 Task: Find connections with filter location Nueve de Julio with filter topic #linkedinprofileswith filter profile language English with filter current company Motivational Lines with filter school Nagarjuna College Of Engineering and Technology with filter industry Nonmetallic Mineral Mining with filter service category Web Design with filter keywords title Doctor
Action: Mouse moved to (614, 101)
Screenshot: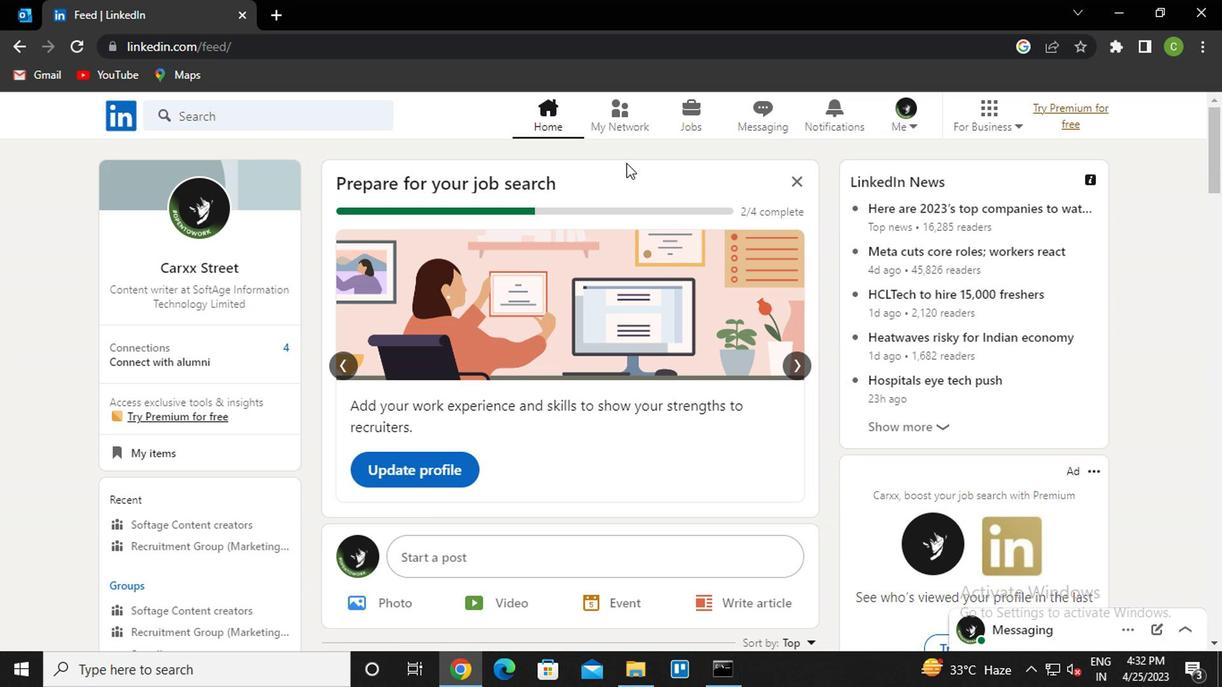 
Action: Mouse pressed left at (614, 101)
Screenshot: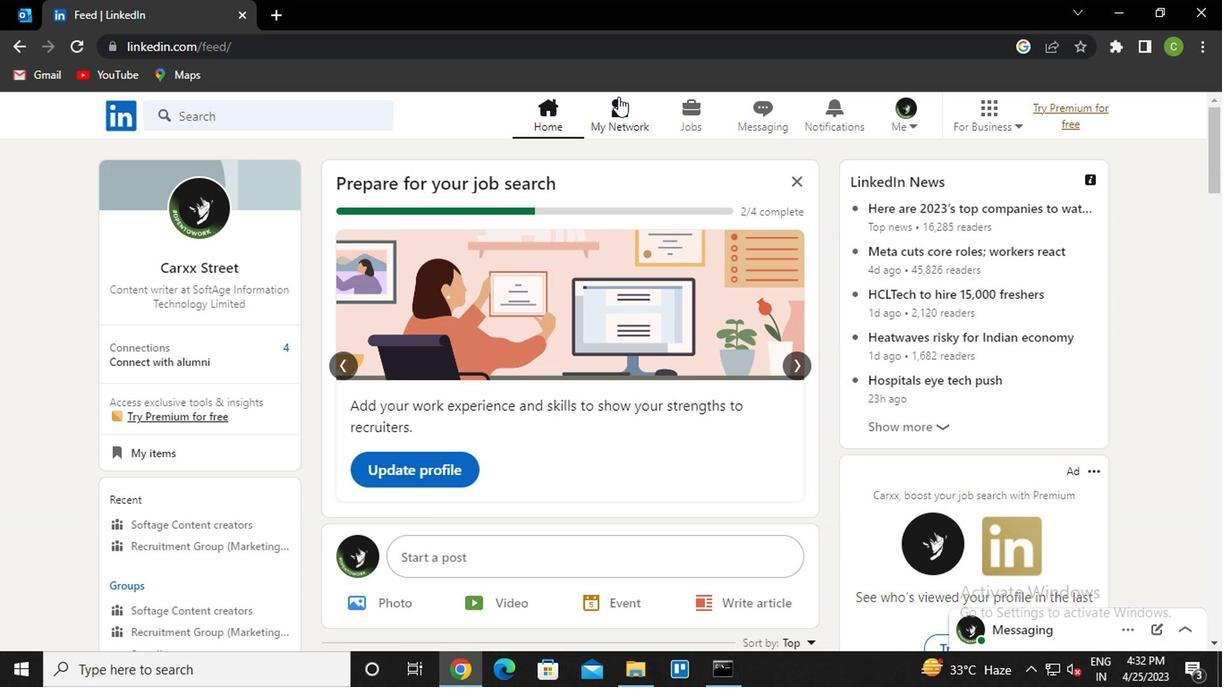 
Action: Mouse moved to (276, 233)
Screenshot: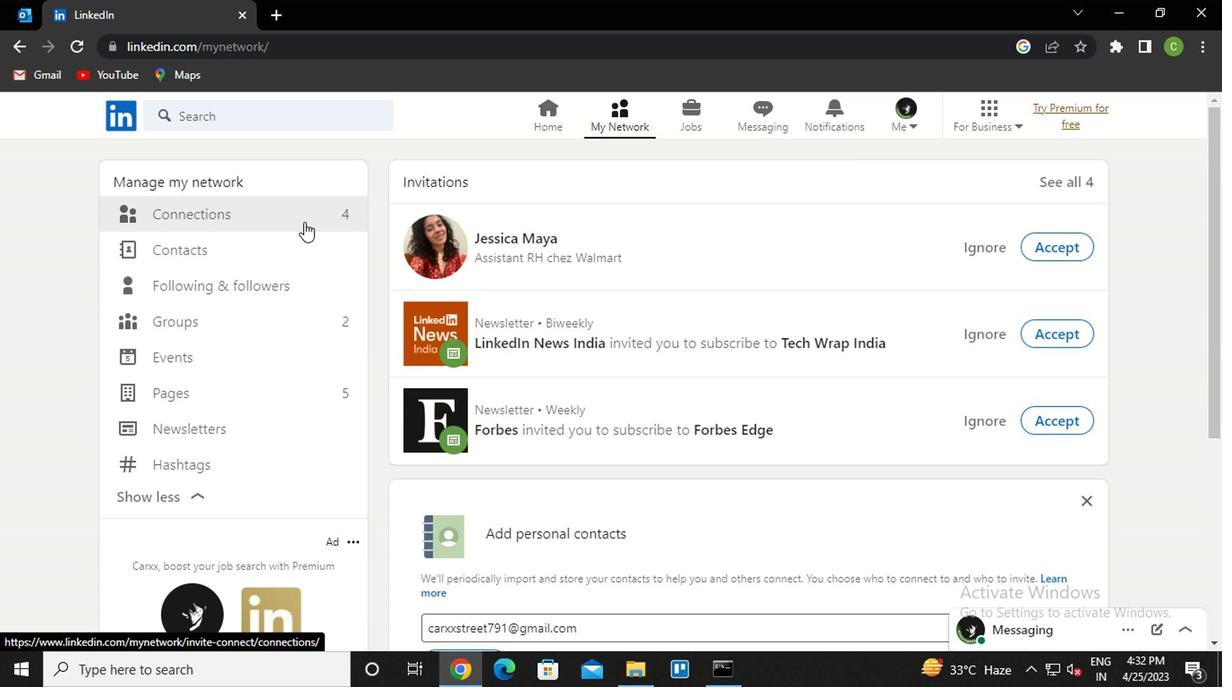 
Action: Mouse pressed left at (276, 233)
Screenshot: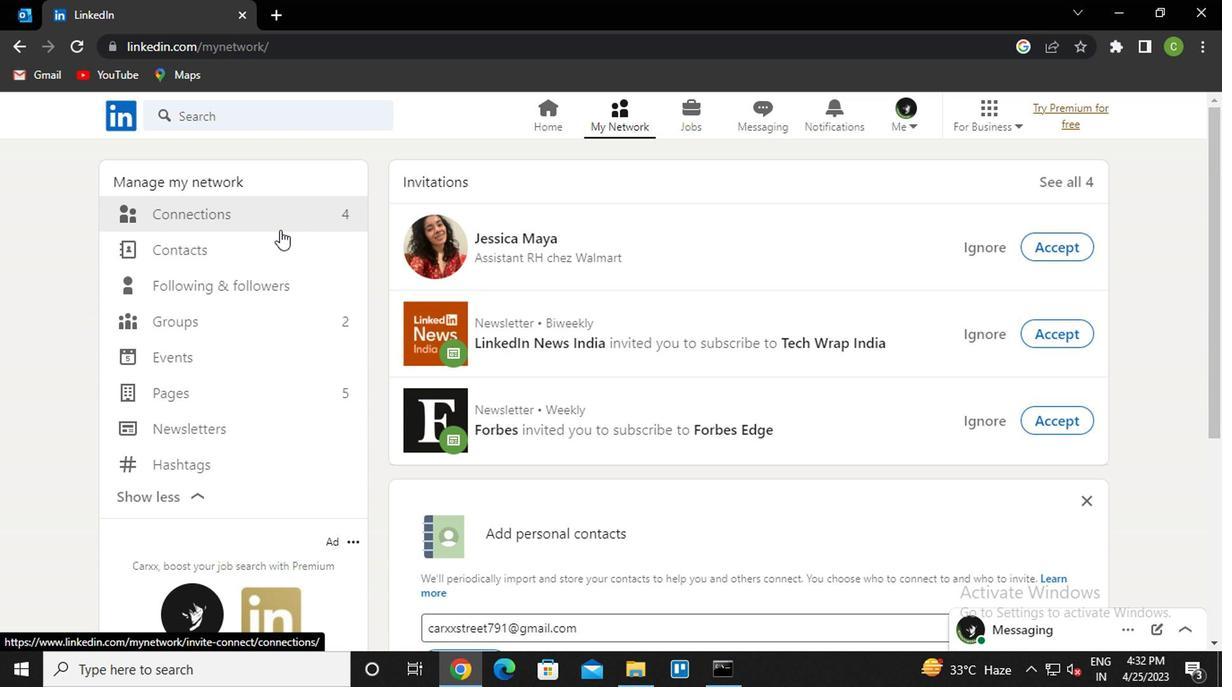 
Action: Mouse moved to (290, 220)
Screenshot: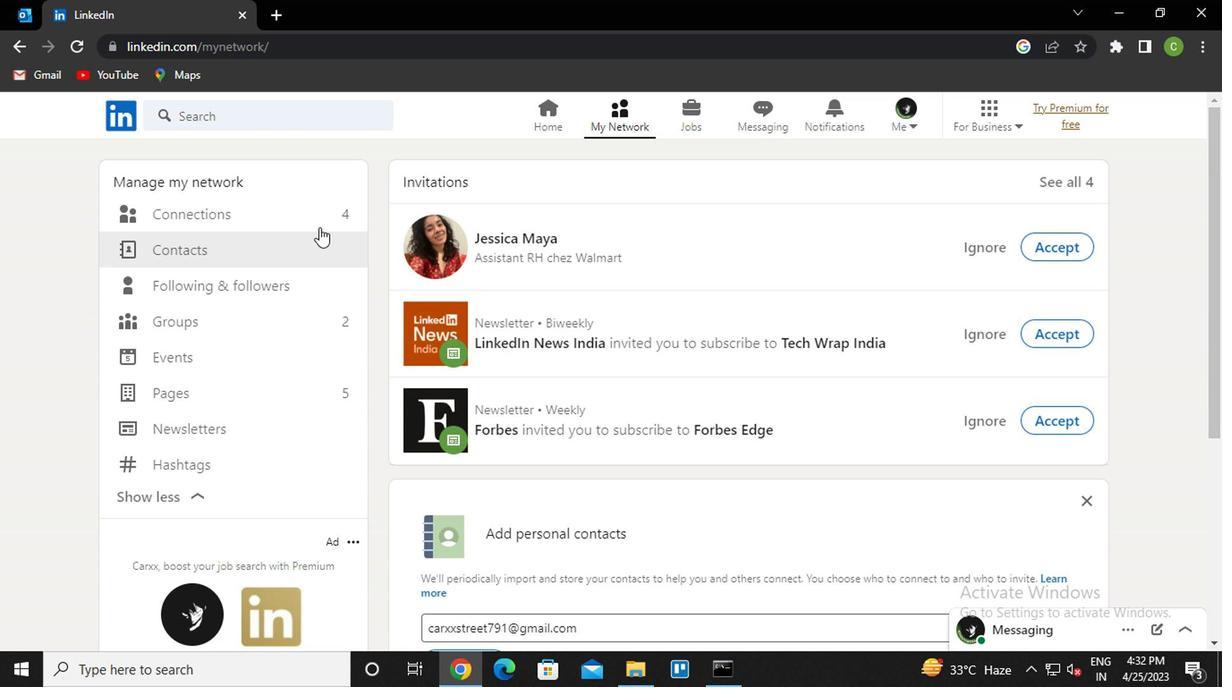 
Action: Mouse pressed left at (290, 220)
Screenshot: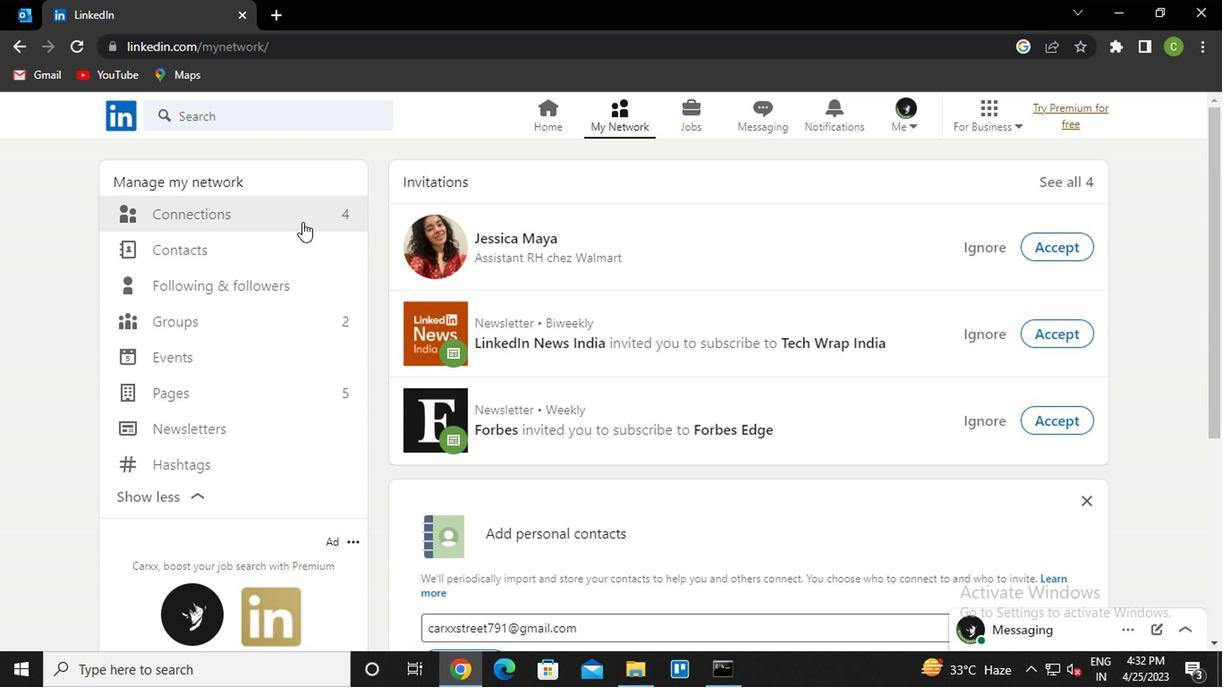 
Action: Mouse moved to (747, 220)
Screenshot: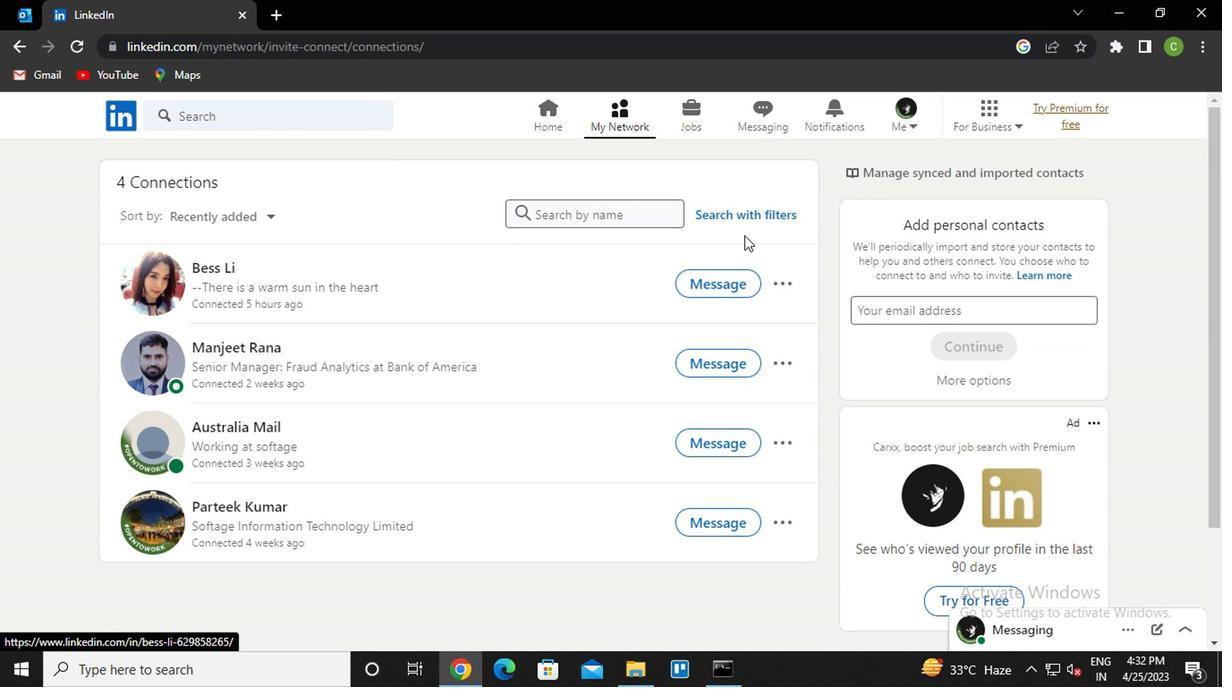 
Action: Mouse pressed left at (747, 220)
Screenshot: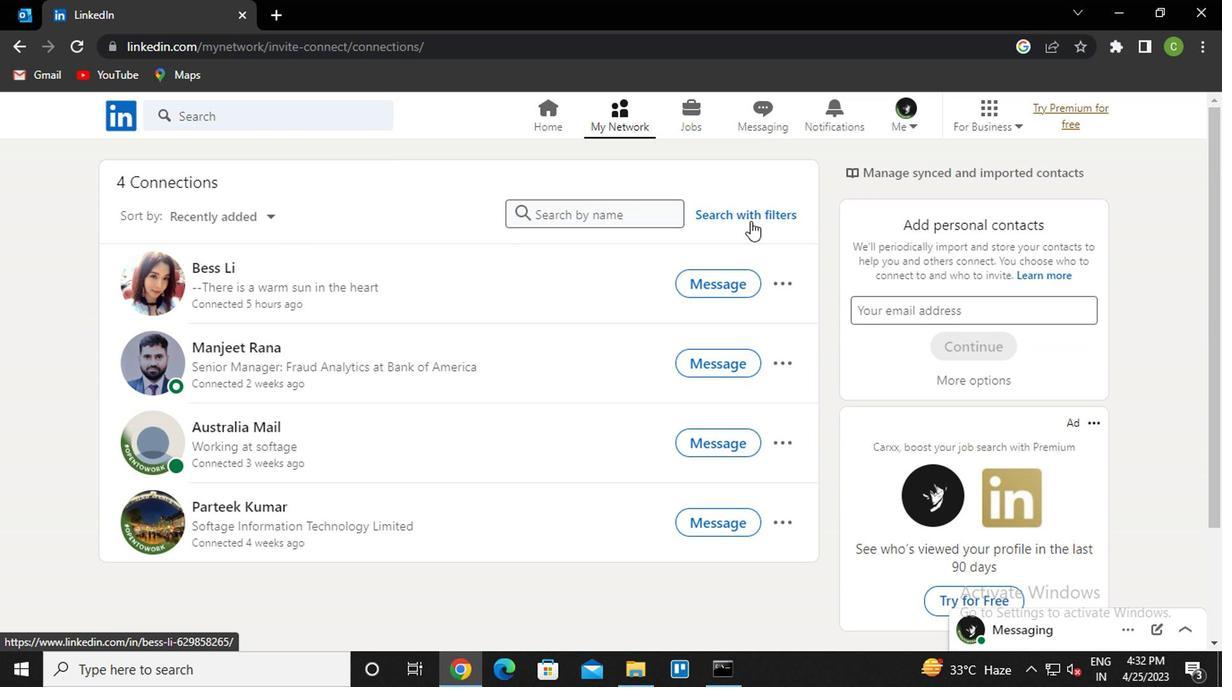 
Action: Mouse moved to (618, 122)
Screenshot: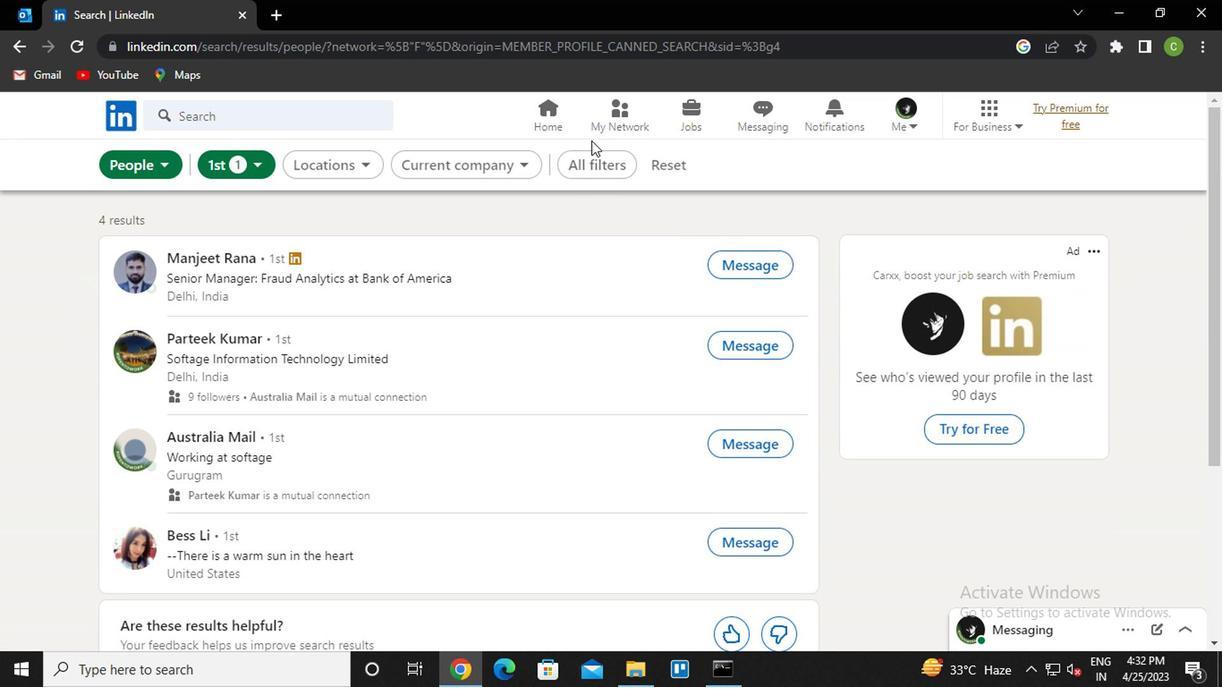 
Action: Mouse pressed left at (618, 122)
Screenshot: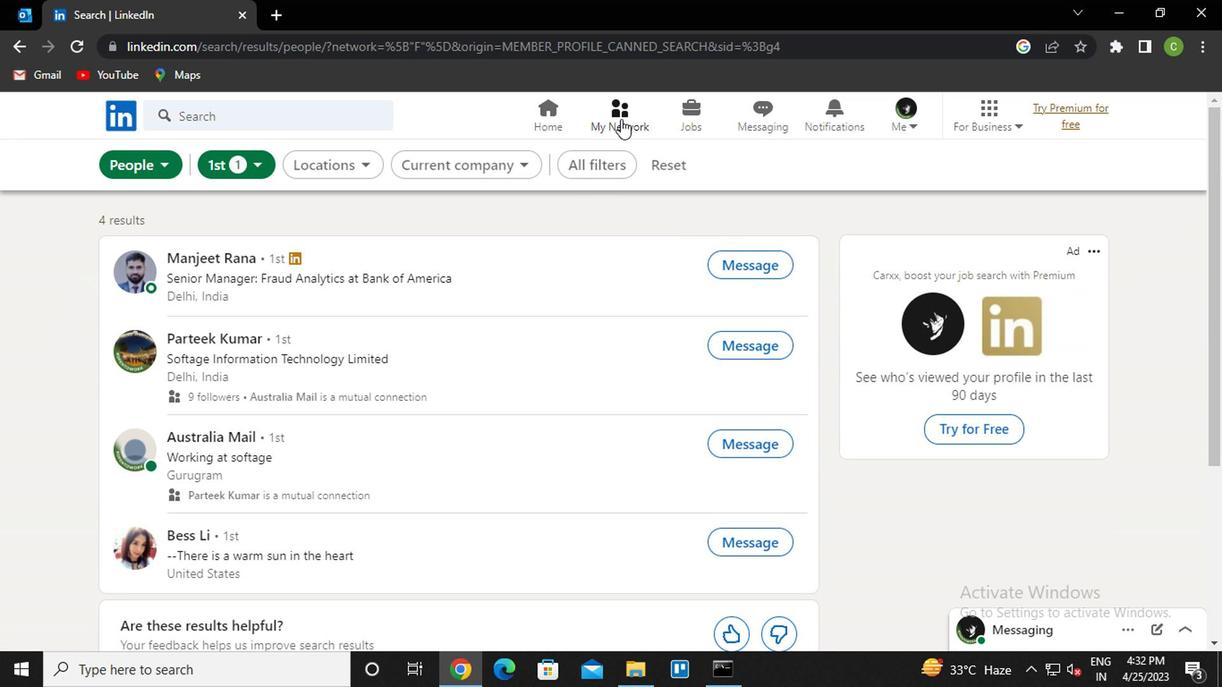 
Action: Mouse moved to (296, 217)
Screenshot: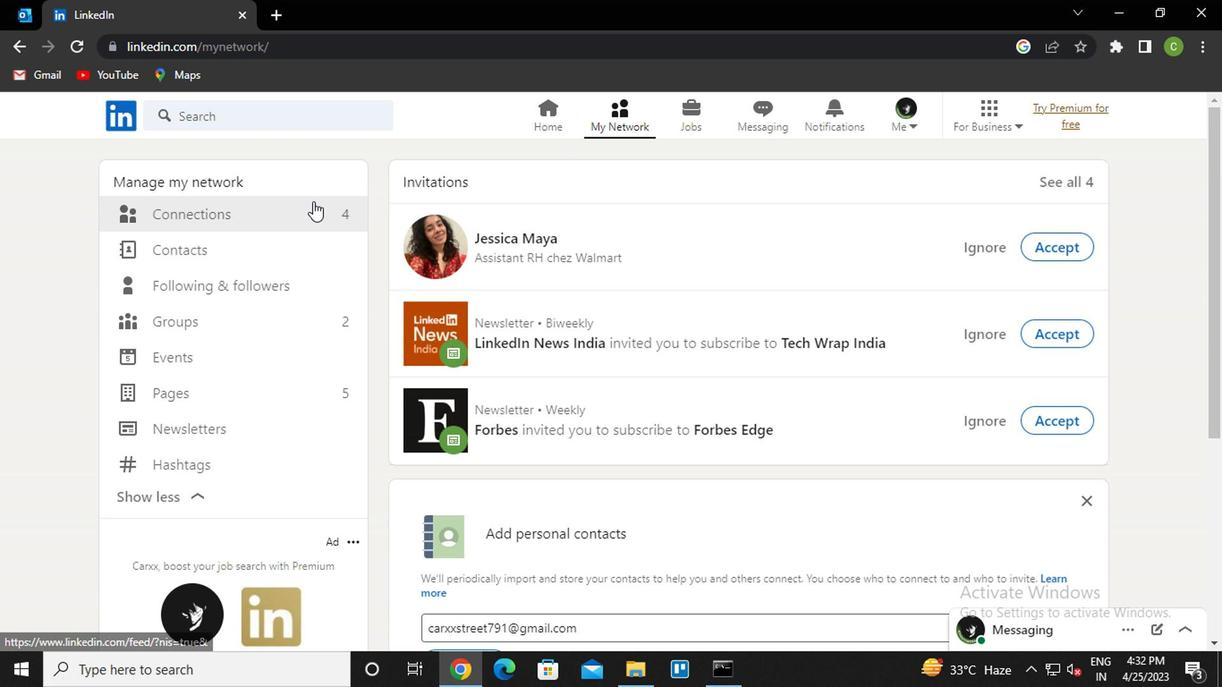 
Action: Mouse pressed left at (296, 217)
Screenshot: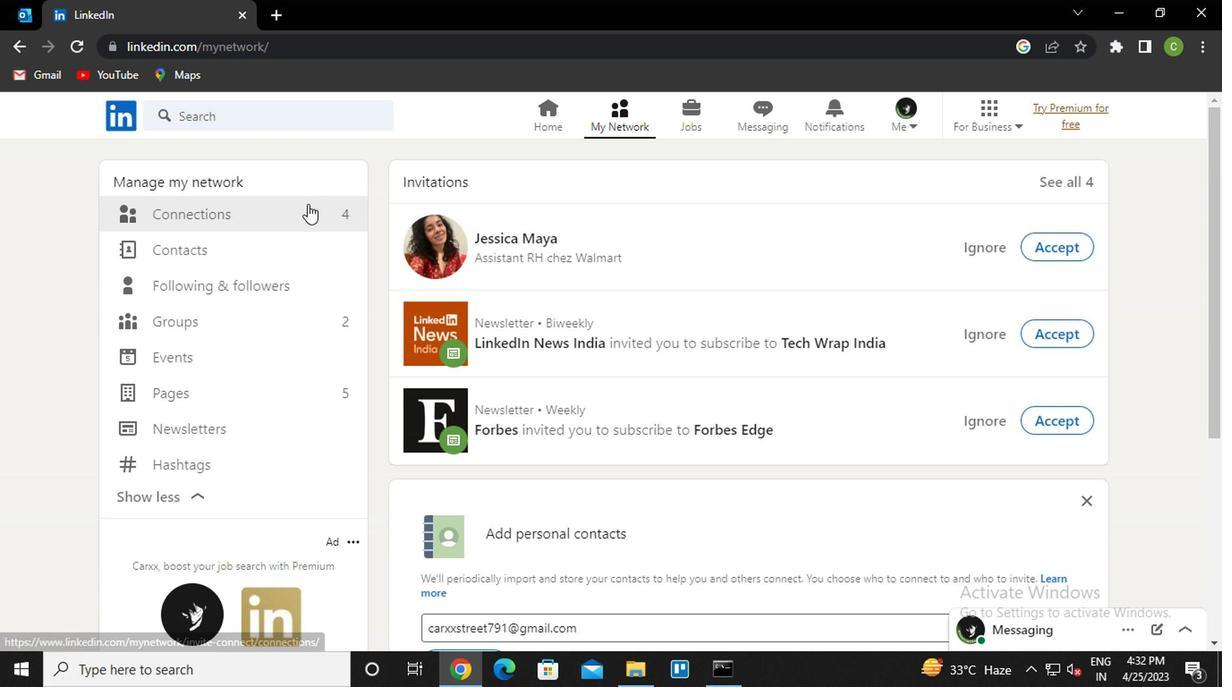 
Action: Mouse moved to (737, 212)
Screenshot: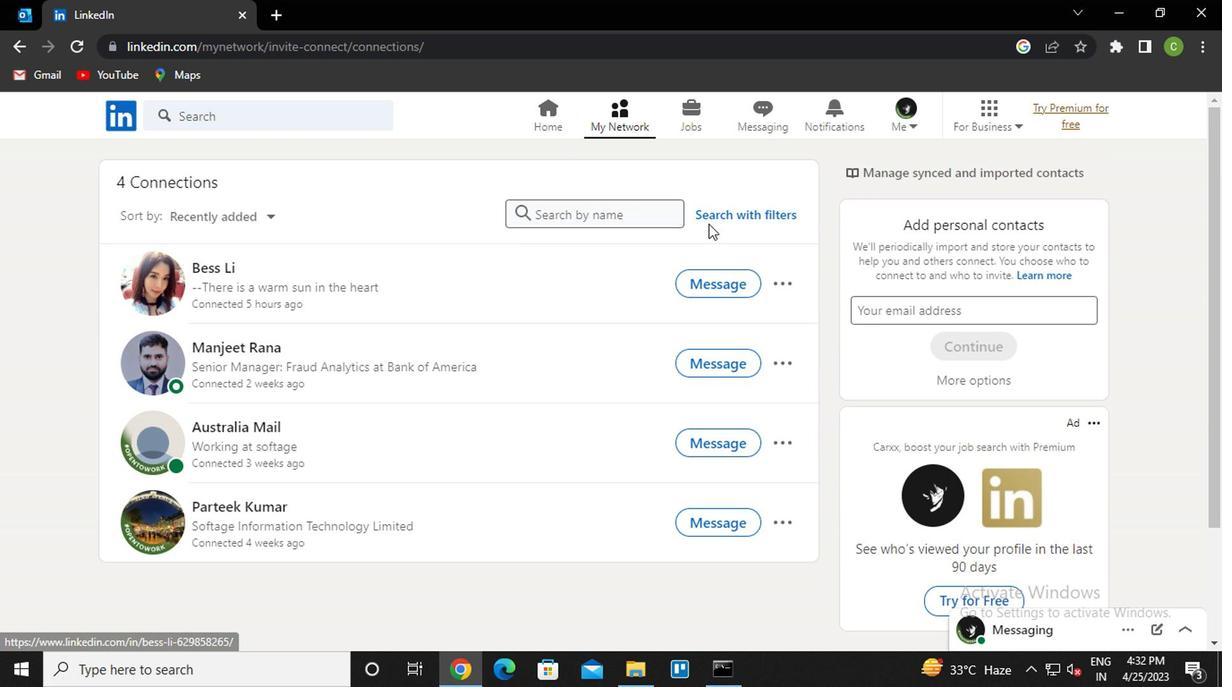 
Action: Mouse pressed left at (737, 212)
Screenshot: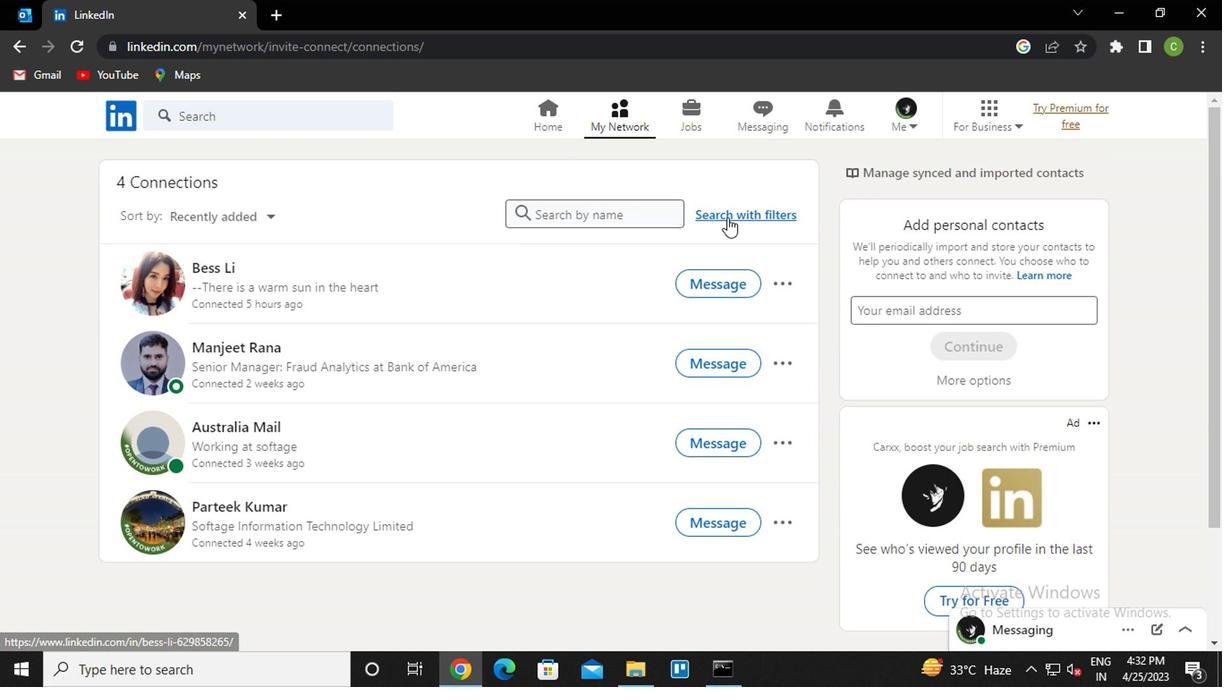 
Action: Mouse moved to (585, 166)
Screenshot: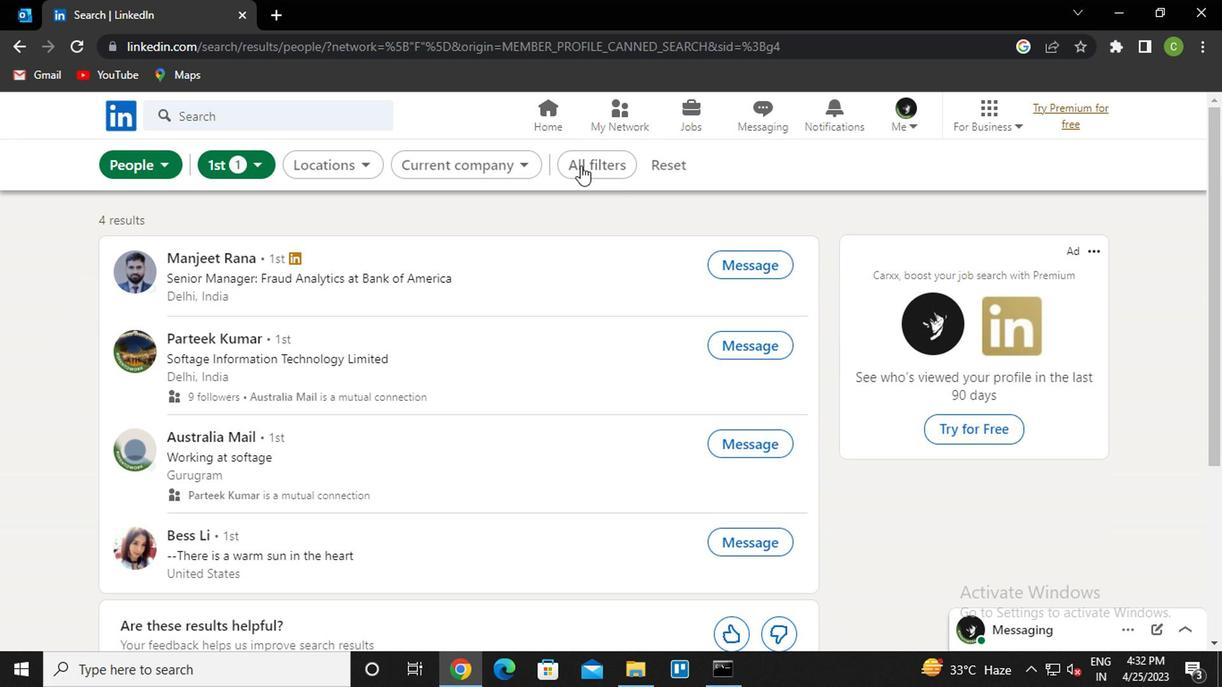 
Action: Mouse pressed left at (585, 166)
Screenshot: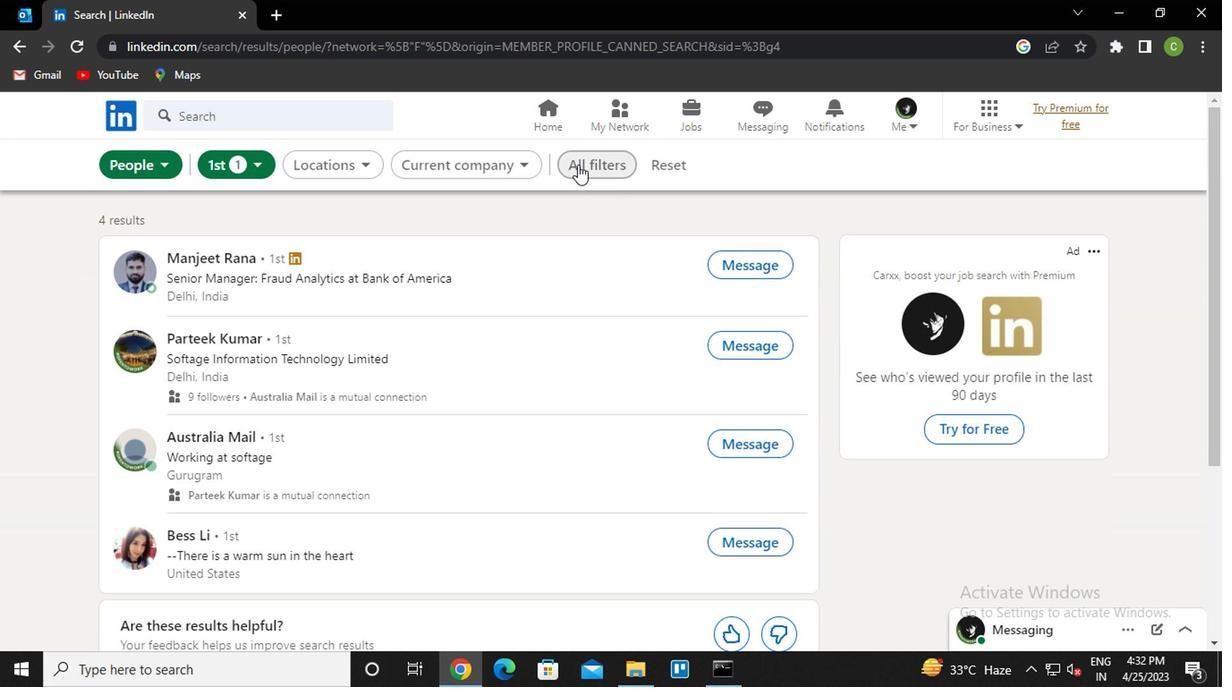 
Action: Mouse moved to (986, 370)
Screenshot: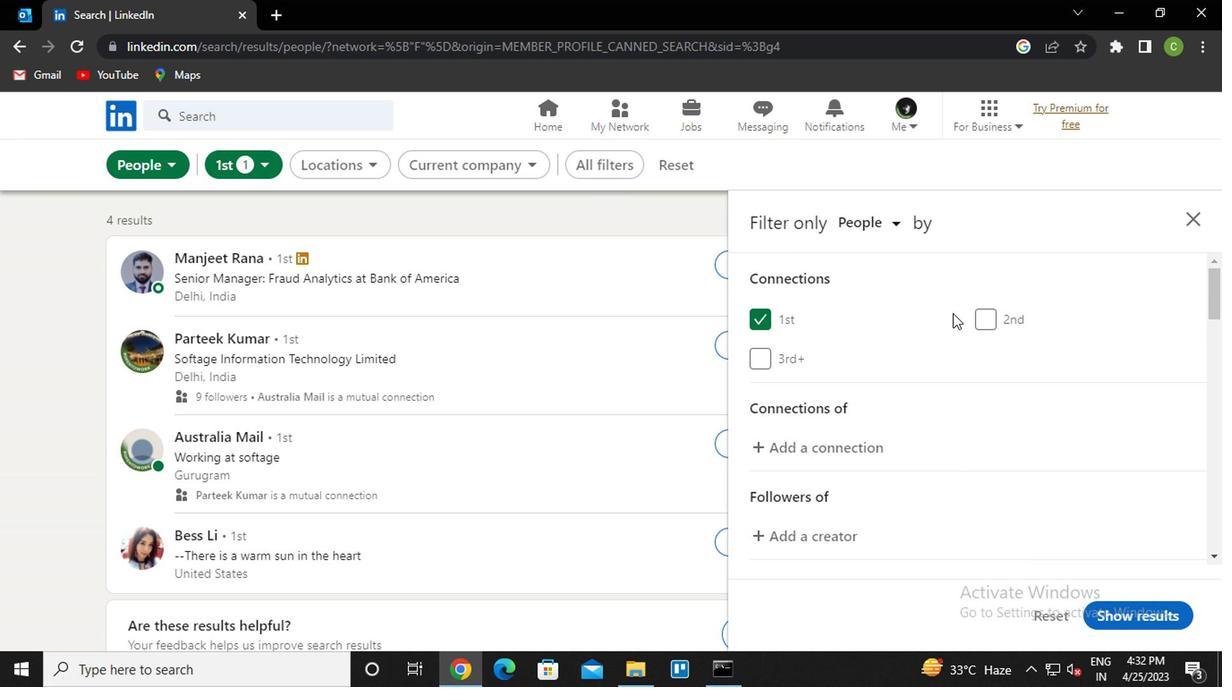 
Action: Mouse scrolled (986, 368) with delta (0, -1)
Screenshot: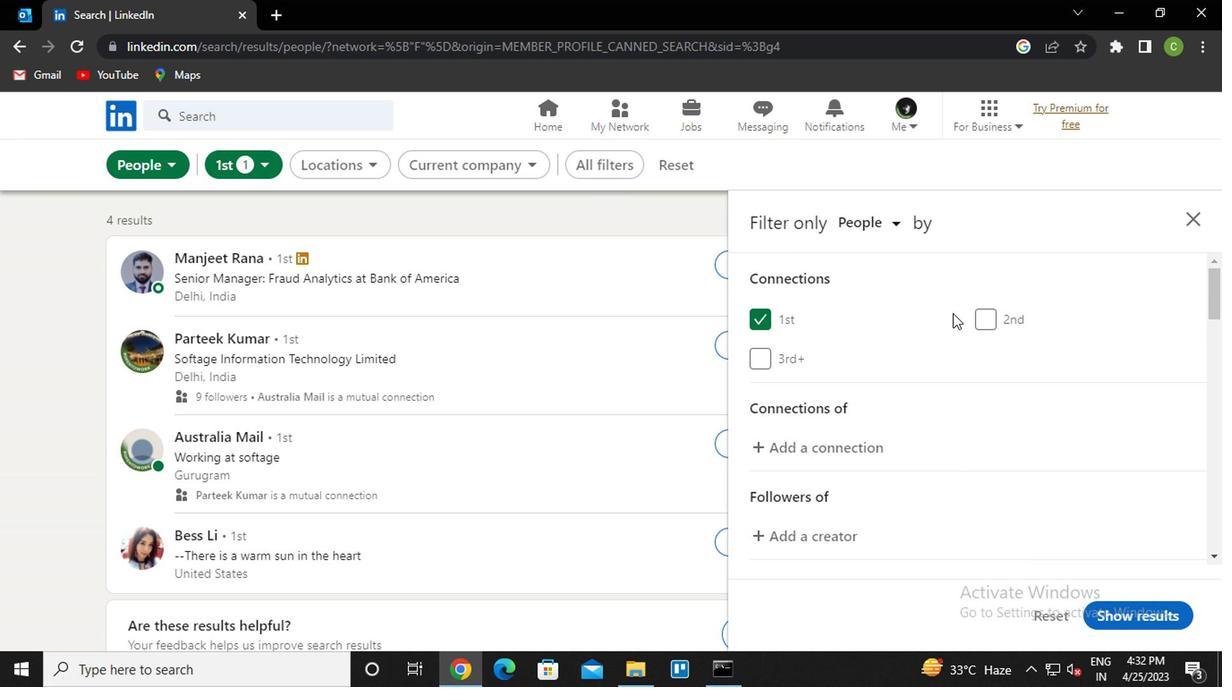 
Action: Mouse moved to (989, 382)
Screenshot: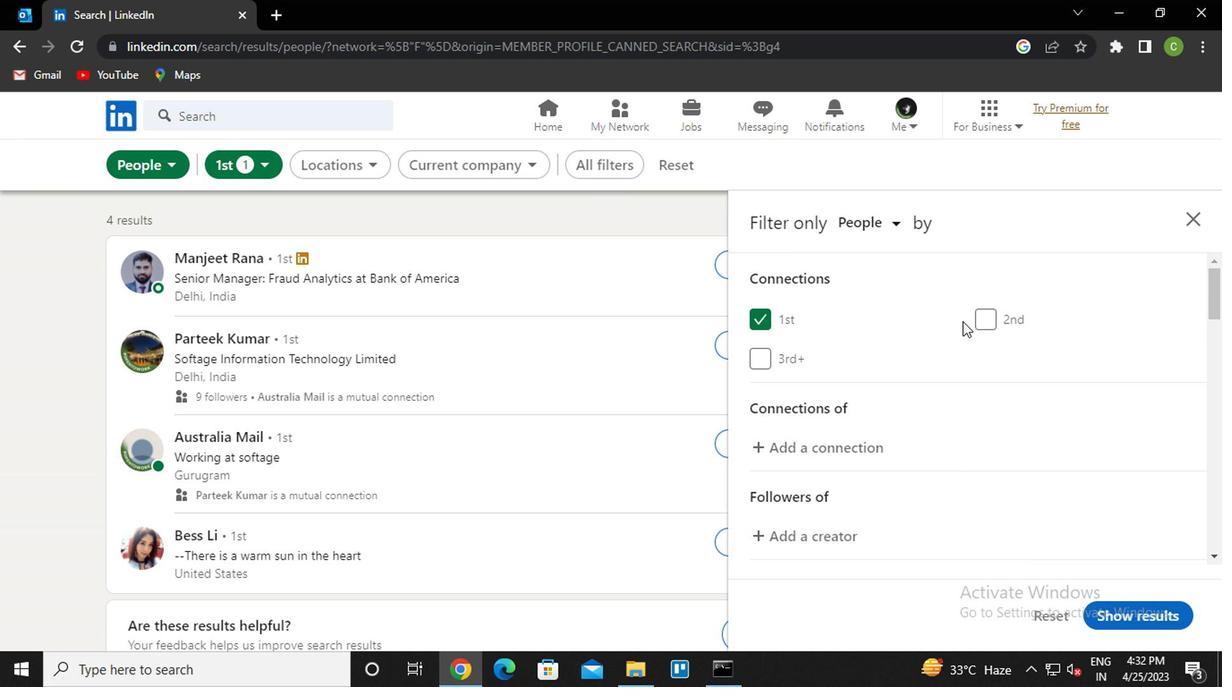
Action: Mouse scrolled (989, 382) with delta (0, 0)
Screenshot: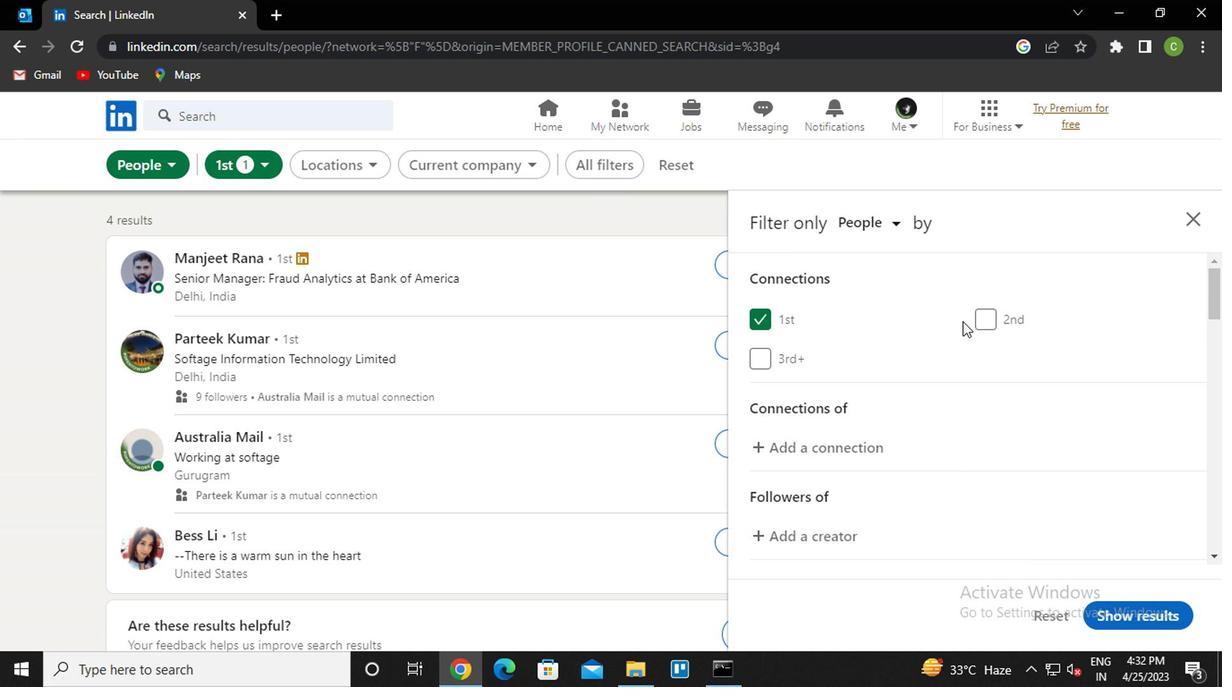 
Action: Mouse moved to (1037, 531)
Screenshot: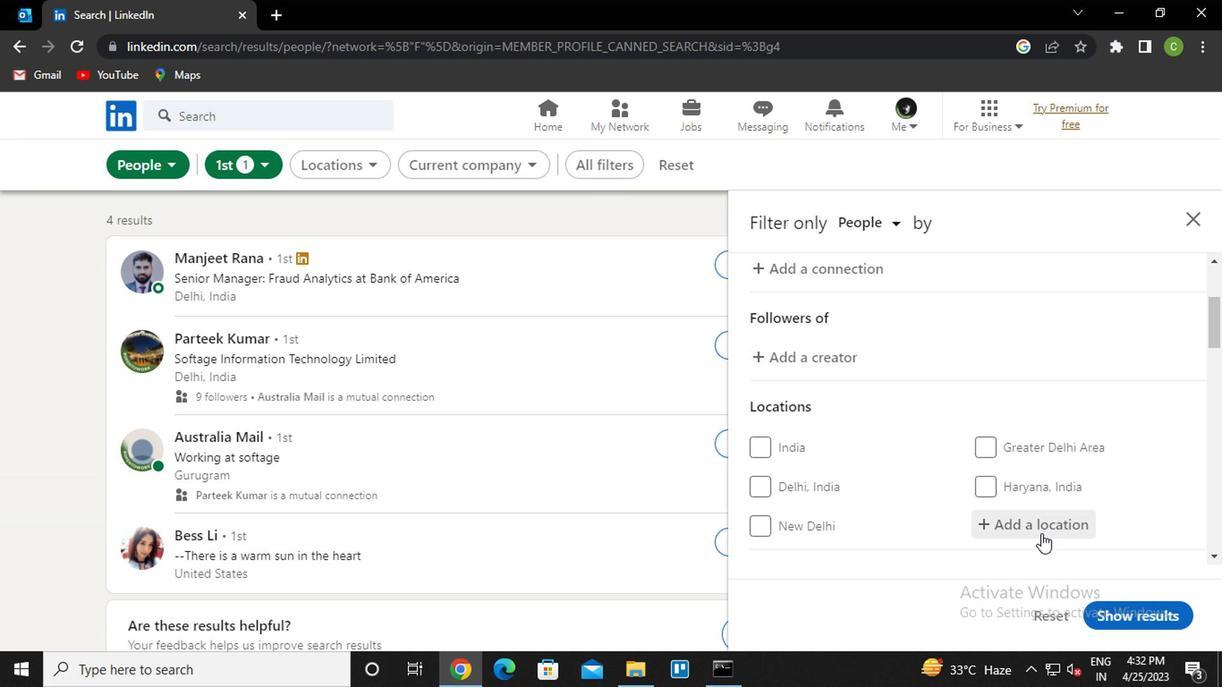 
Action: Mouse pressed left at (1037, 531)
Screenshot: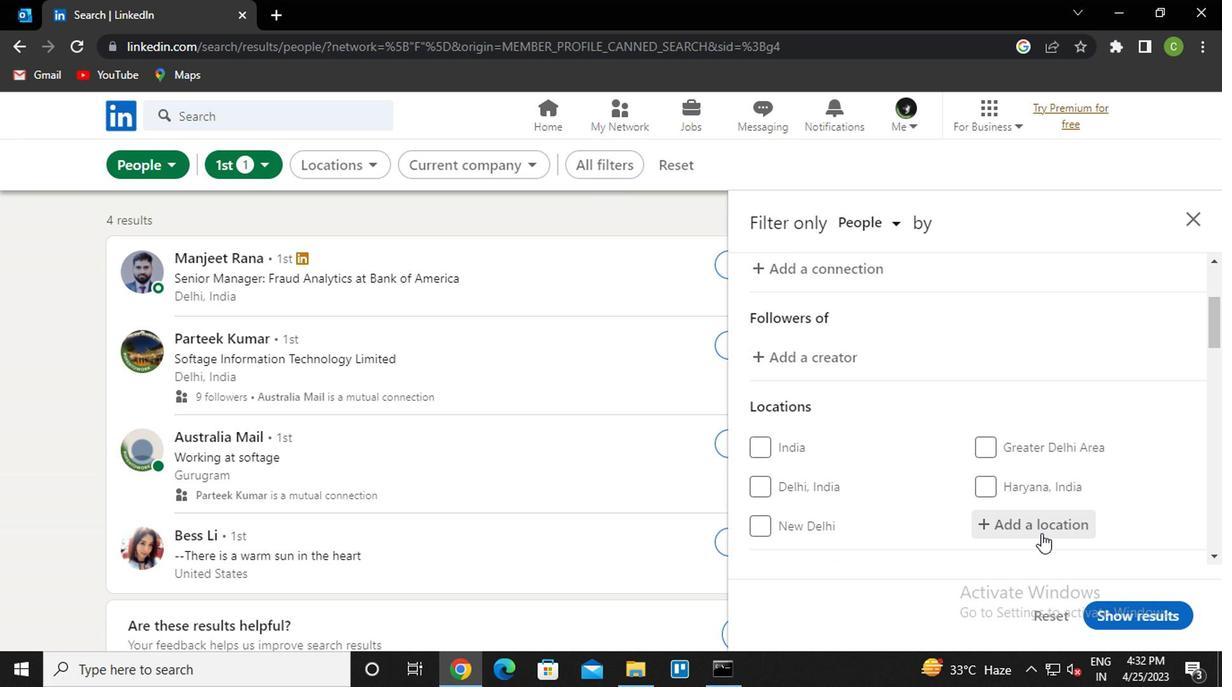 
Action: Key pressed <Key.caps_lock><Key.caps_lock>n<Key.caps_lock>ueve<Key.space>de<Key.down><Key.enter>
Screenshot: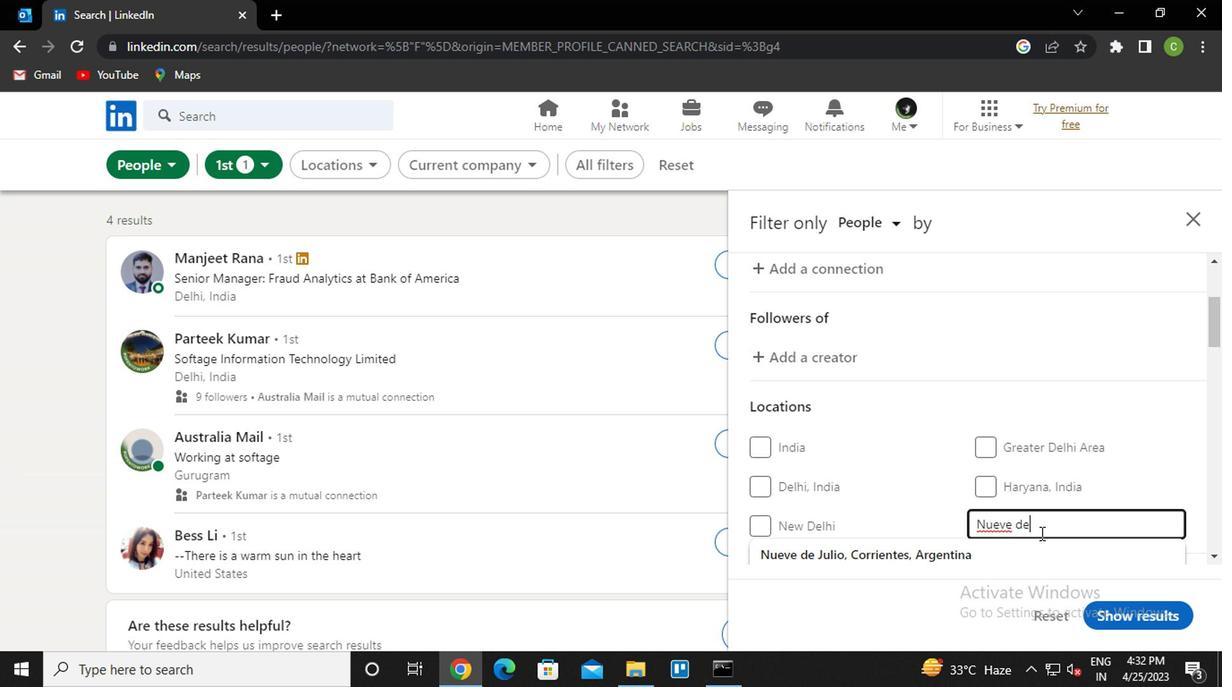
Action: Mouse moved to (1024, 466)
Screenshot: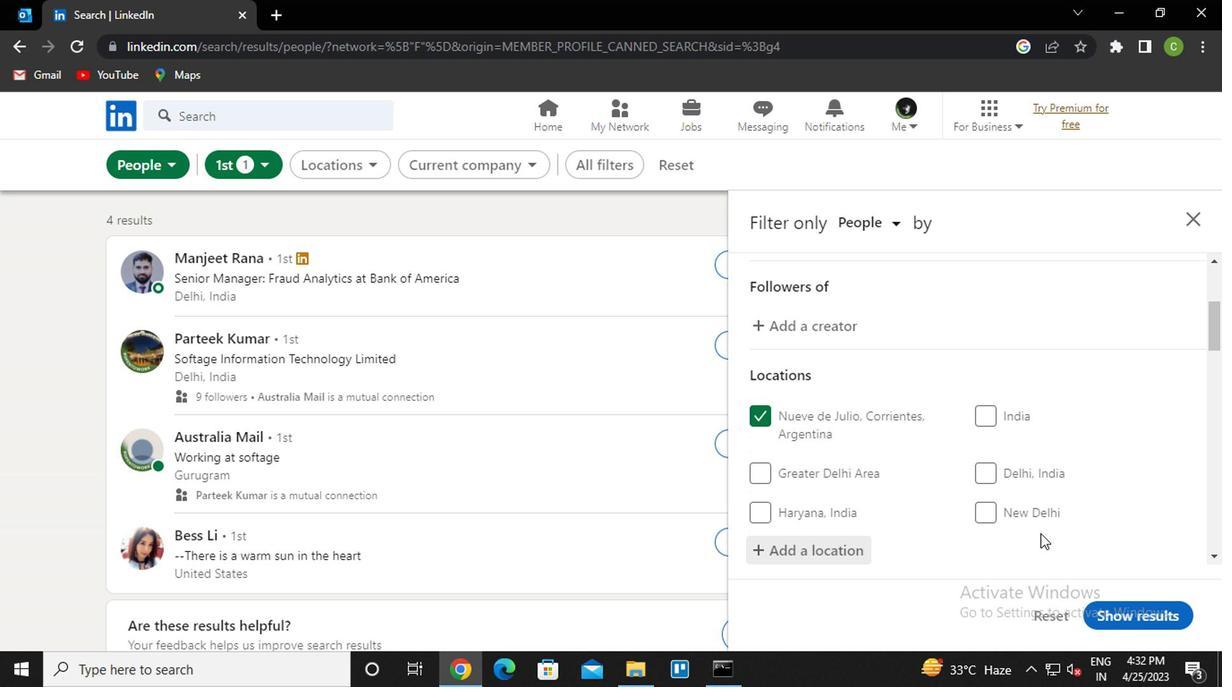 
Action: Mouse scrolled (1024, 466) with delta (0, 0)
Screenshot: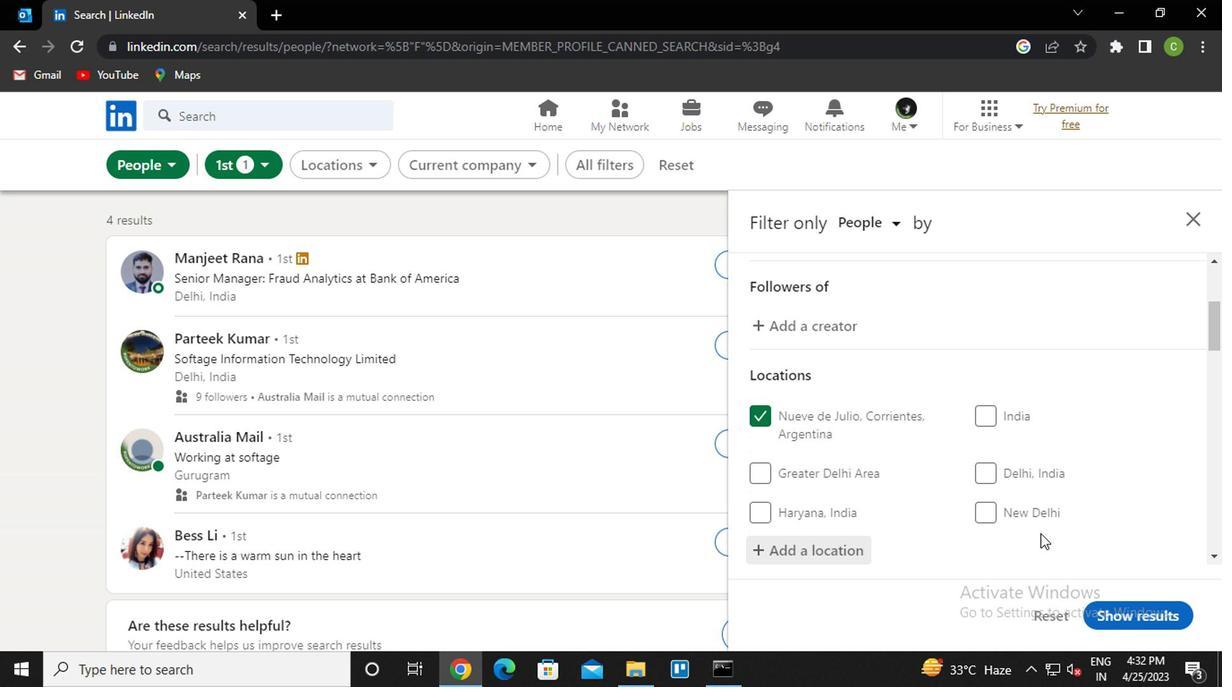 
Action: Mouse moved to (854, 496)
Screenshot: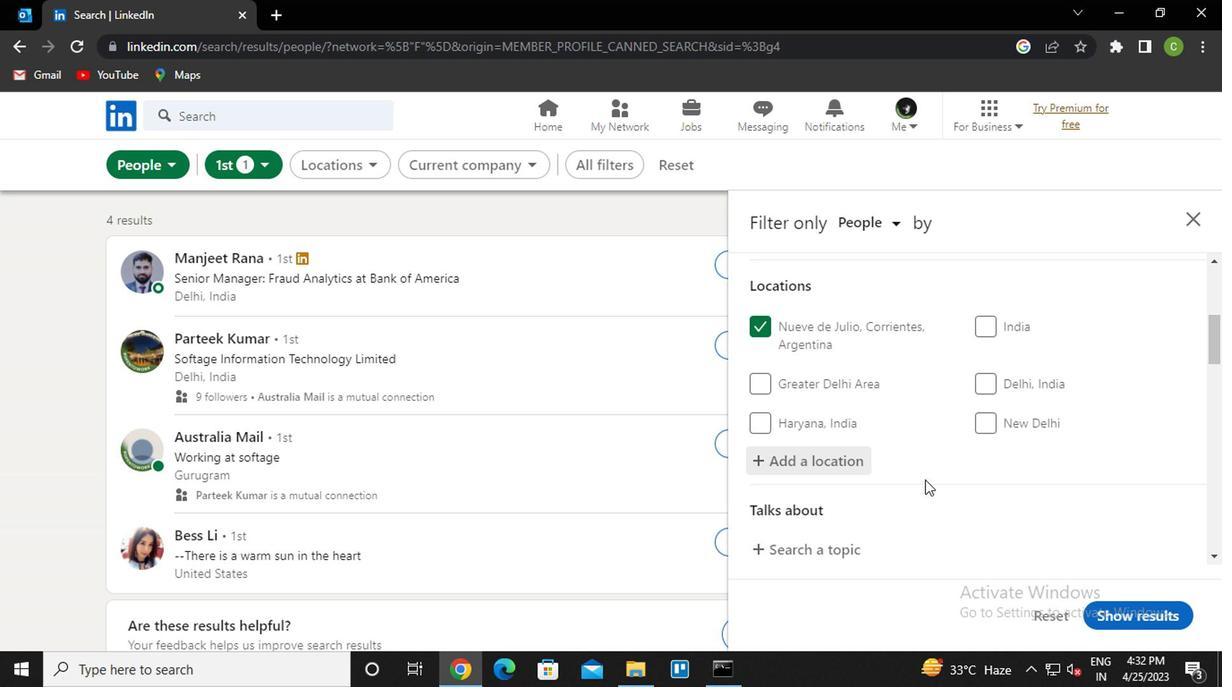
Action: Mouse scrolled (854, 494) with delta (0, -1)
Screenshot: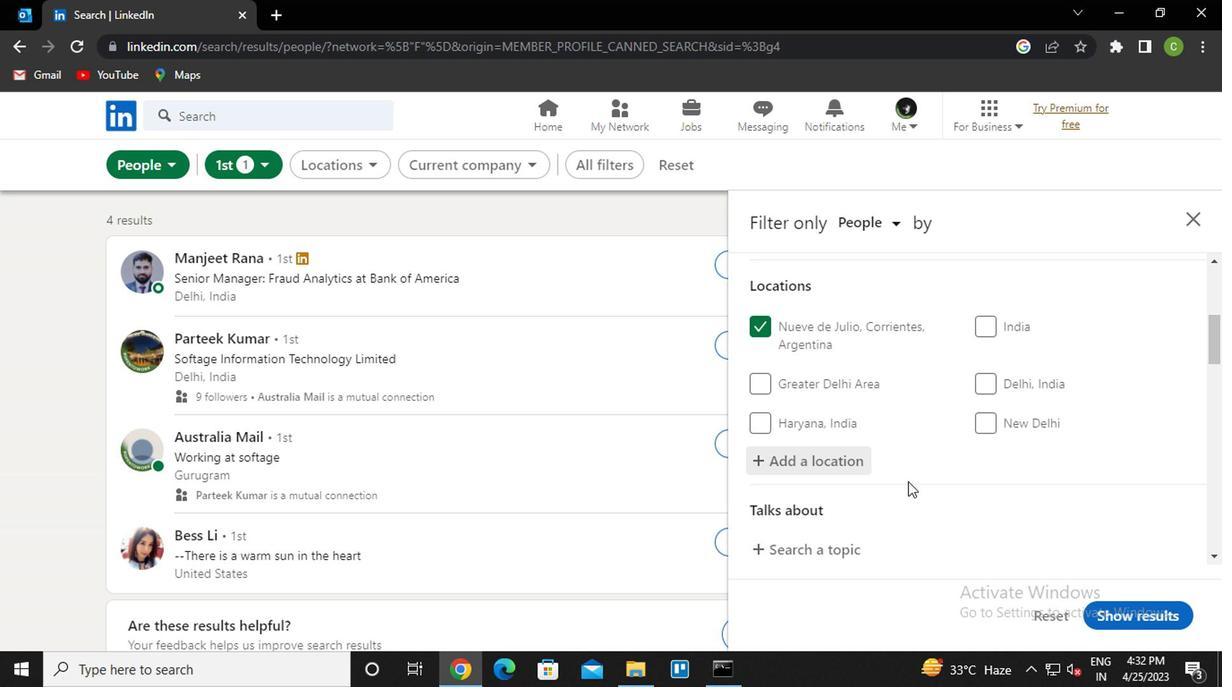 
Action: Mouse moved to (843, 463)
Screenshot: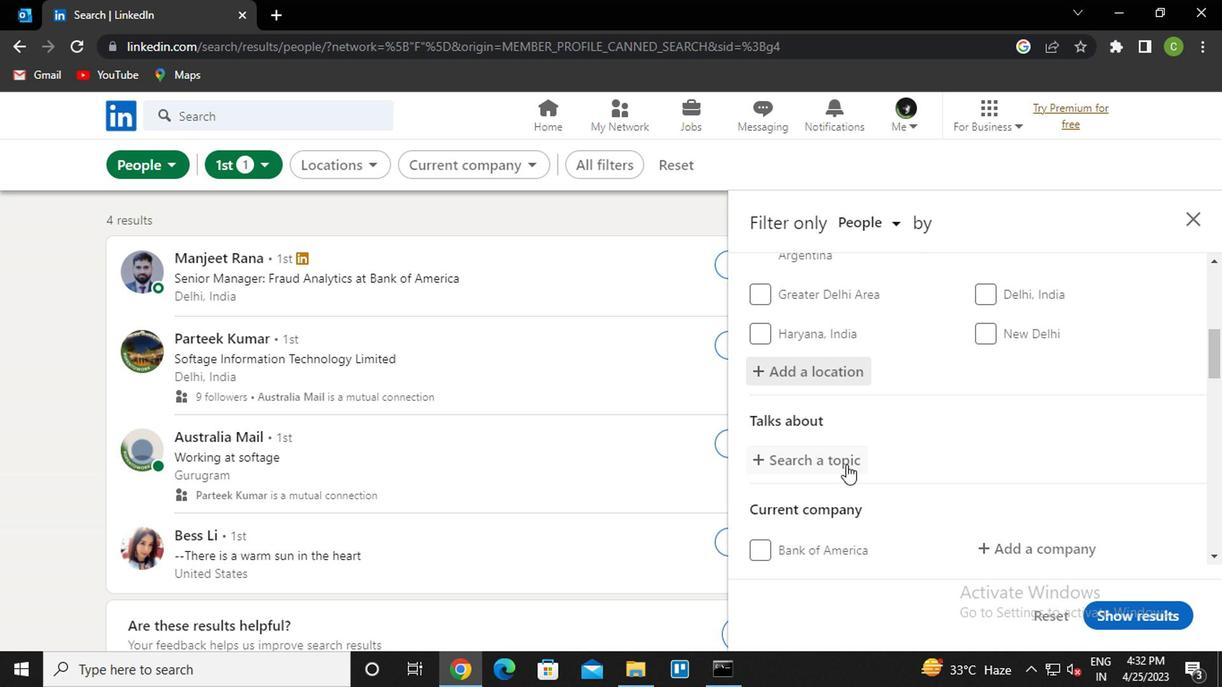 
Action: Mouse pressed left at (843, 463)
Screenshot: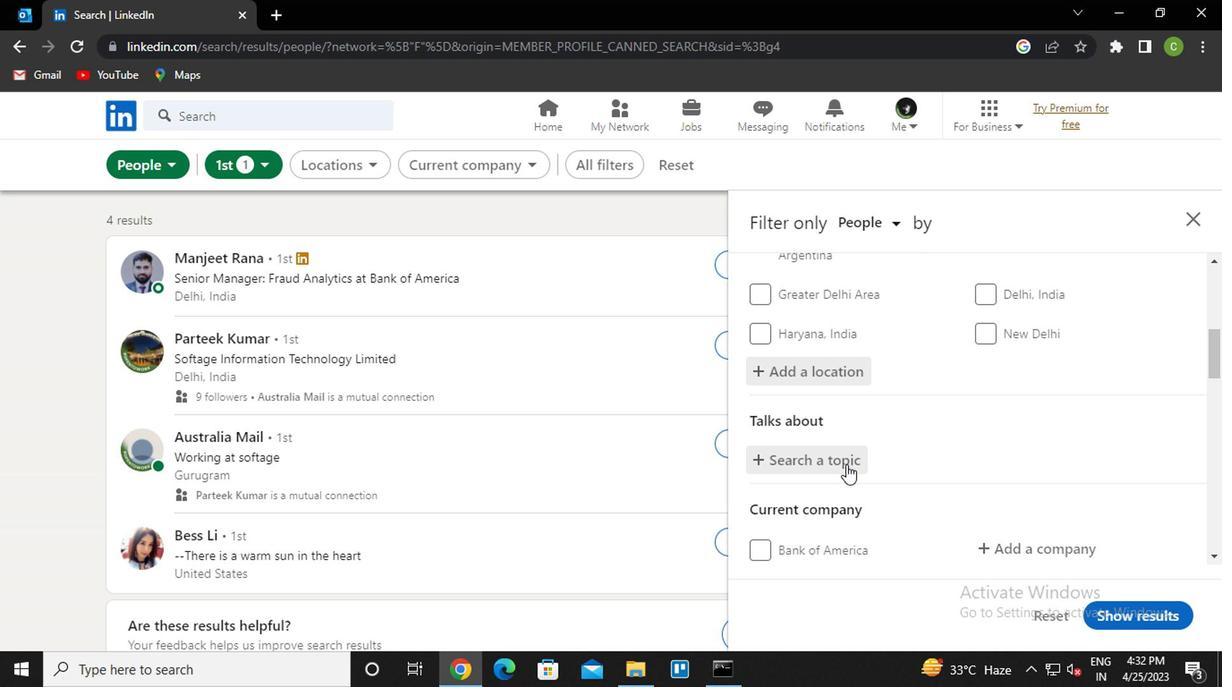 
Action: Key pressed <Key.caps_lock>l<Key.caps_lock>inkedinfro<Key.backspace><Key.backspace><Key.backspace>profile<Key.down><Key.enter>
Screenshot: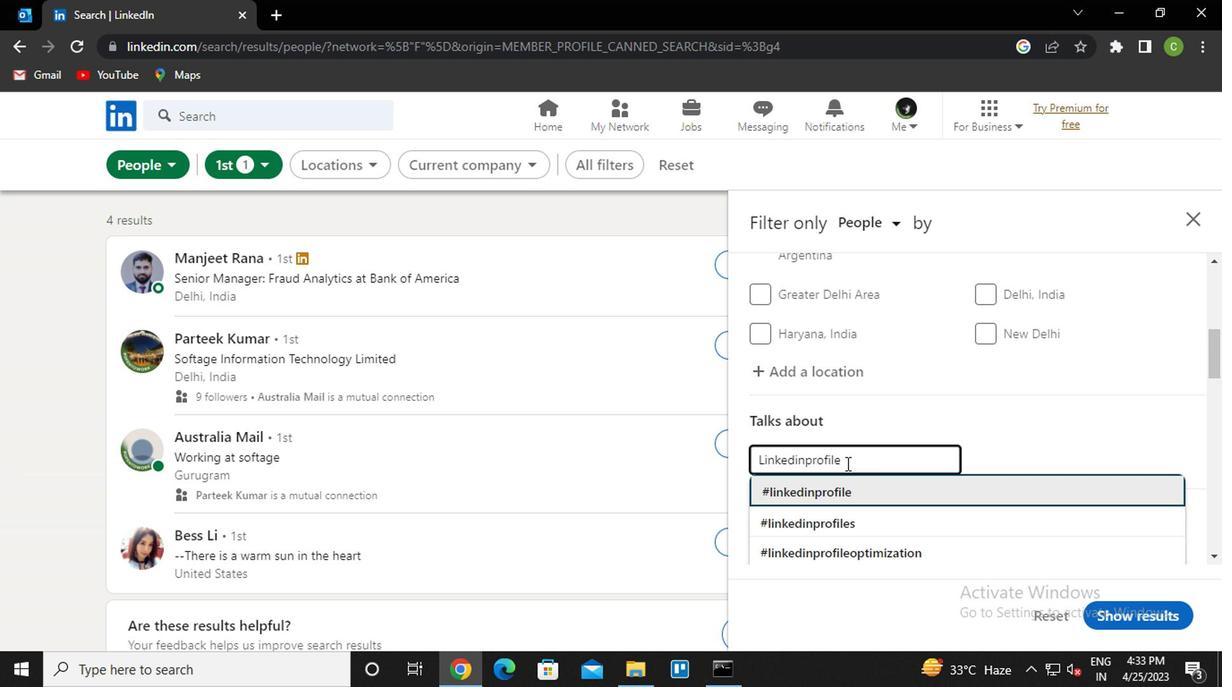 
Action: Mouse moved to (920, 512)
Screenshot: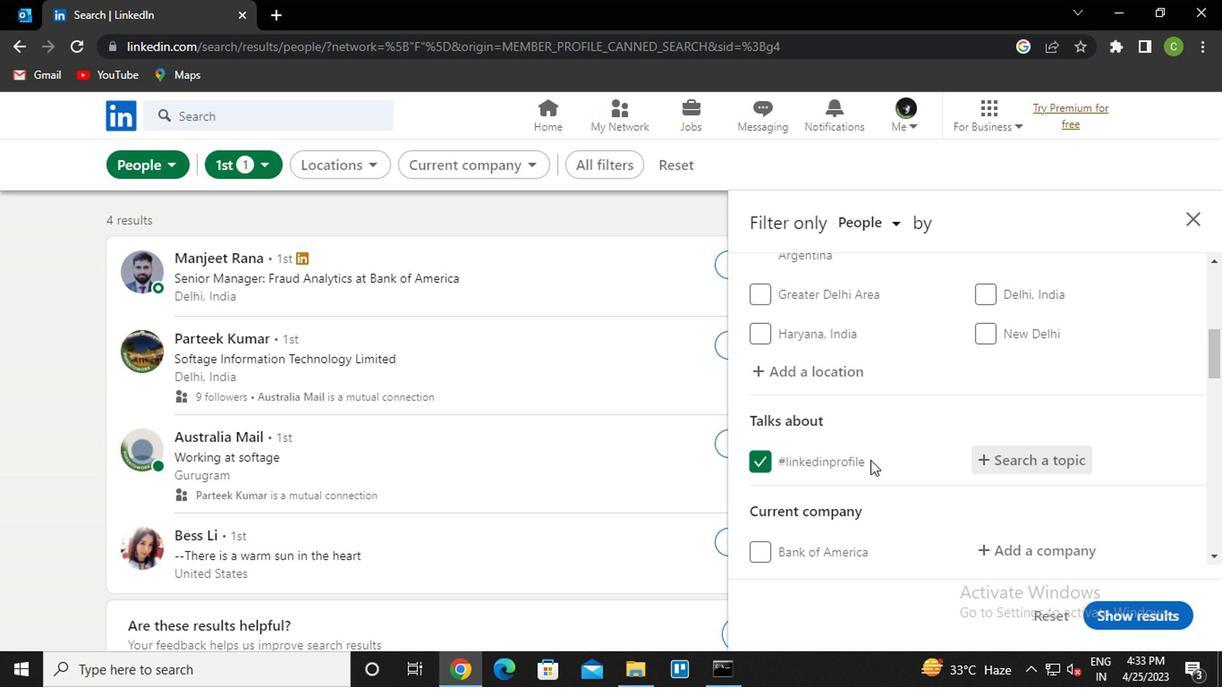 
Action: Mouse scrolled (920, 510) with delta (0, -1)
Screenshot: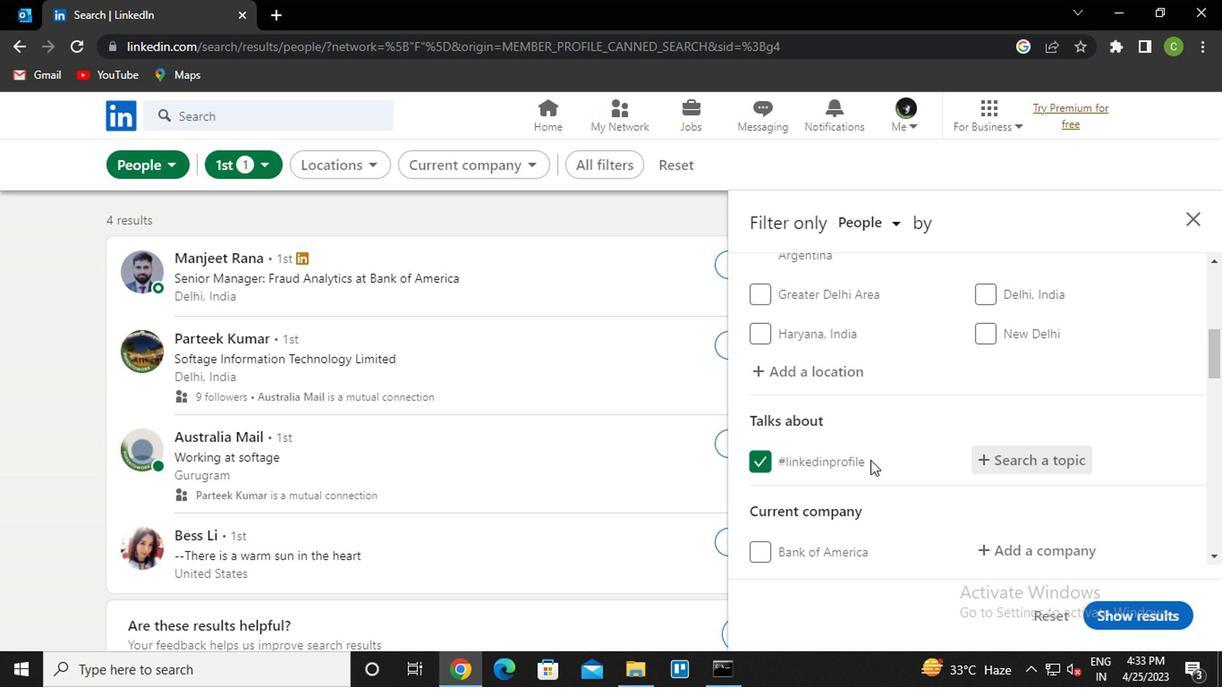 
Action: Mouse moved to (1063, 466)
Screenshot: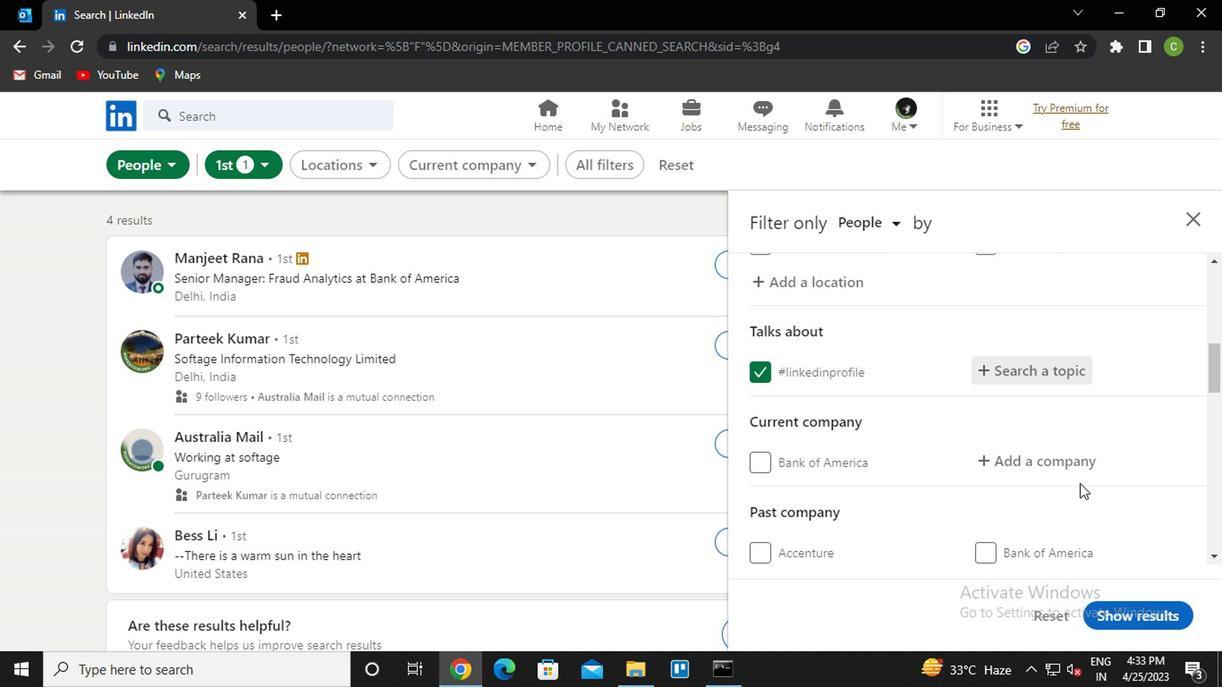 
Action: Mouse pressed left at (1063, 466)
Screenshot: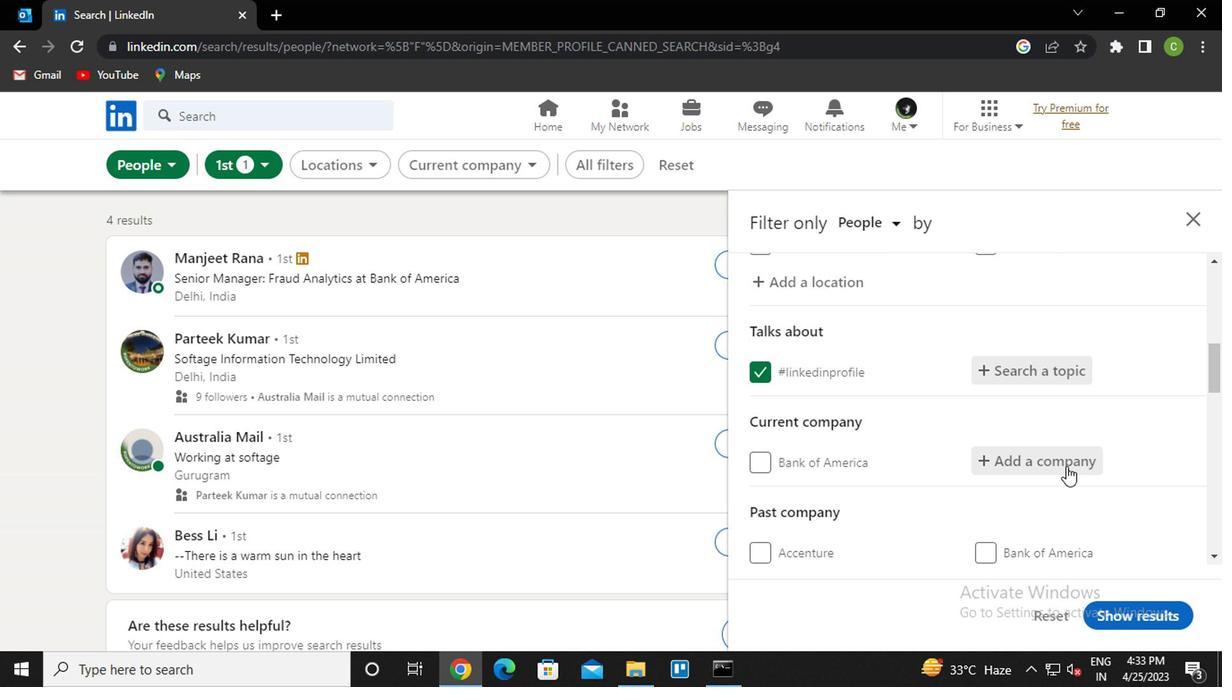 
Action: Key pressed <Key.caps_lock>
Screenshot: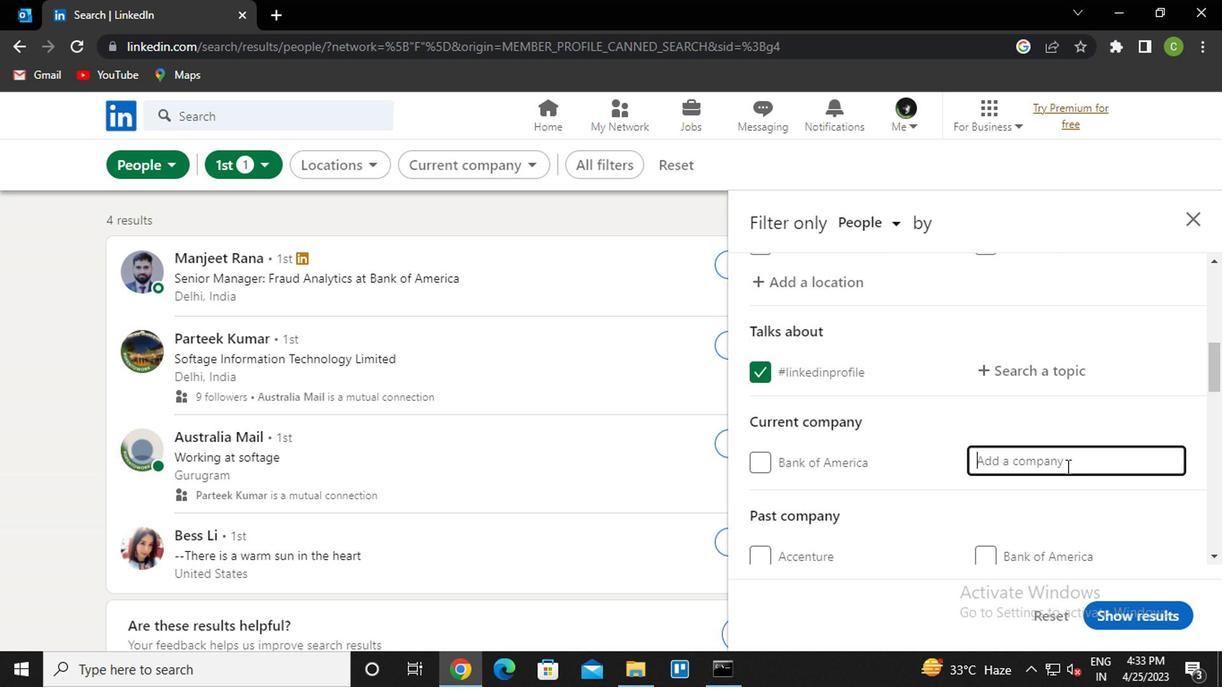 
Action: Mouse moved to (938, 435)
Screenshot: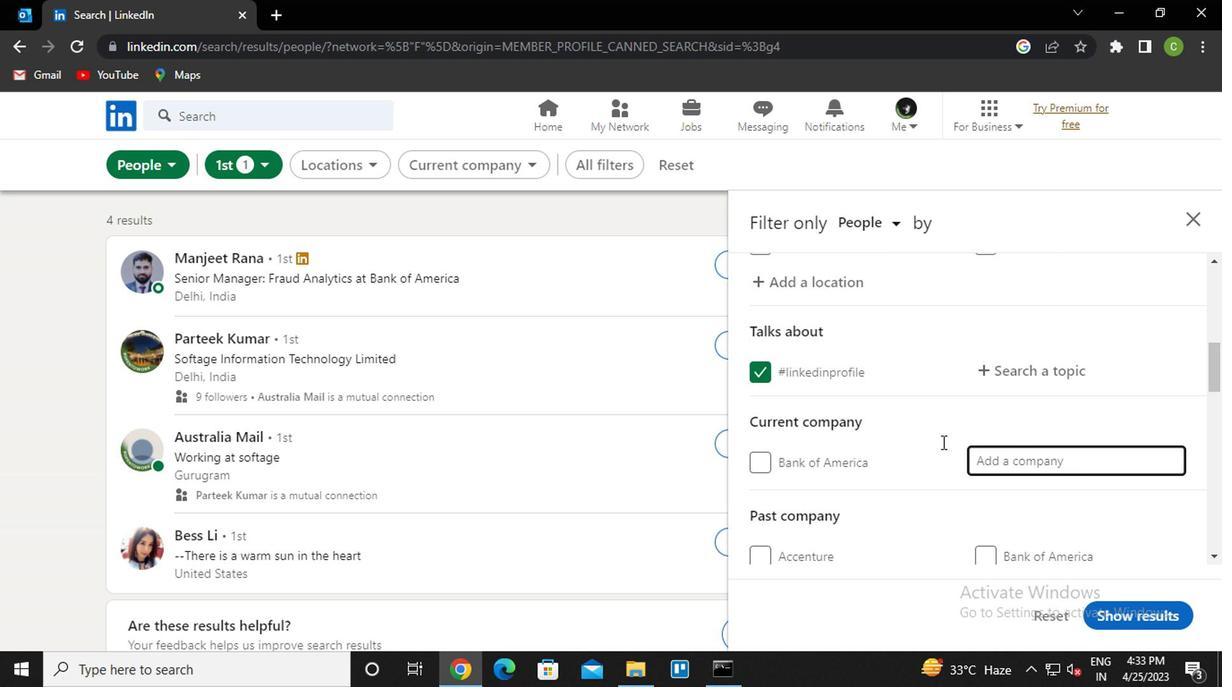 
Action: Mouse scrolled (938, 435) with delta (0, 0)
Screenshot: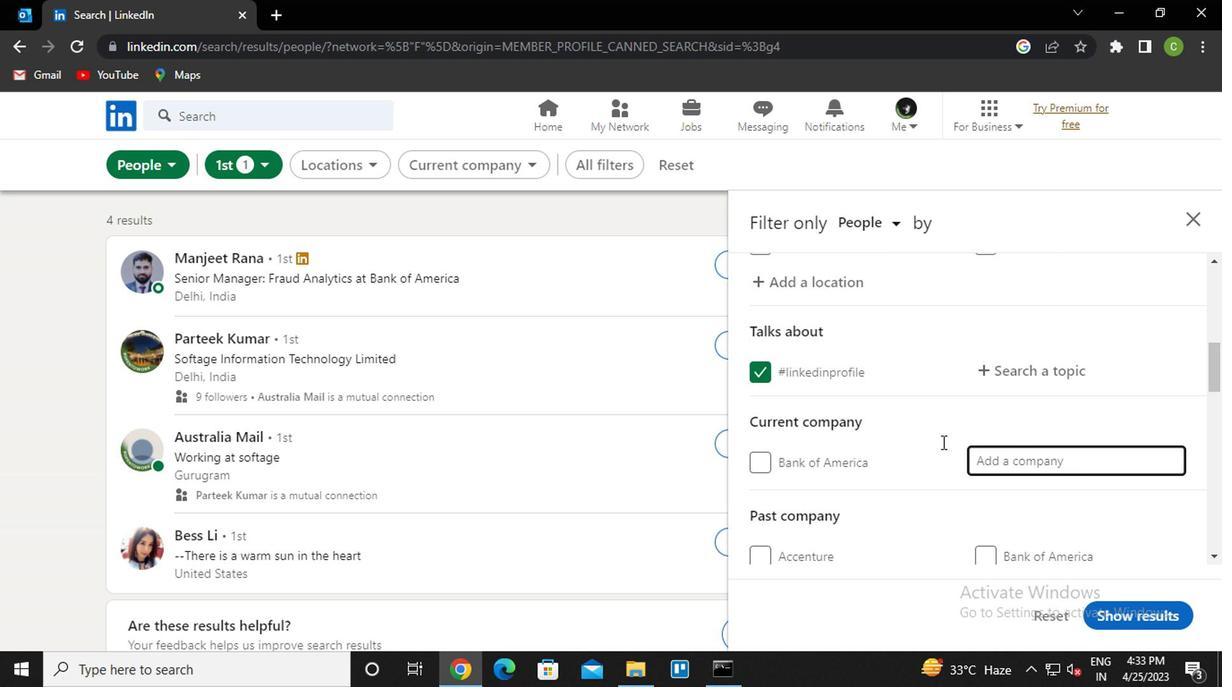 
Action: Mouse moved to (936, 436)
Screenshot: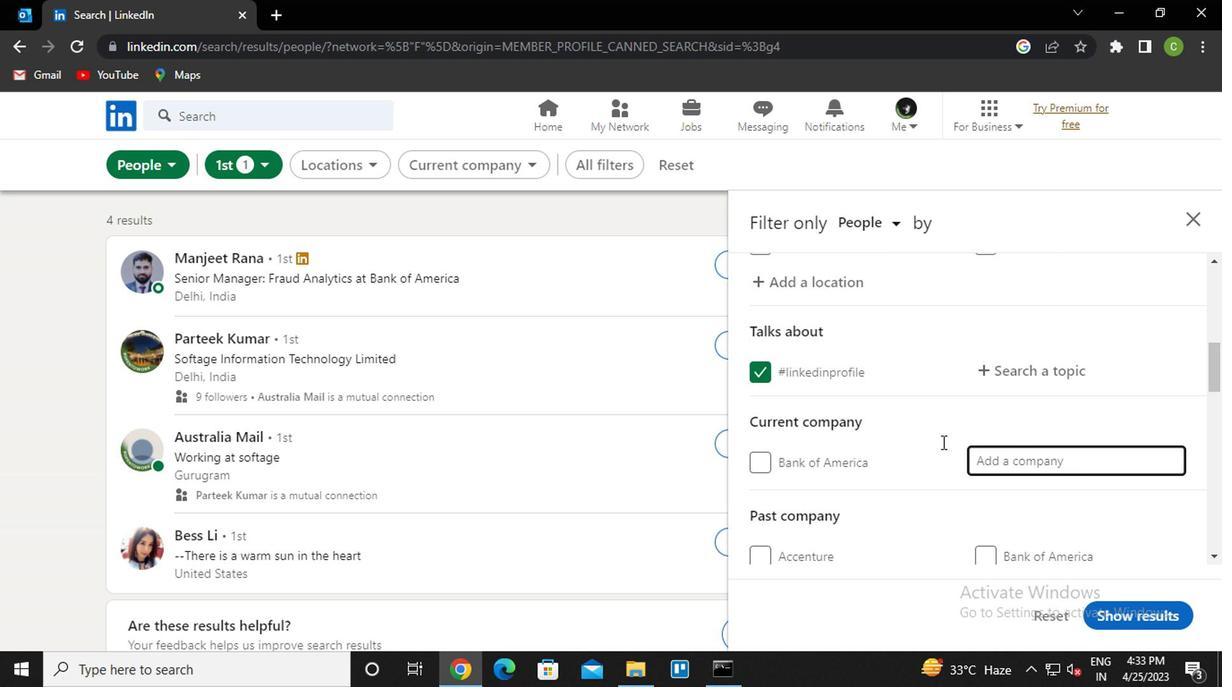 
Action: Mouse scrolled (936, 435) with delta (0, -1)
Screenshot: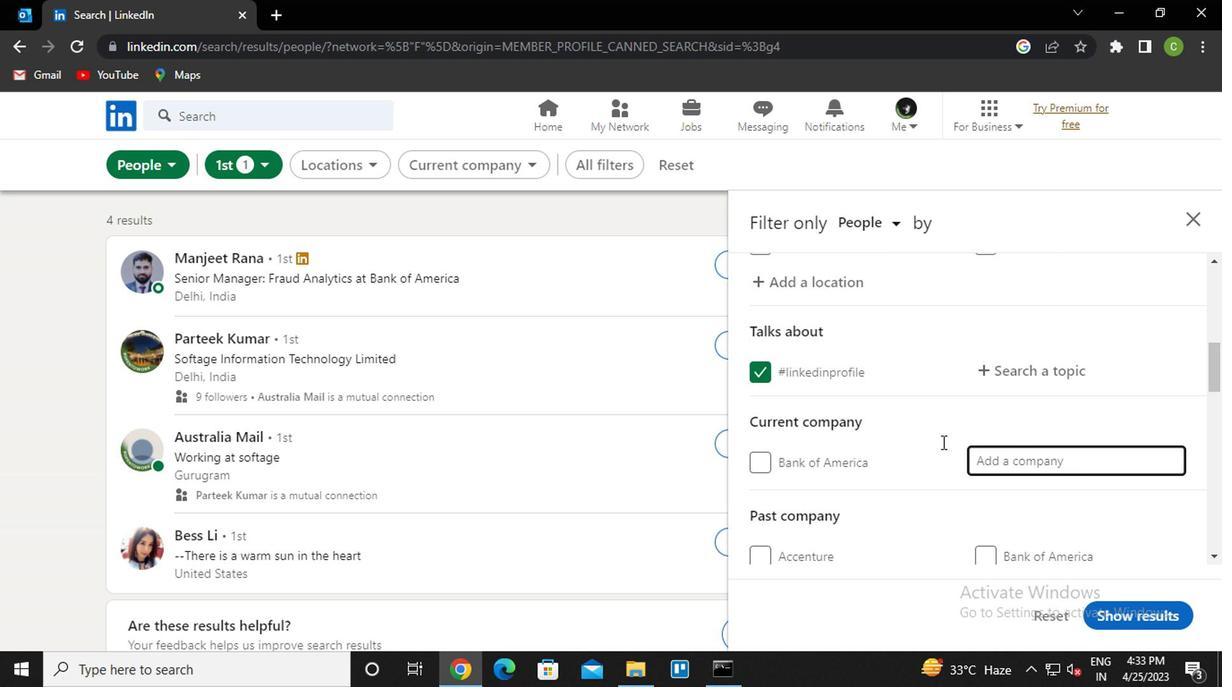 
Action: Mouse scrolled (936, 435) with delta (0, -1)
Screenshot: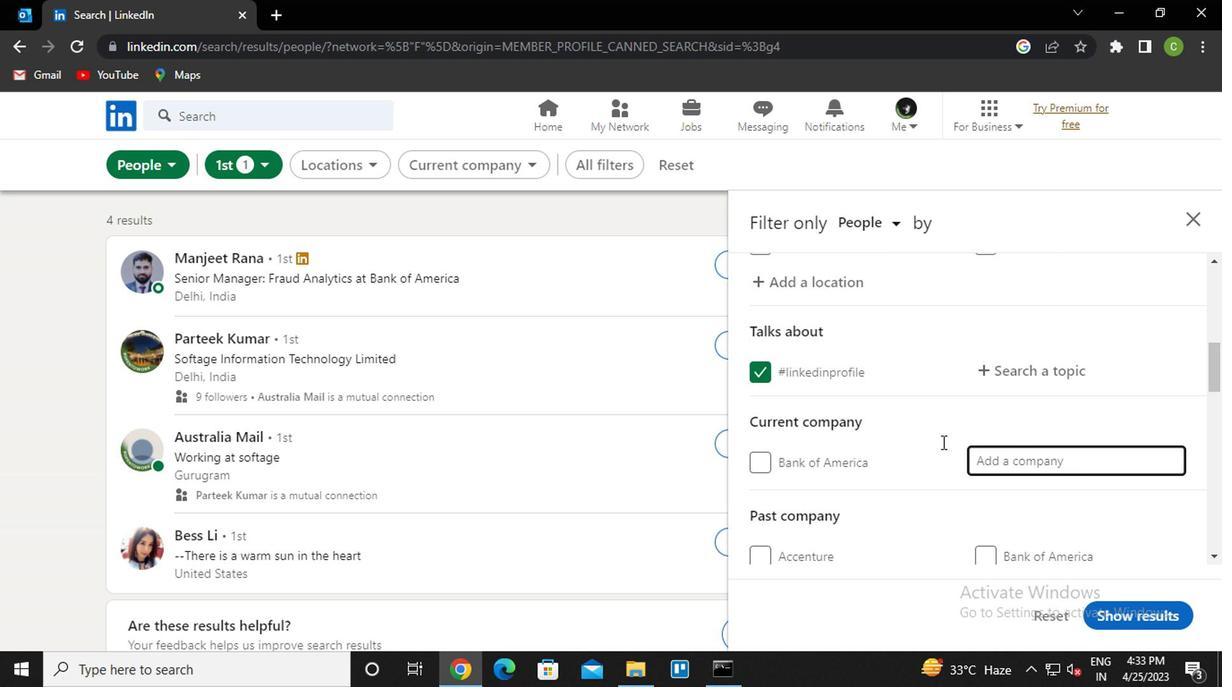 
Action: Mouse scrolled (936, 435) with delta (0, -1)
Screenshot: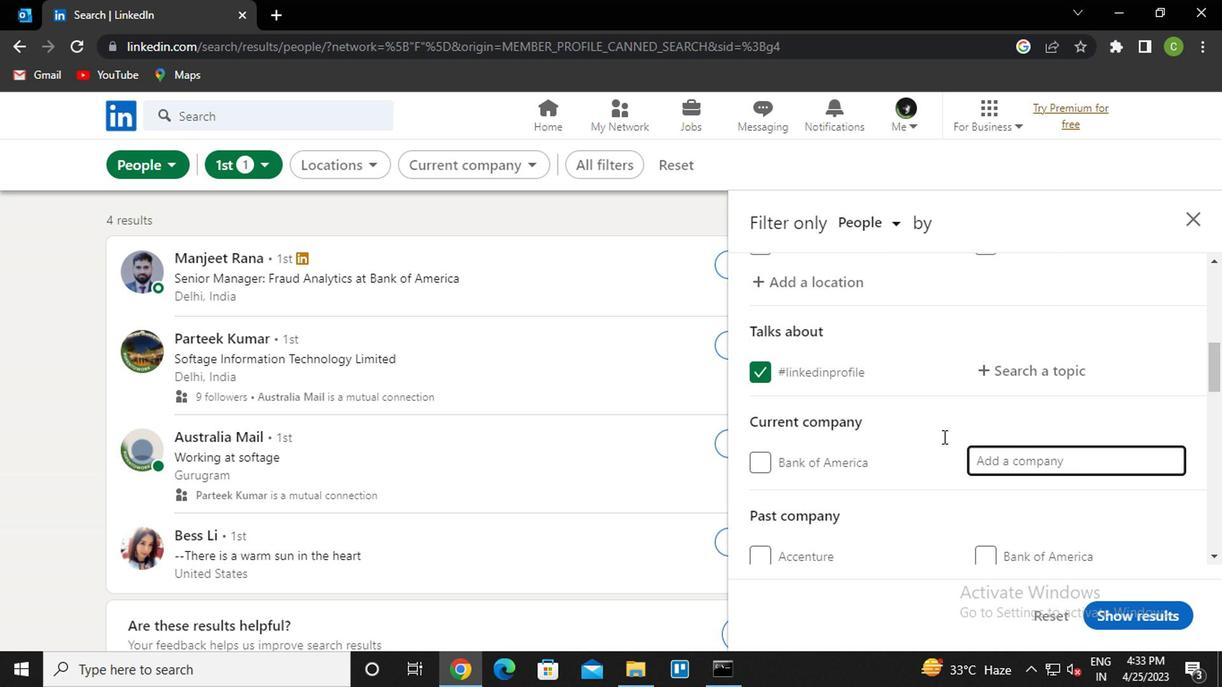 
Action: Mouse moved to (933, 436)
Screenshot: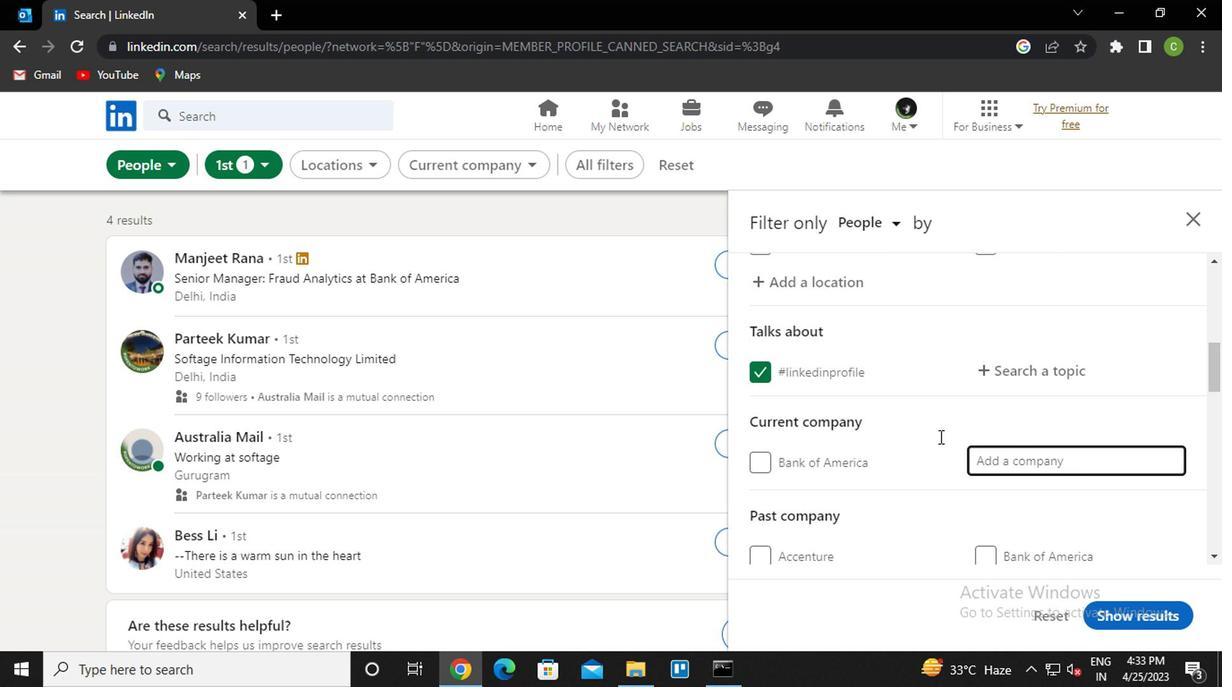 
Action: Mouse scrolled (933, 435) with delta (0, -1)
Screenshot: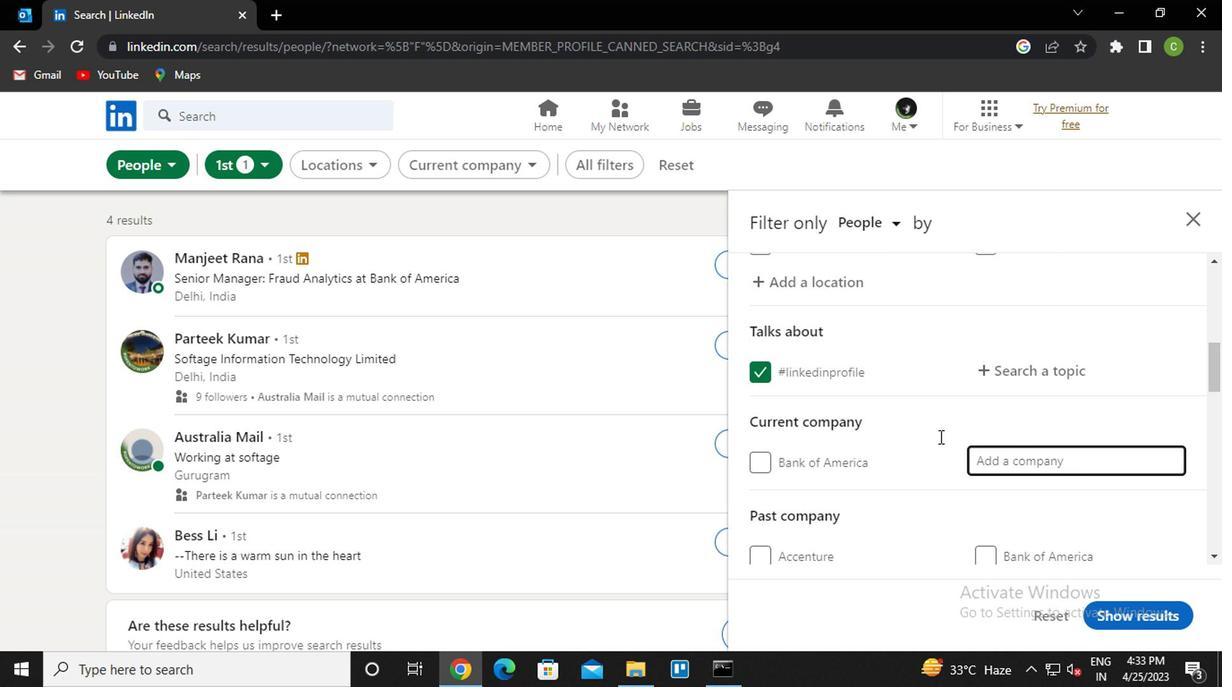
Action: Mouse moved to (894, 434)
Screenshot: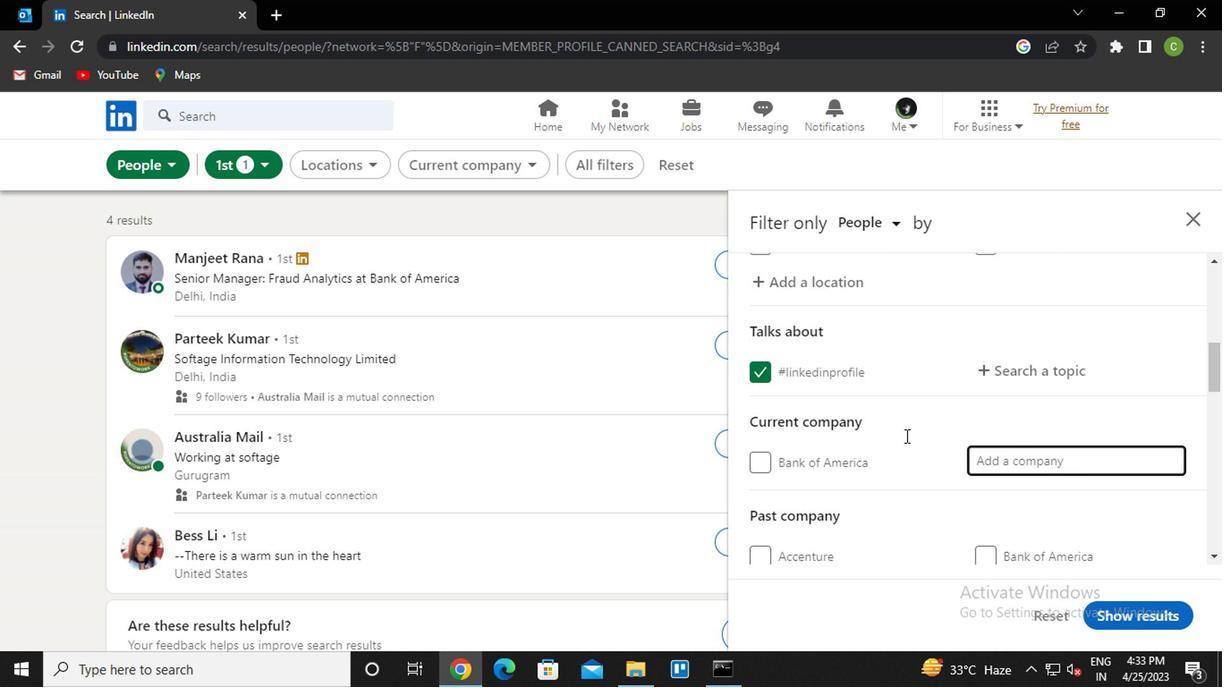 
Action: Mouse scrolled (894, 433) with delta (0, -1)
Screenshot: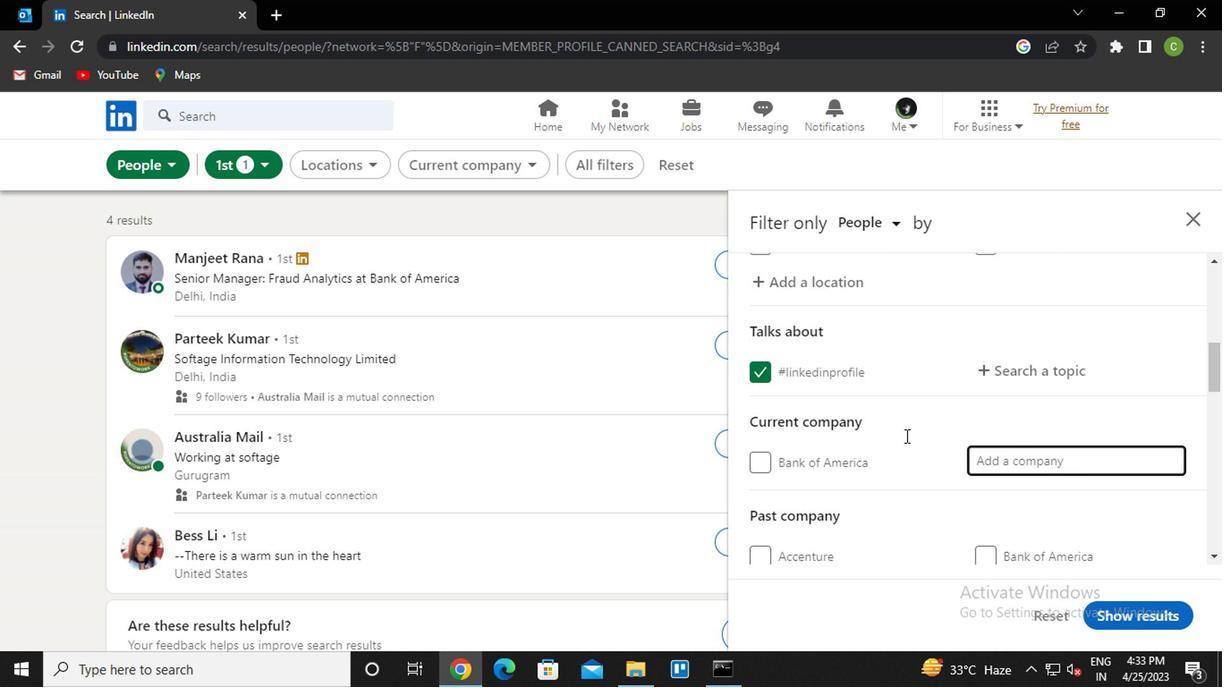 
Action: Mouse scrolled (894, 433) with delta (0, -1)
Screenshot: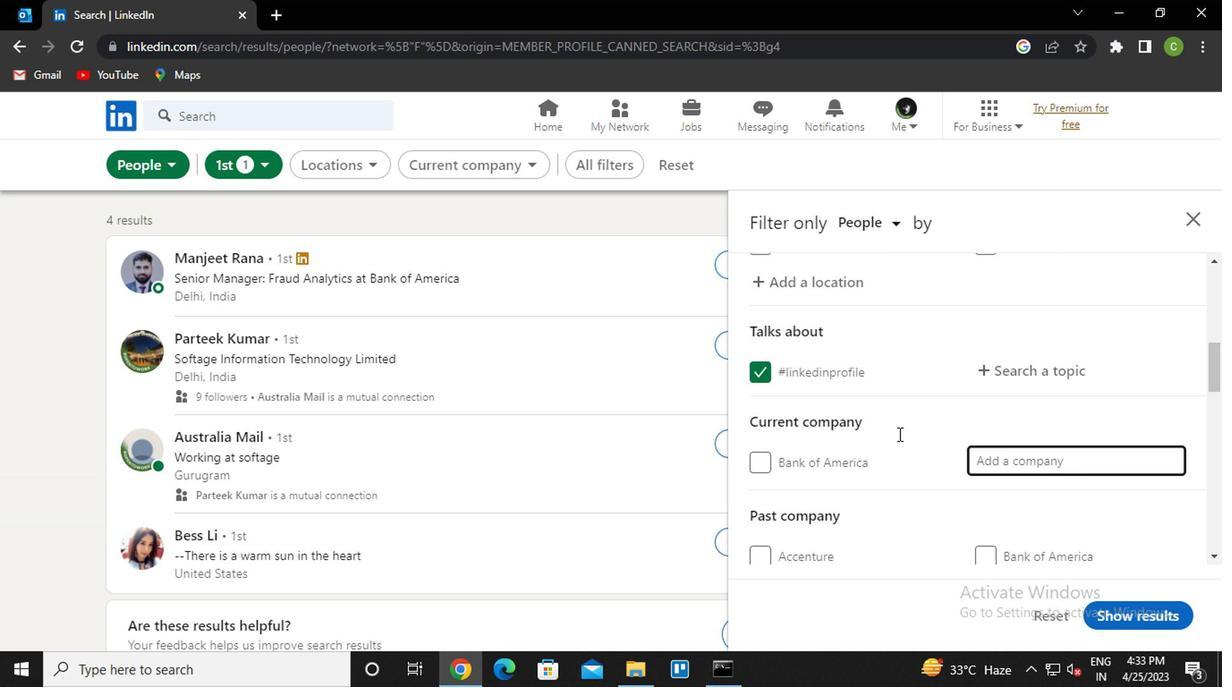 
Action: Mouse scrolled (894, 433) with delta (0, -1)
Screenshot: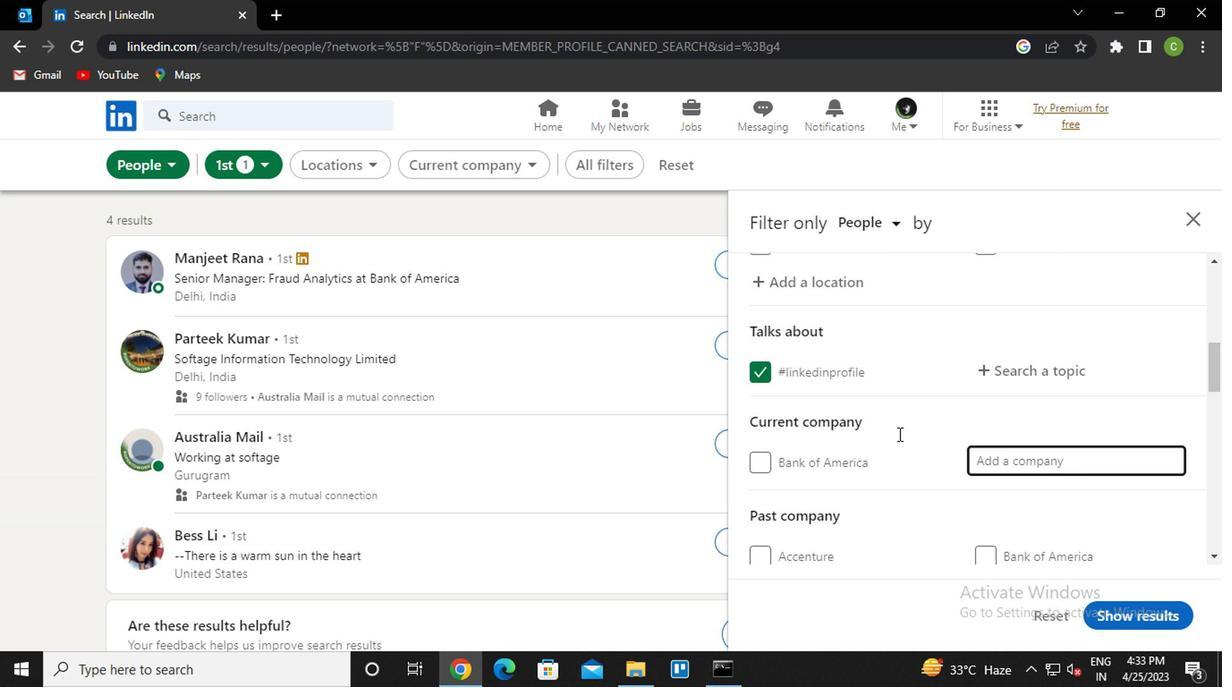 
Action: Mouse moved to (751, 392)
Screenshot: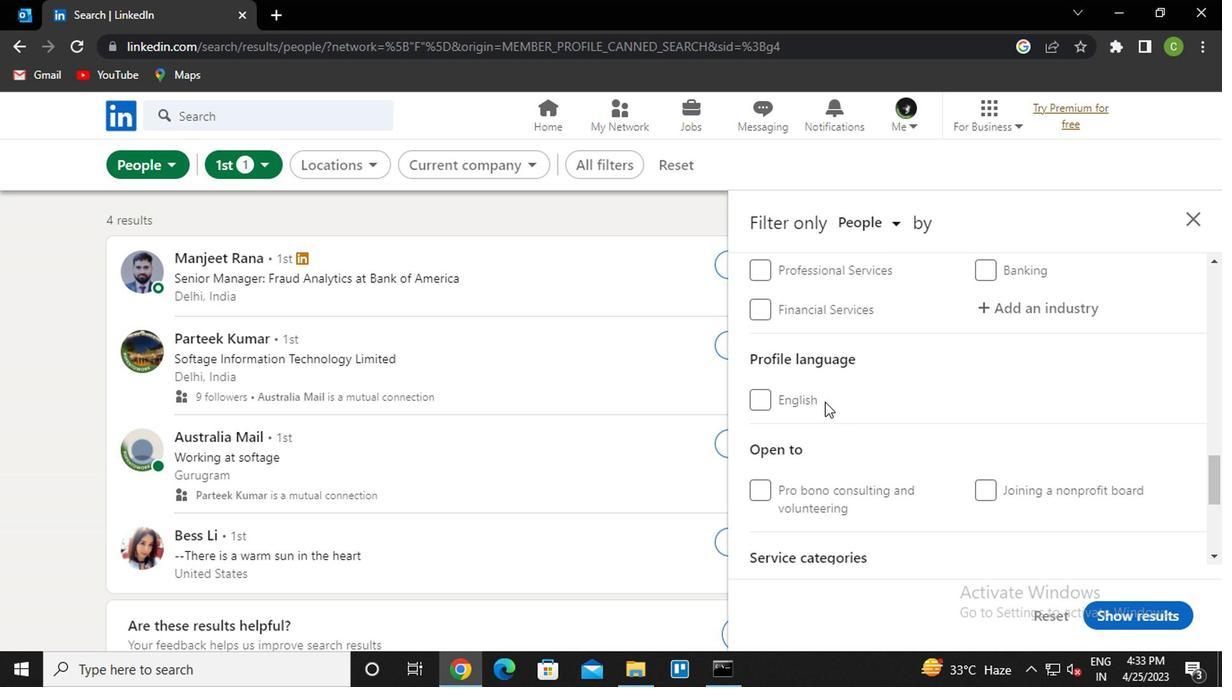 
Action: Mouse pressed left at (751, 392)
Screenshot: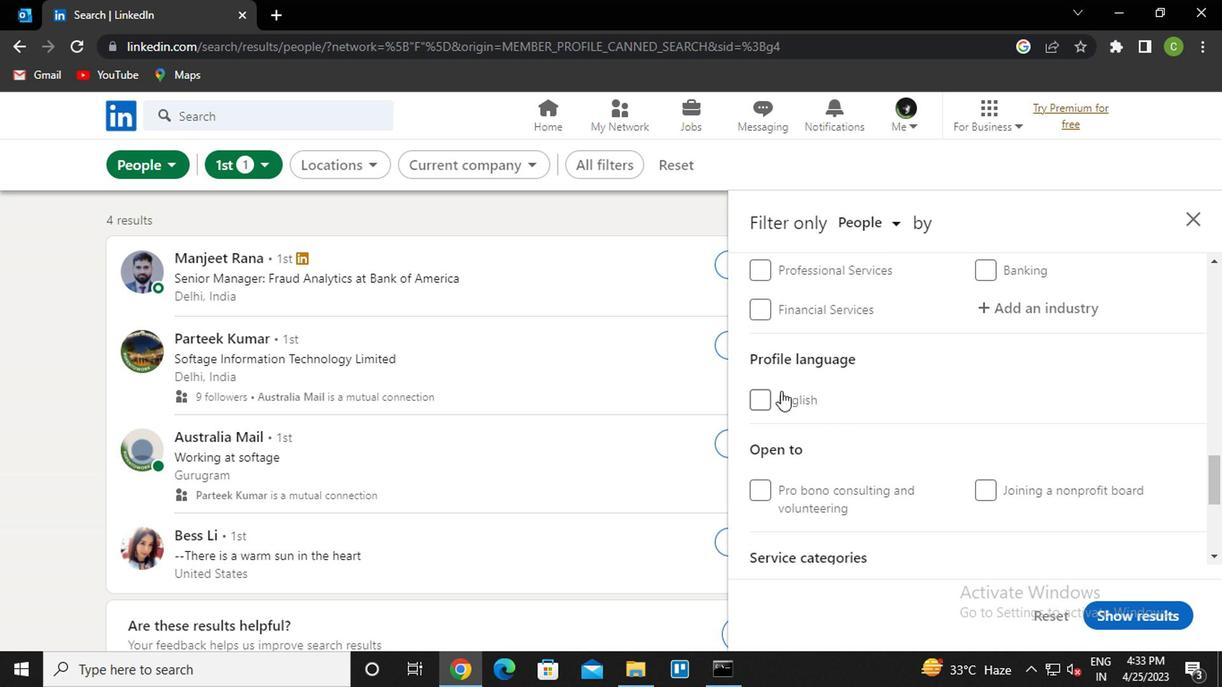 
Action: Mouse moved to (919, 446)
Screenshot: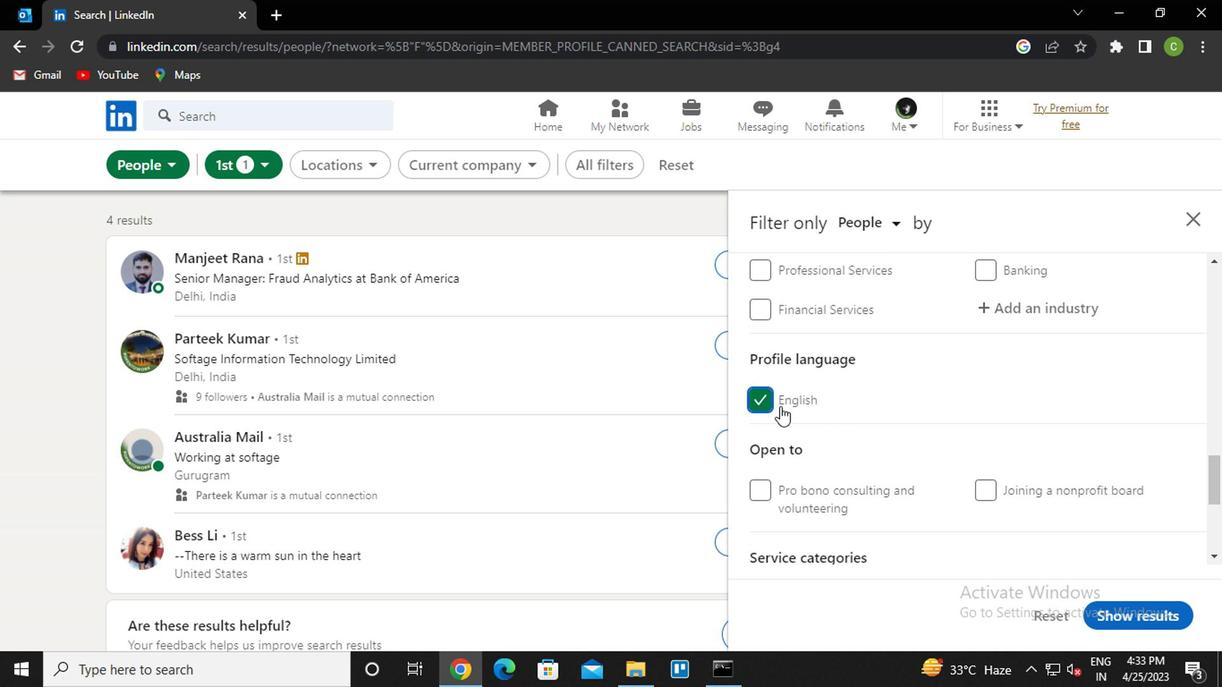 
Action: Mouse scrolled (919, 447) with delta (0, 0)
Screenshot: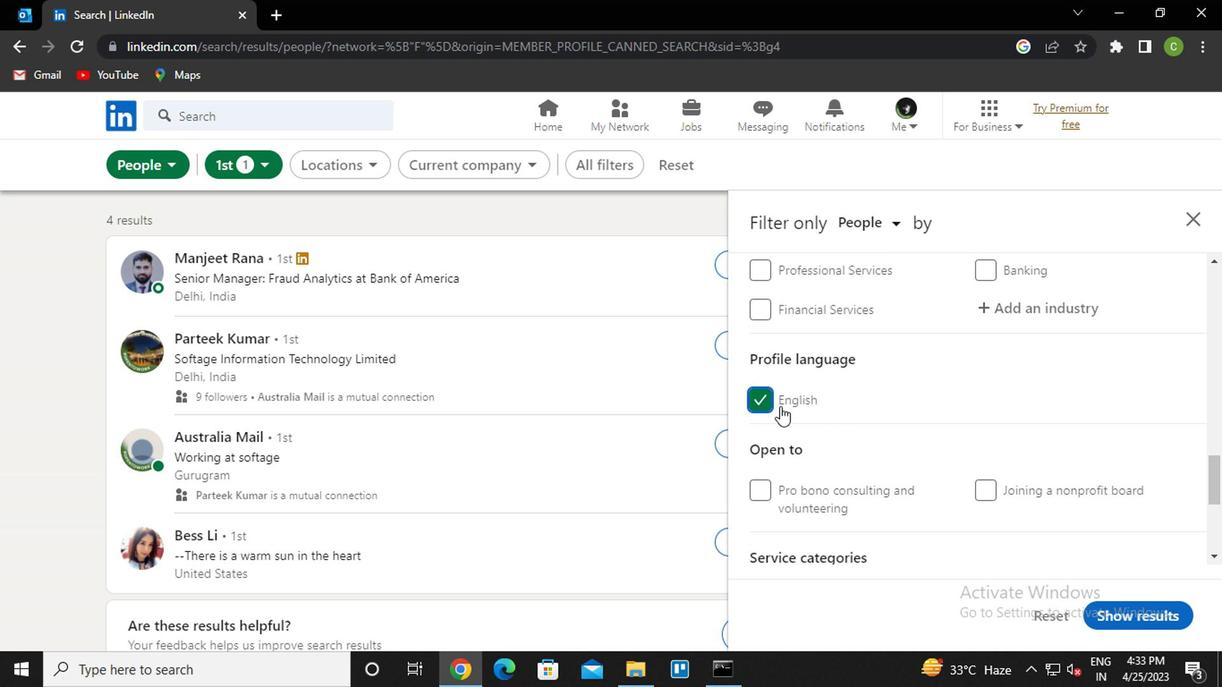 
Action: Mouse scrolled (919, 447) with delta (0, 0)
Screenshot: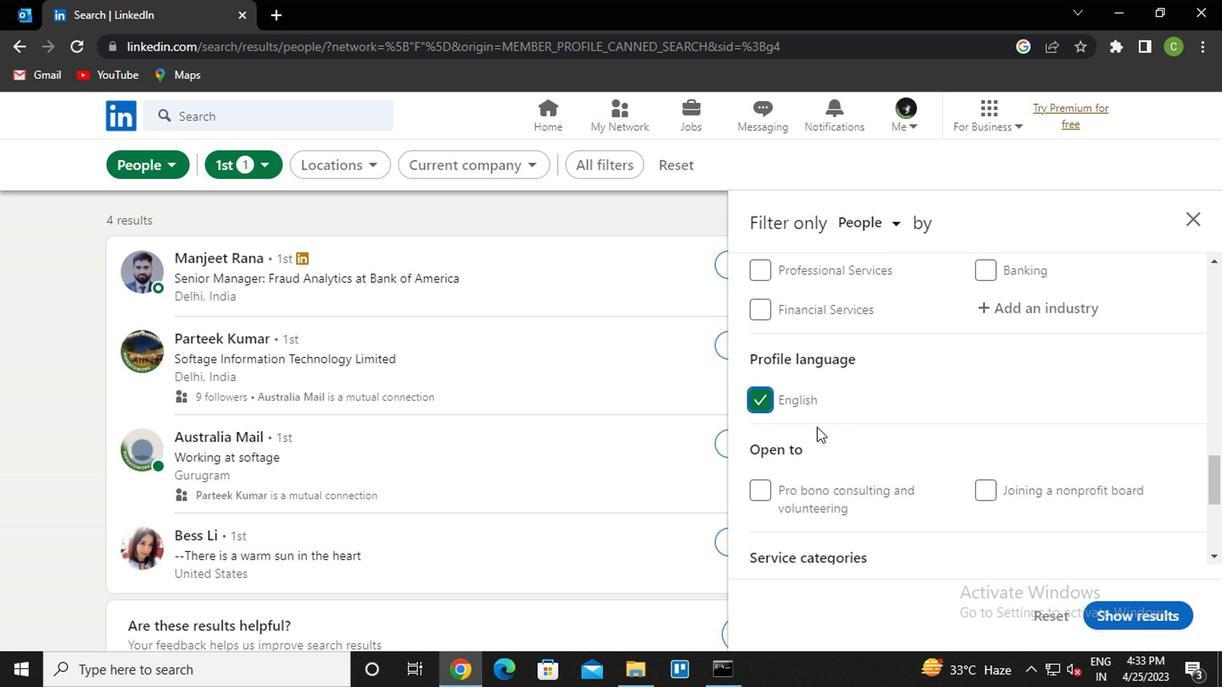 
Action: Mouse scrolled (919, 447) with delta (0, 0)
Screenshot: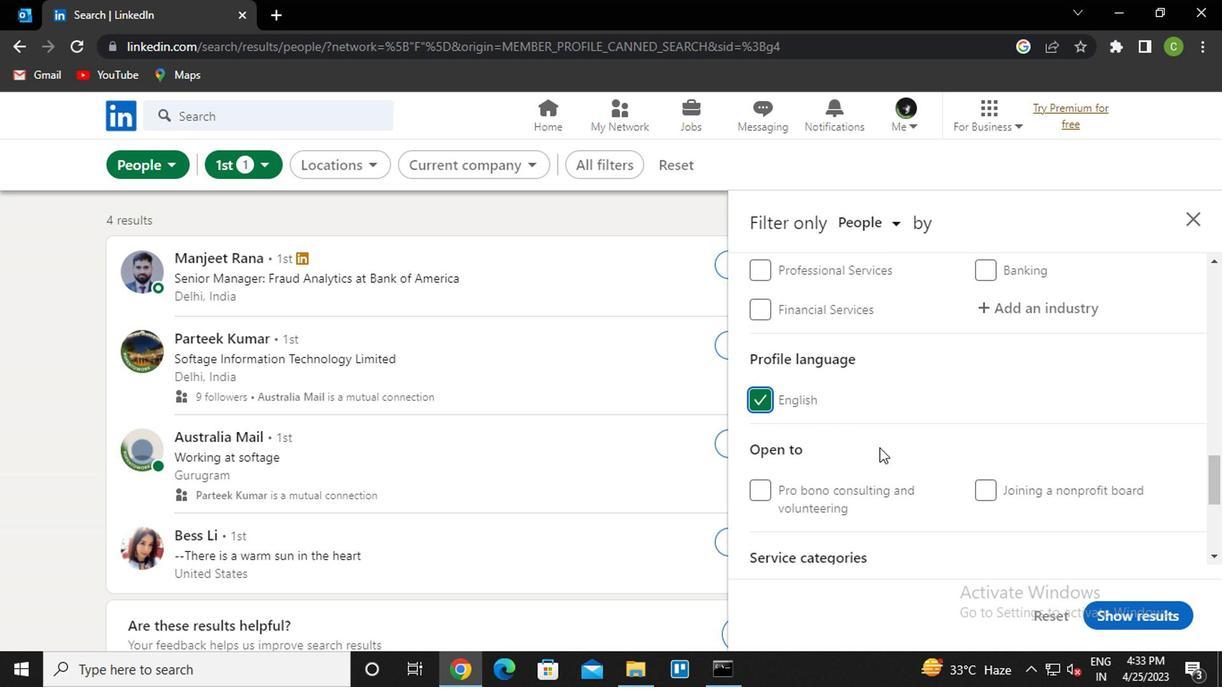 
Action: Mouse scrolled (919, 447) with delta (0, 0)
Screenshot: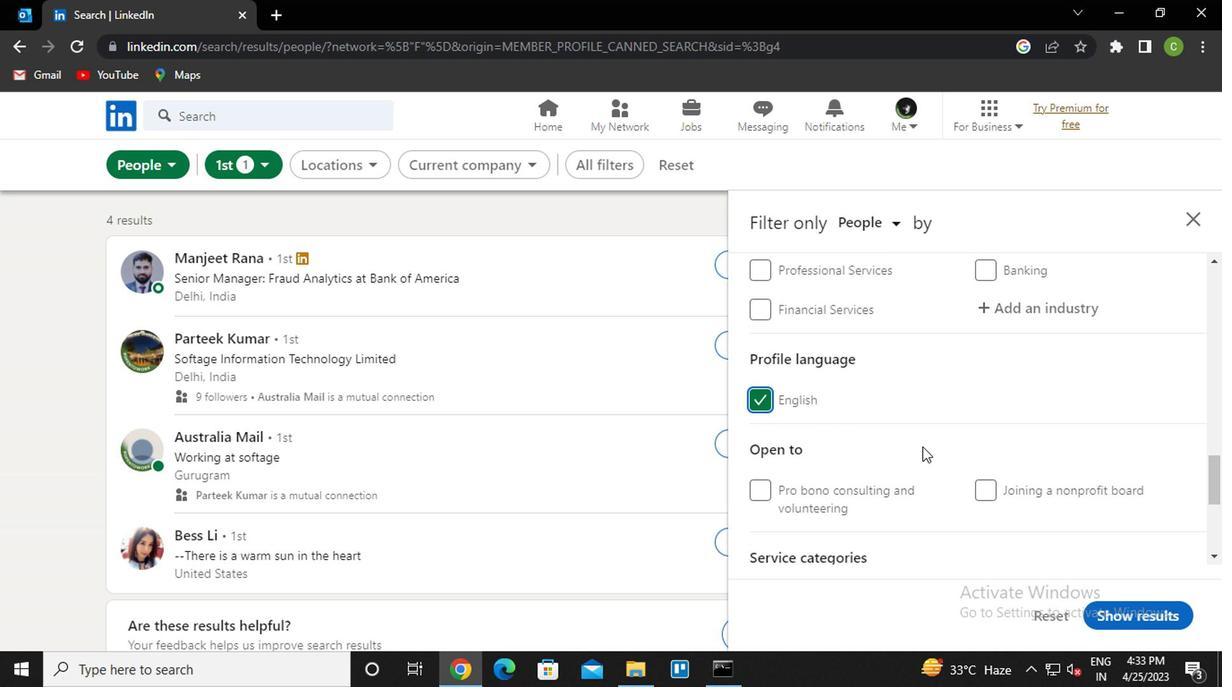 
Action: Mouse scrolled (919, 447) with delta (0, 0)
Screenshot: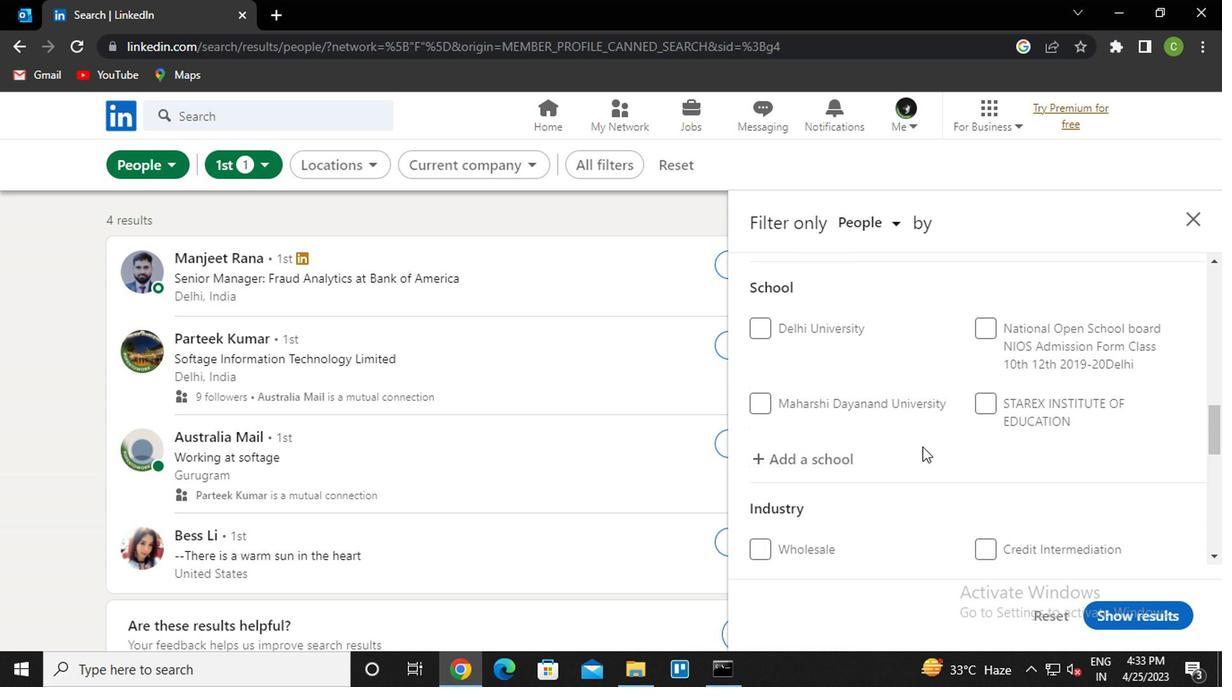 
Action: Mouse scrolled (919, 447) with delta (0, 0)
Screenshot: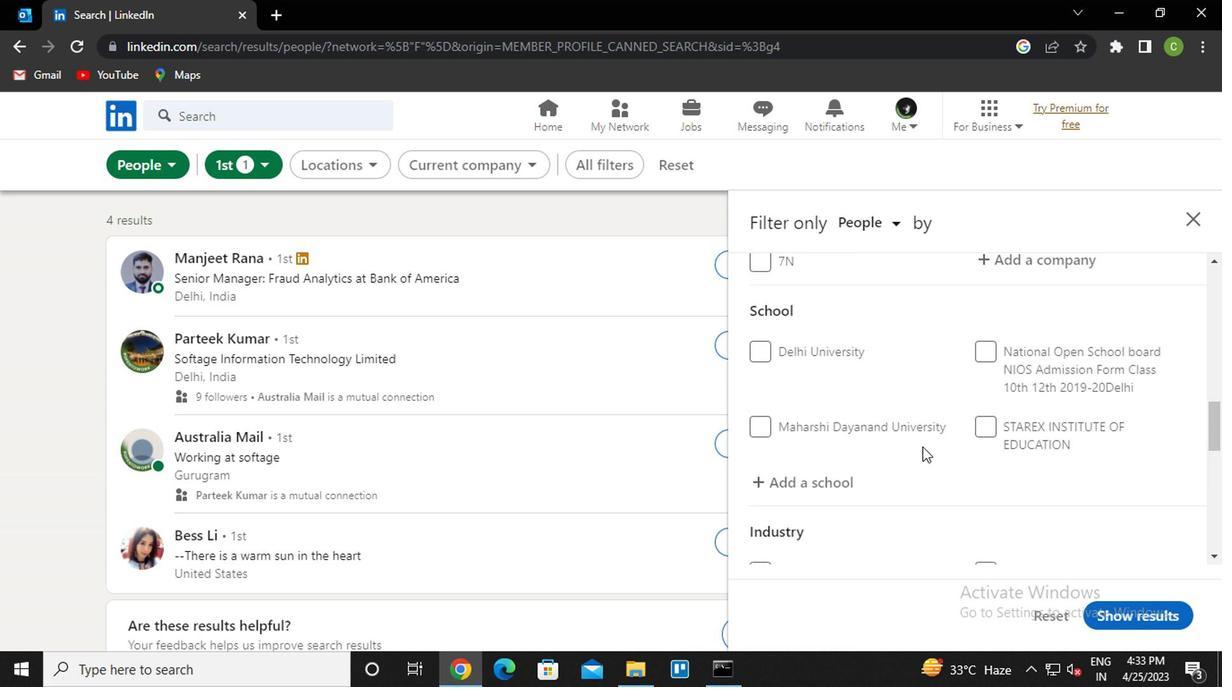 
Action: Mouse scrolled (919, 447) with delta (0, 0)
Screenshot: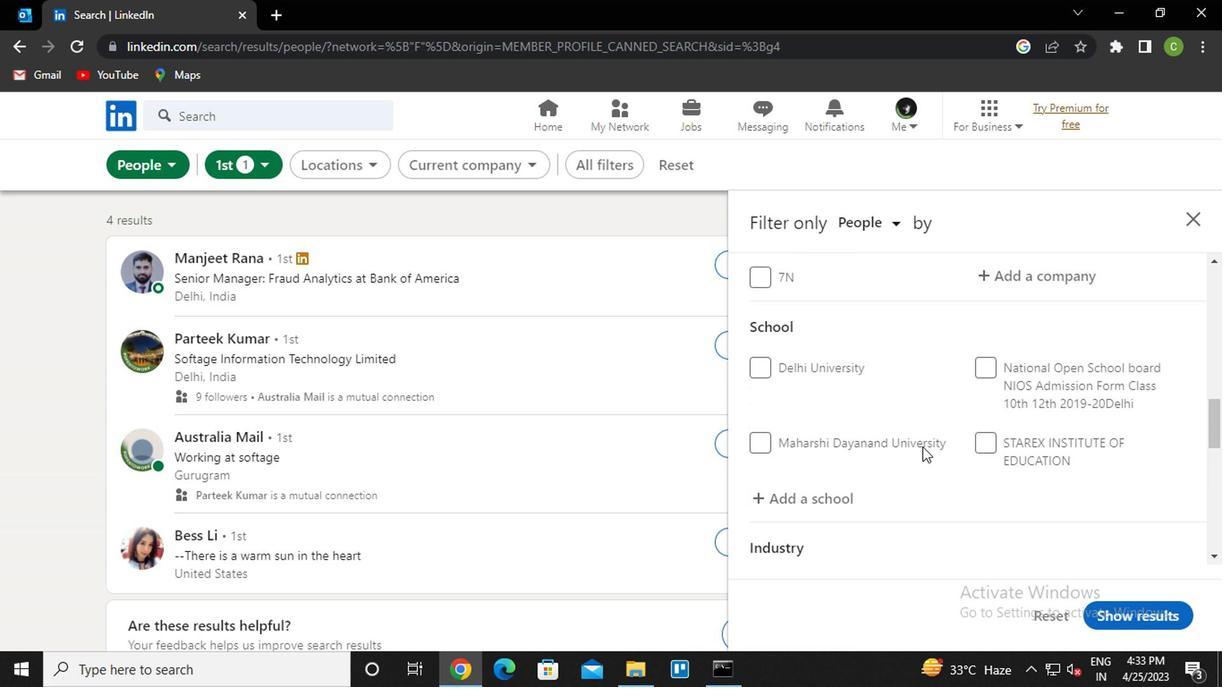 
Action: Mouse scrolled (919, 447) with delta (0, 0)
Screenshot: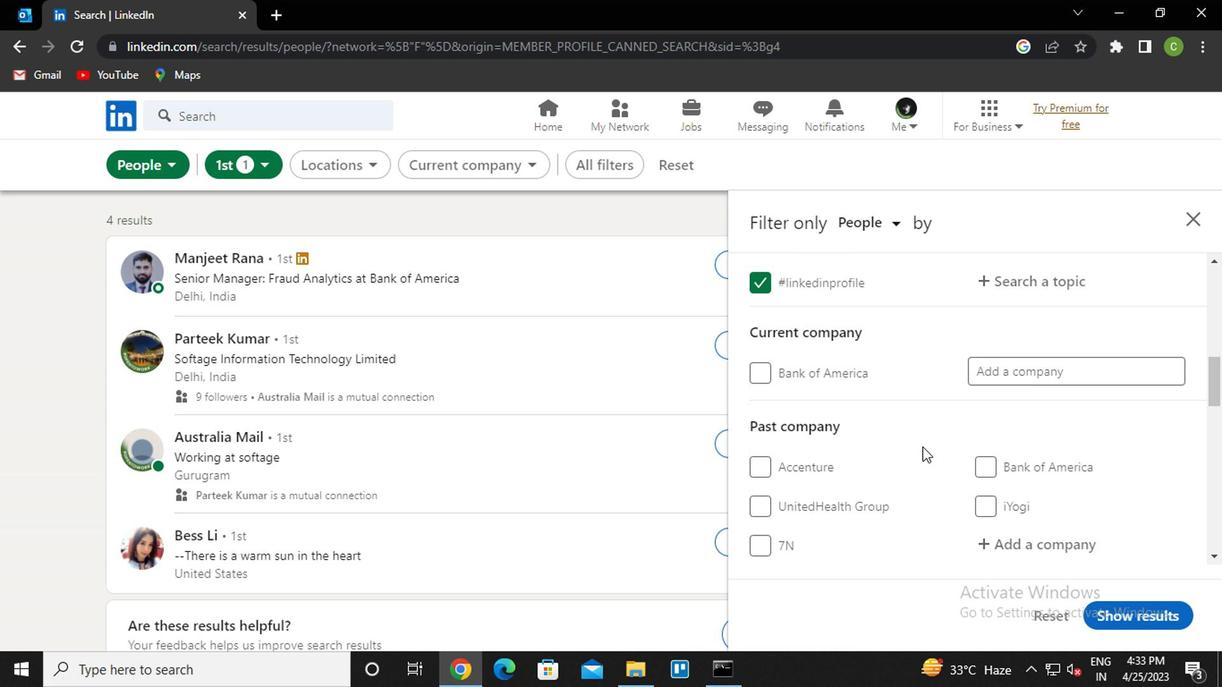 
Action: Mouse moved to (1081, 464)
Screenshot: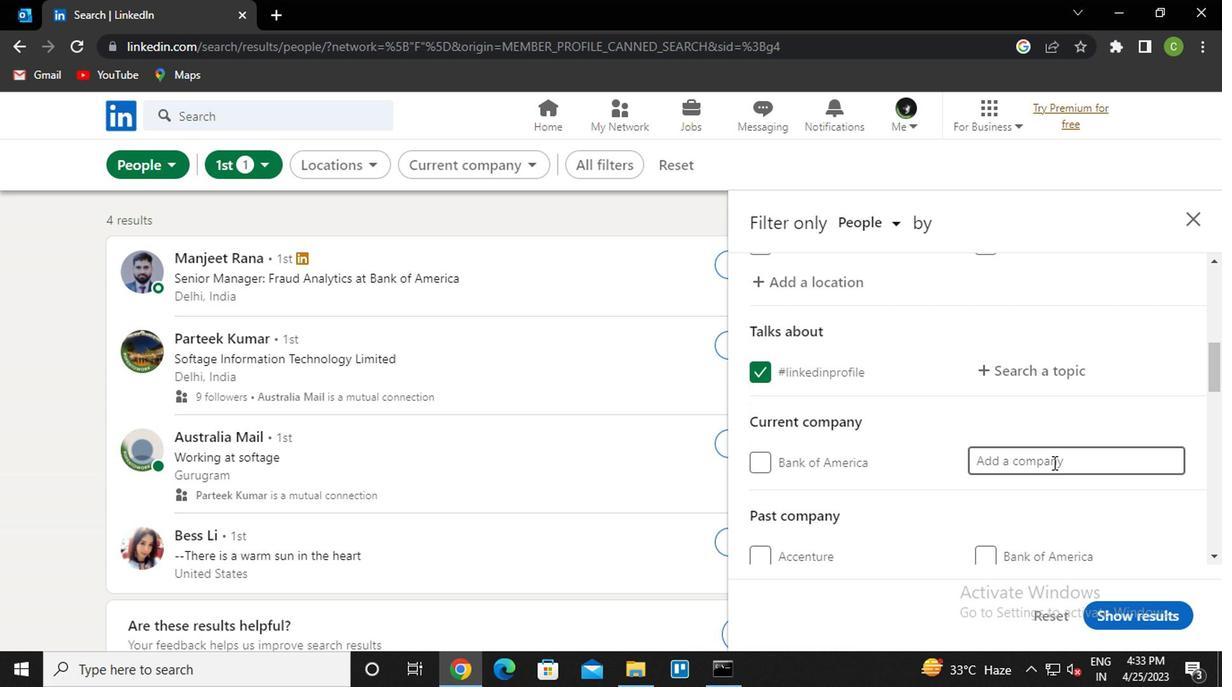 
Action: Mouse pressed left at (1081, 464)
Screenshot: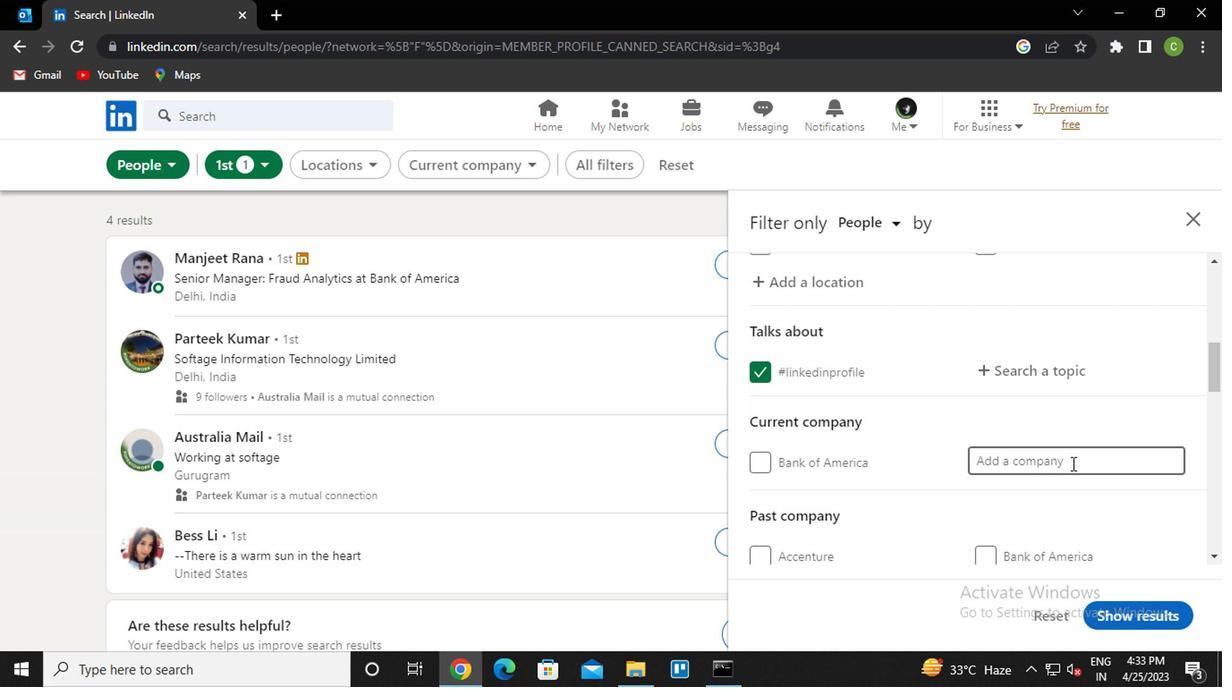 
Action: Key pressed m<Key.caps_lock>otiva<Key.down><Key.down><Key.enter>
Screenshot: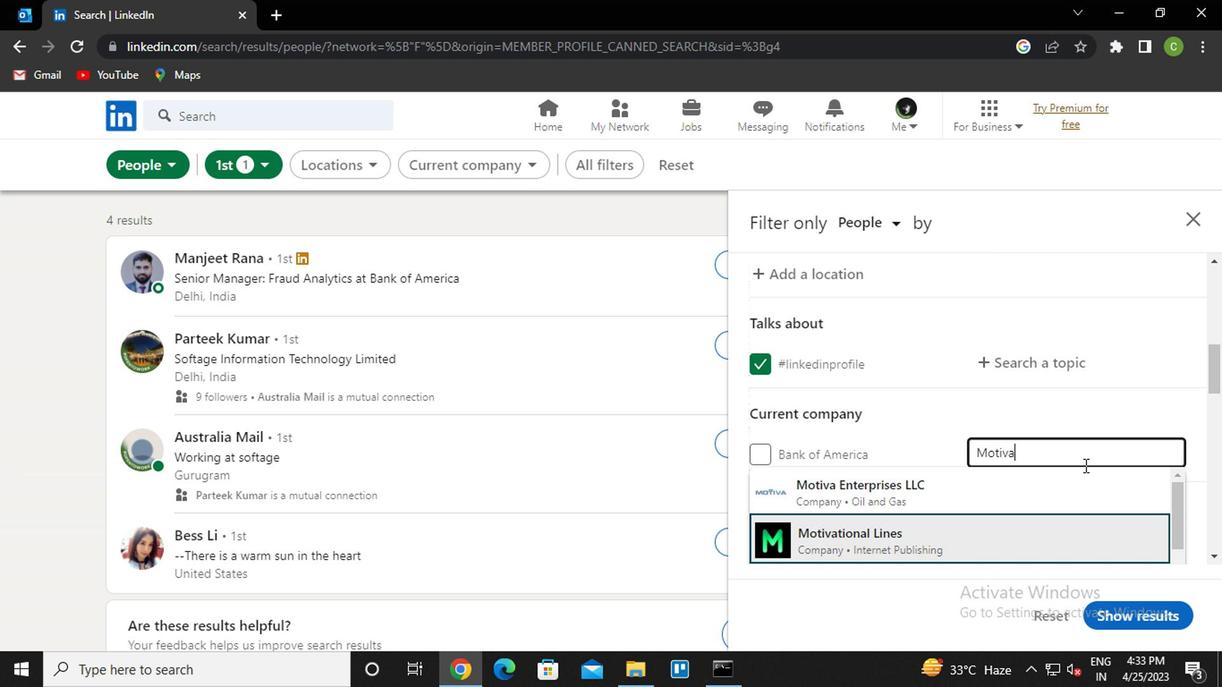 
Action: Mouse moved to (1108, 392)
Screenshot: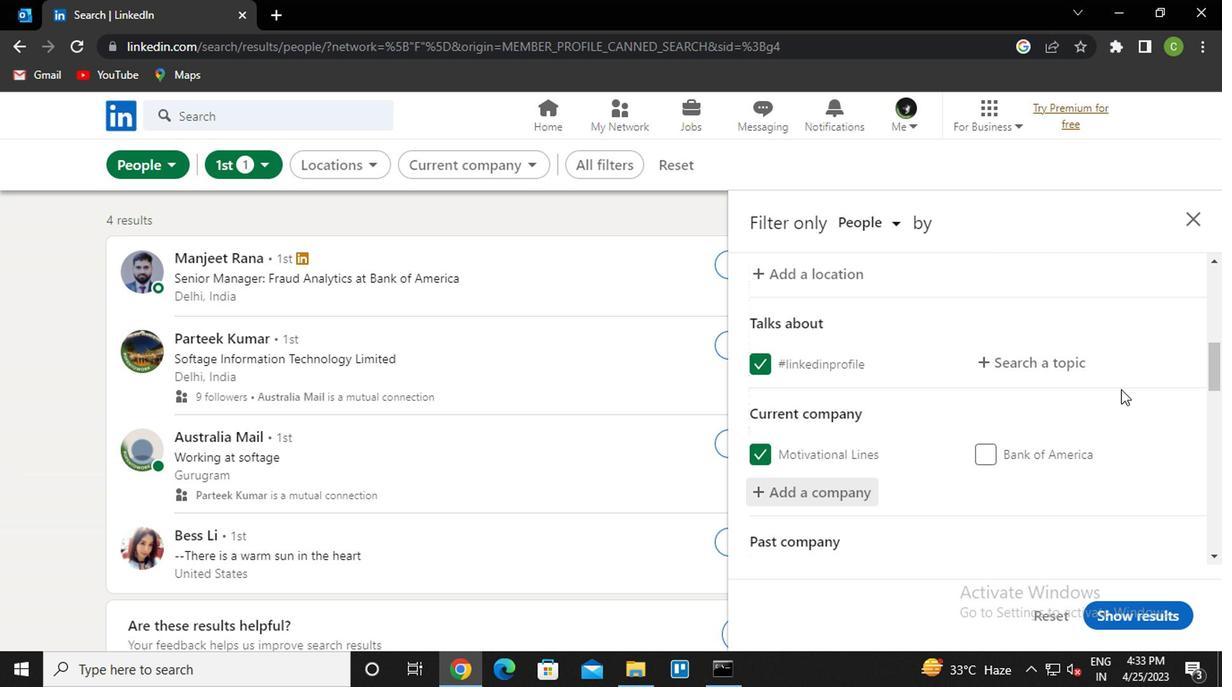 
Action: Mouse scrolled (1108, 391) with delta (0, -1)
Screenshot: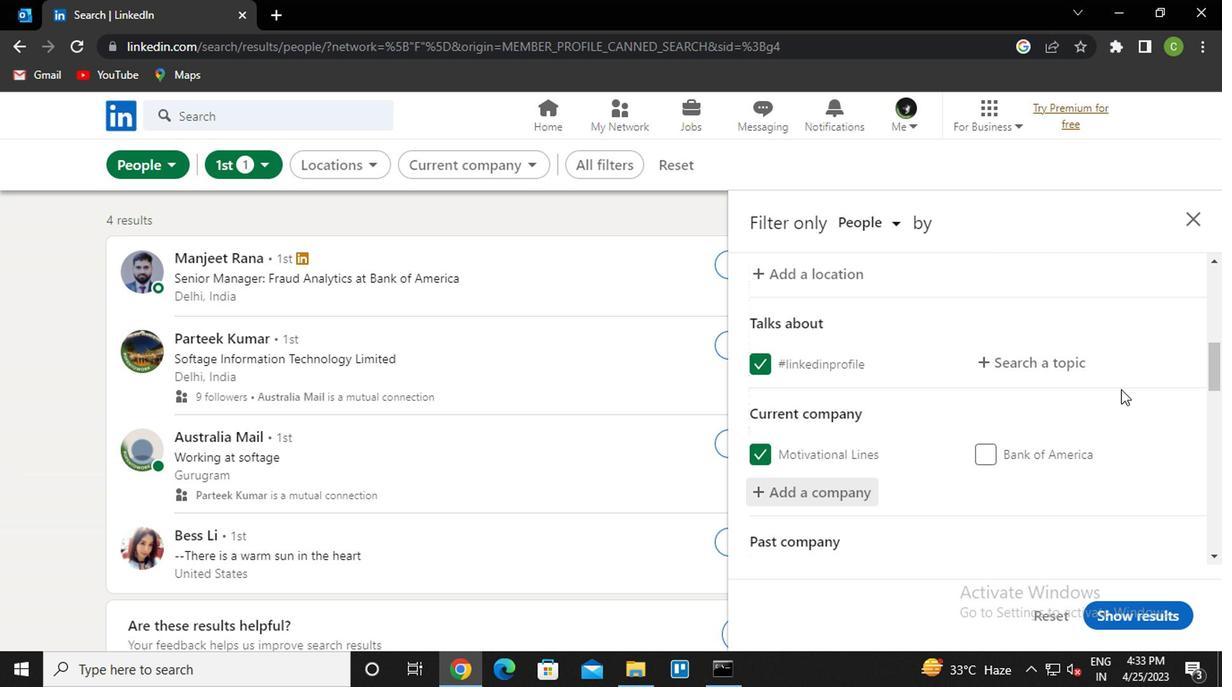 
Action: Mouse moved to (1101, 396)
Screenshot: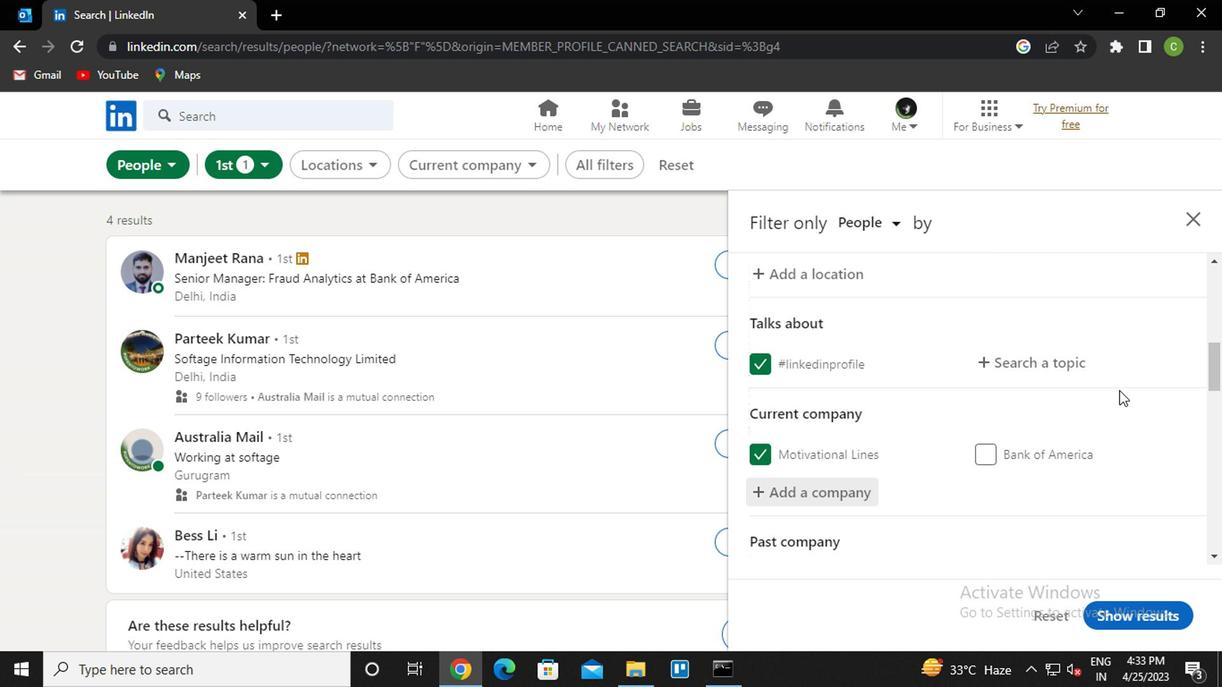 
Action: Mouse scrolled (1101, 395) with delta (0, 0)
Screenshot: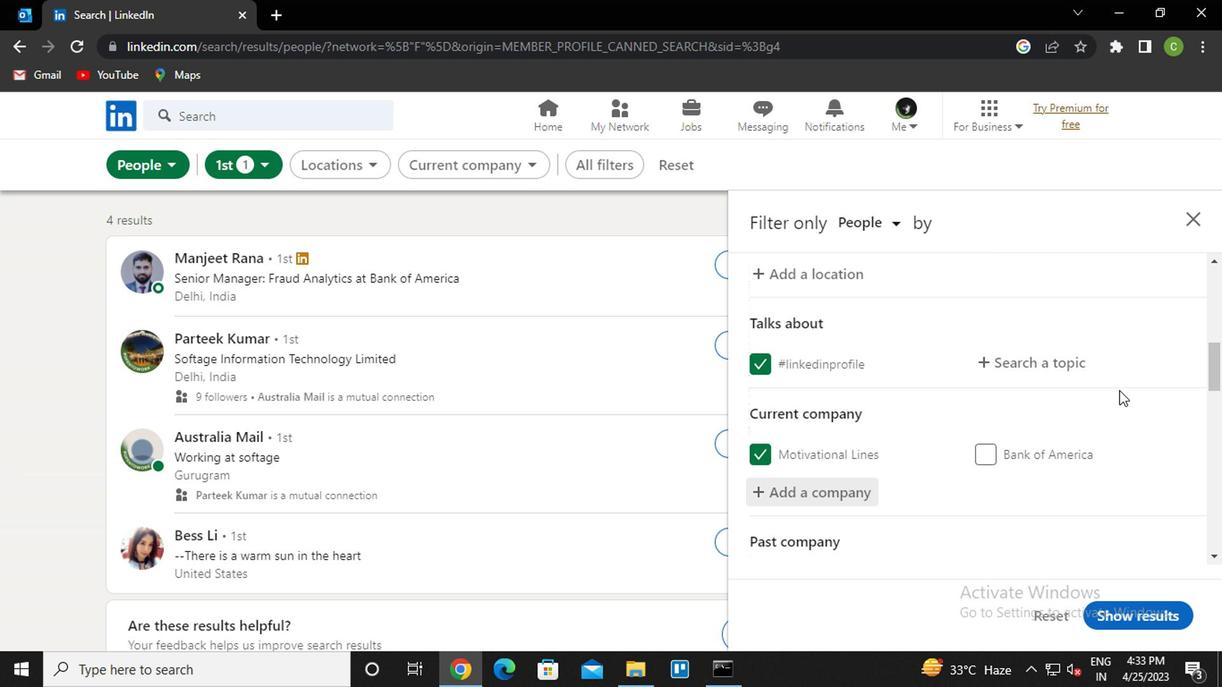 
Action: Mouse moved to (929, 487)
Screenshot: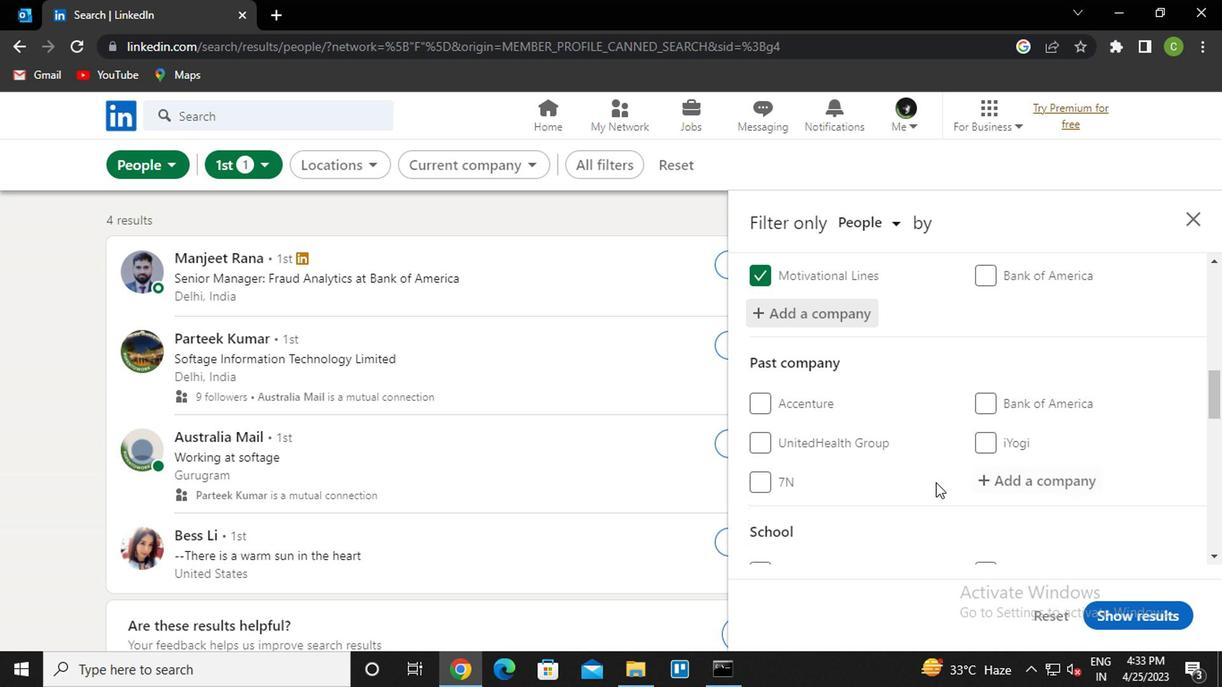 
Action: Mouse scrolled (929, 485) with delta (0, -1)
Screenshot: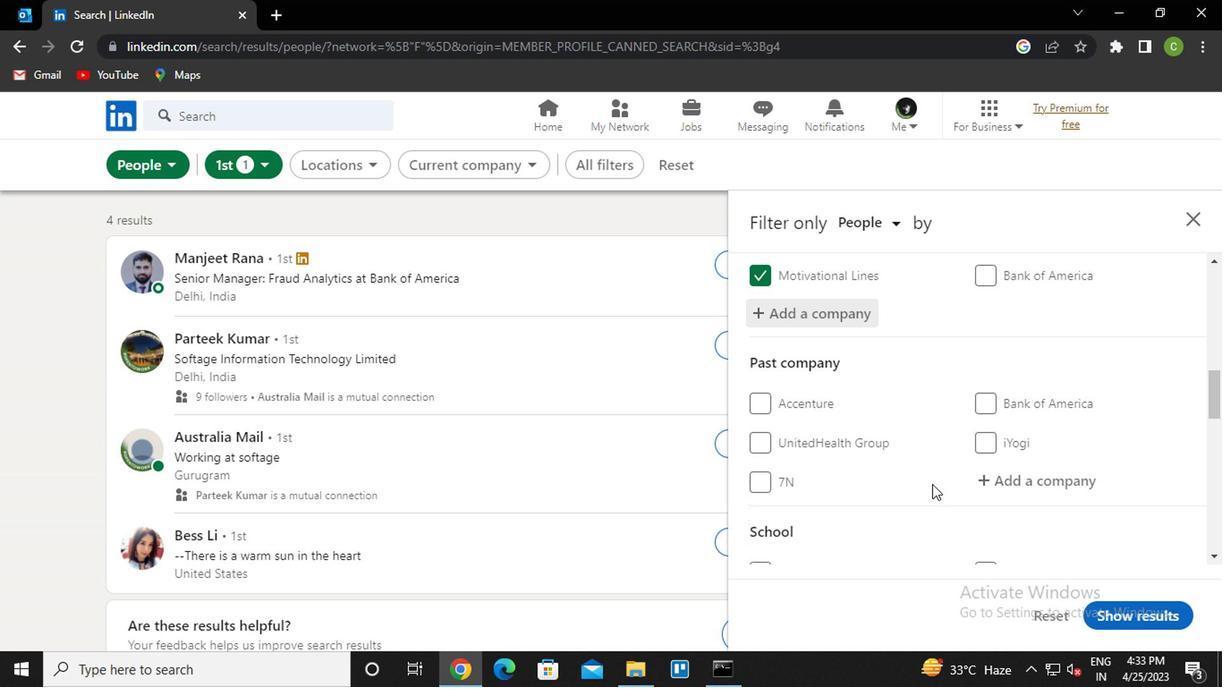 
Action: Mouse moved to (929, 487)
Screenshot: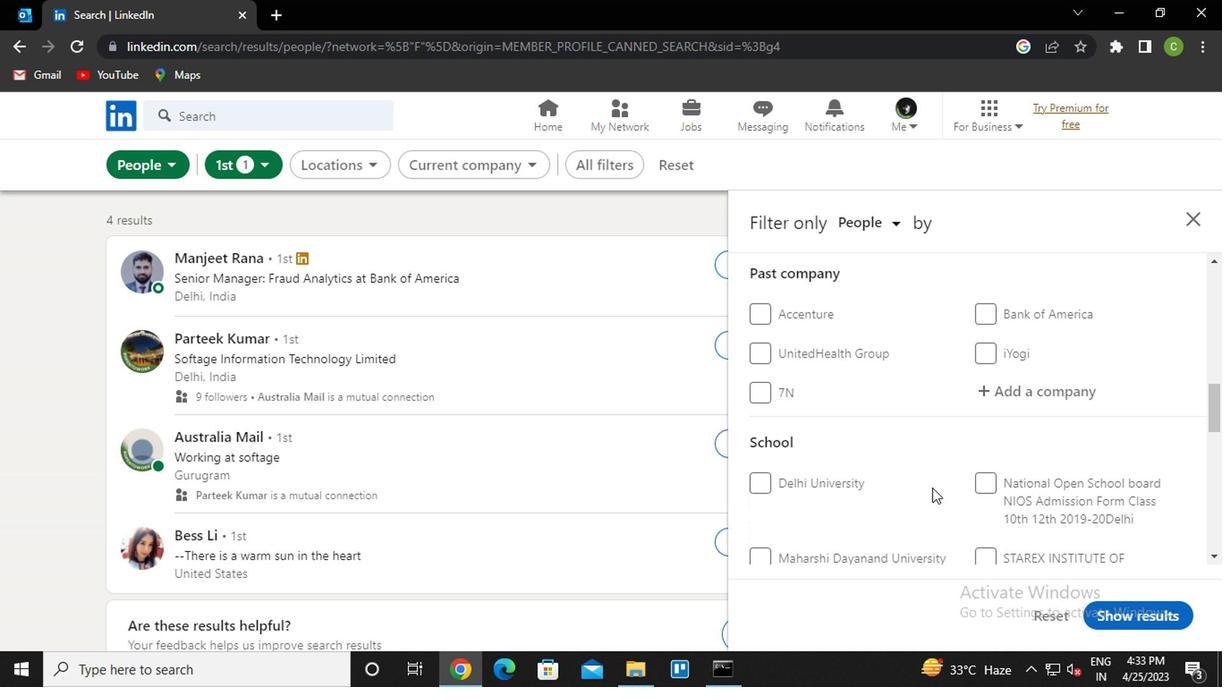 
Action: Mouse scrolled (929, 485) with delta (0, -1)
Screenshot: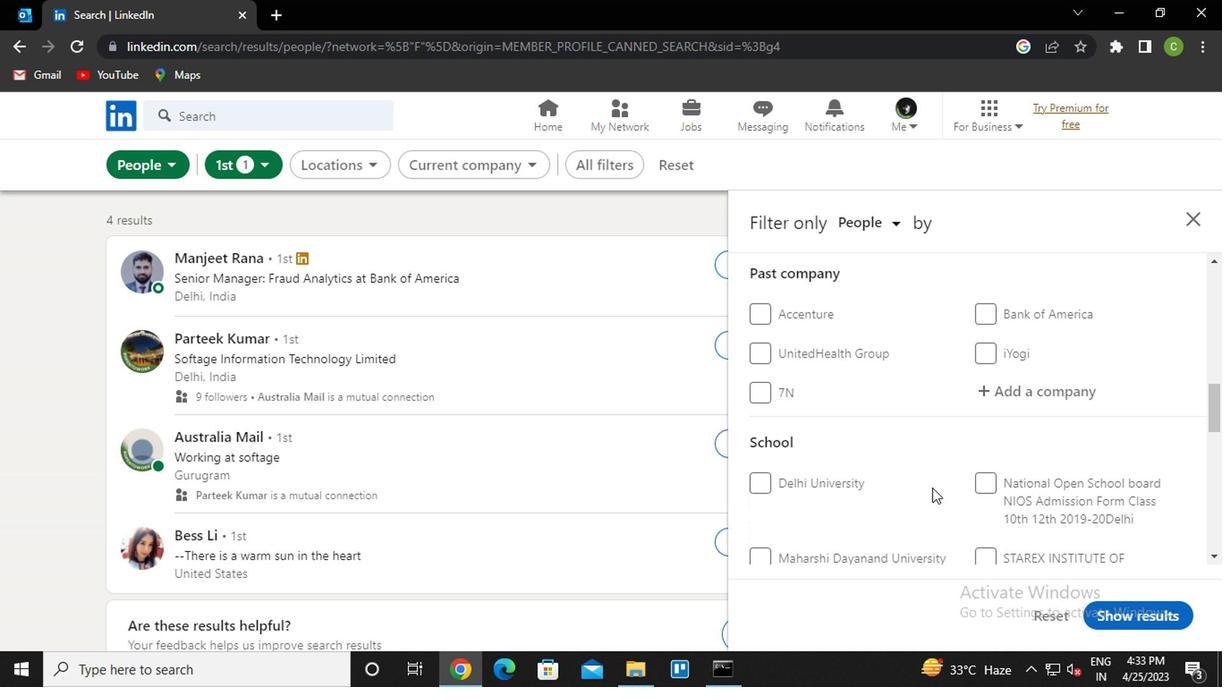 
Action: Mouse scrolled (929, 485) with delta (0, -1)
Screenshot: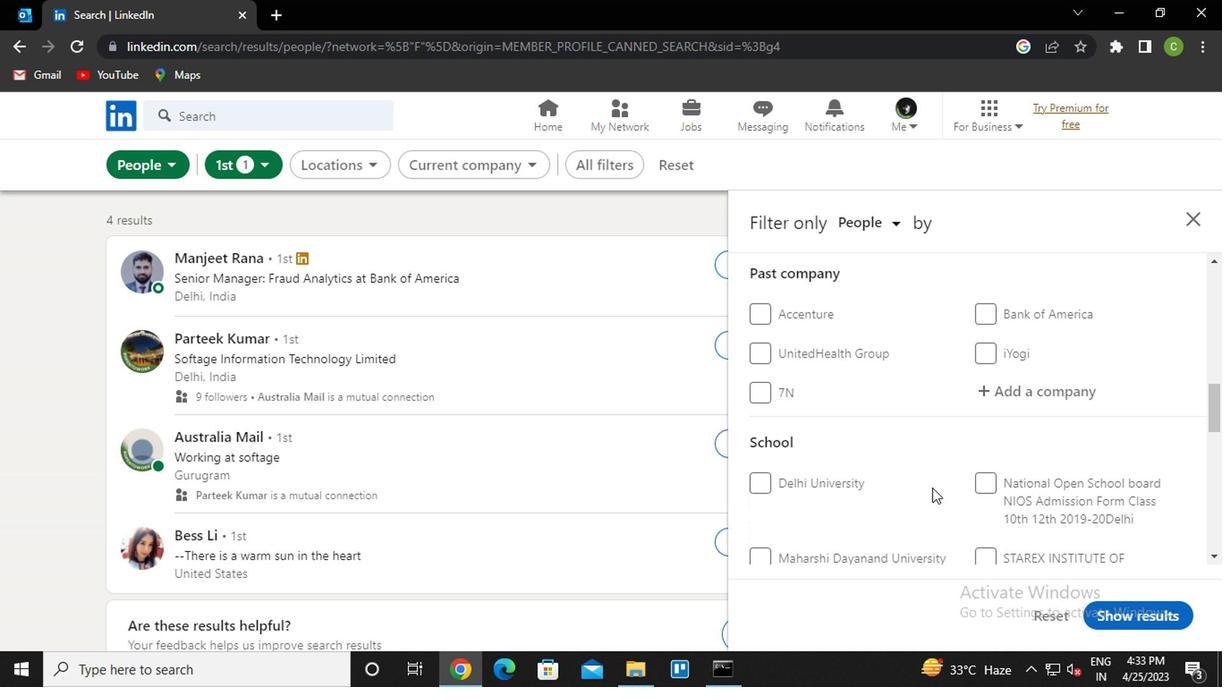 
Action: Mouse moved to (837, 445)
Screenshot: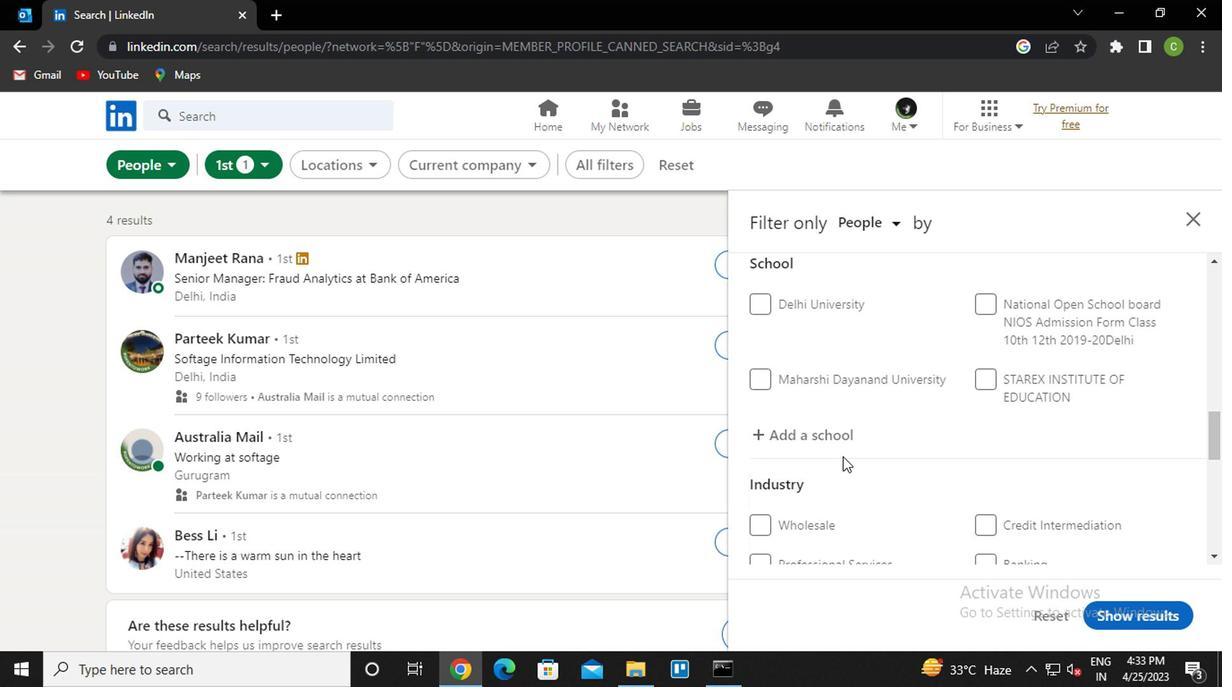 
Action: Mouse pressed left at (837, 445)
Screenshot: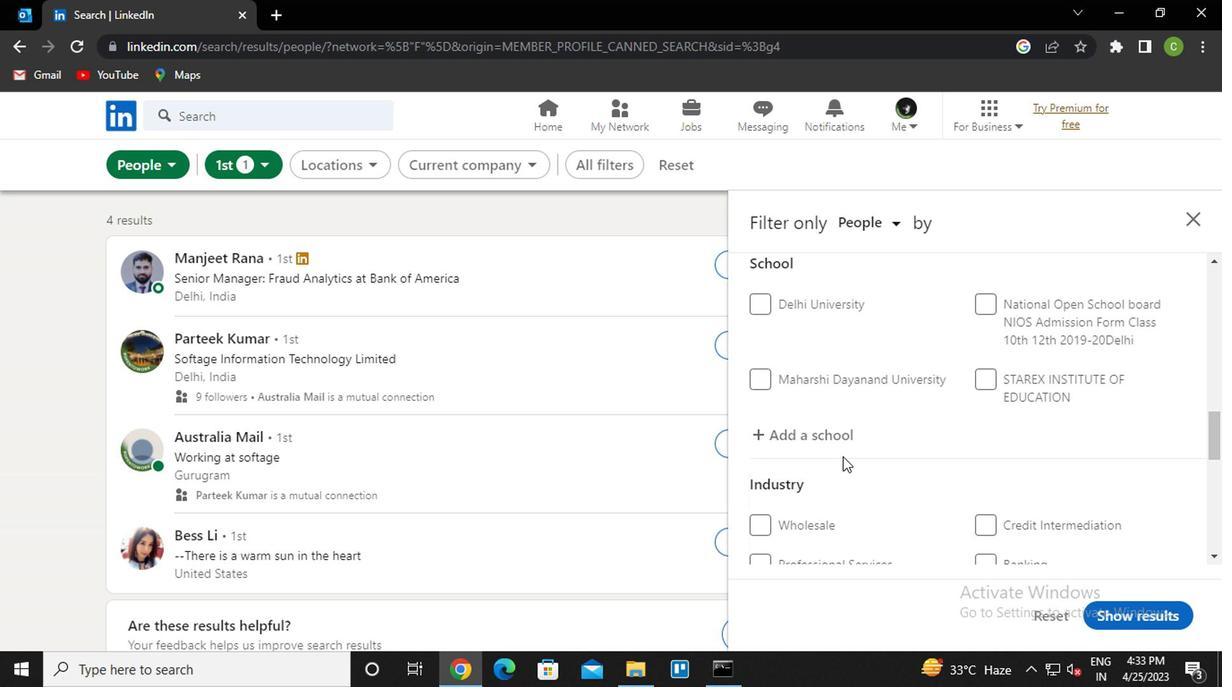 
Action: Key pressed nagarjuna<Key.down><Key.down><Key.enter>
Screenshot: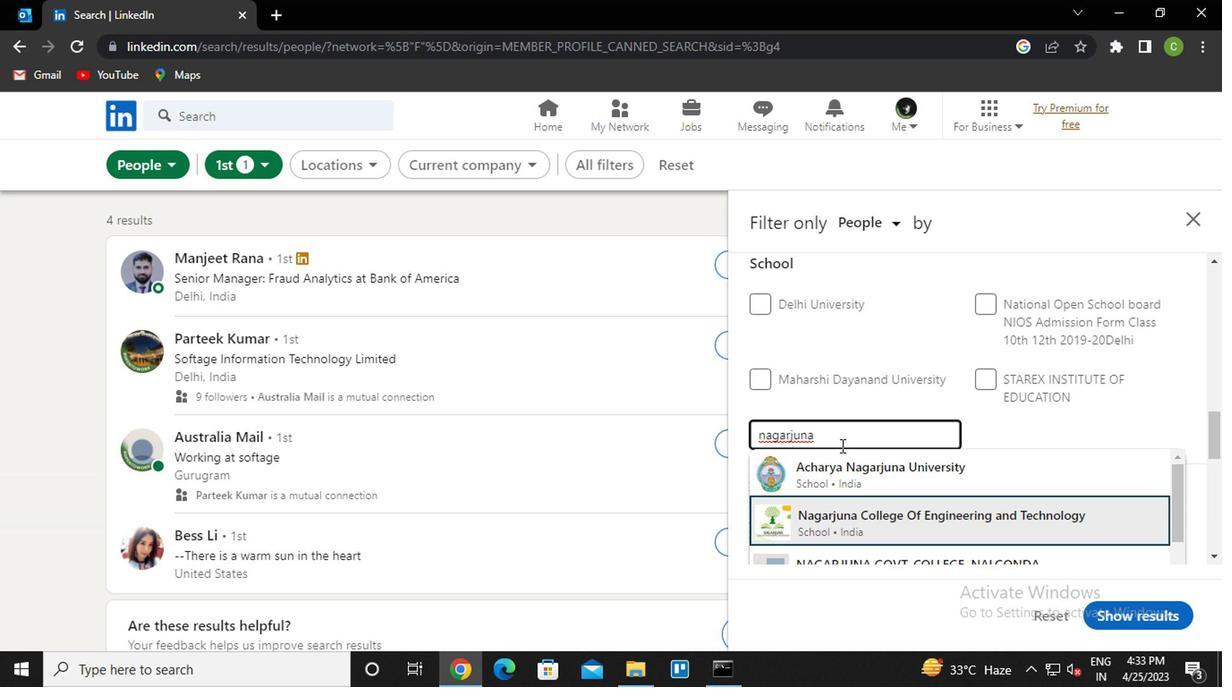 
Action: Mouse moved to (866, 458)
Screenshot: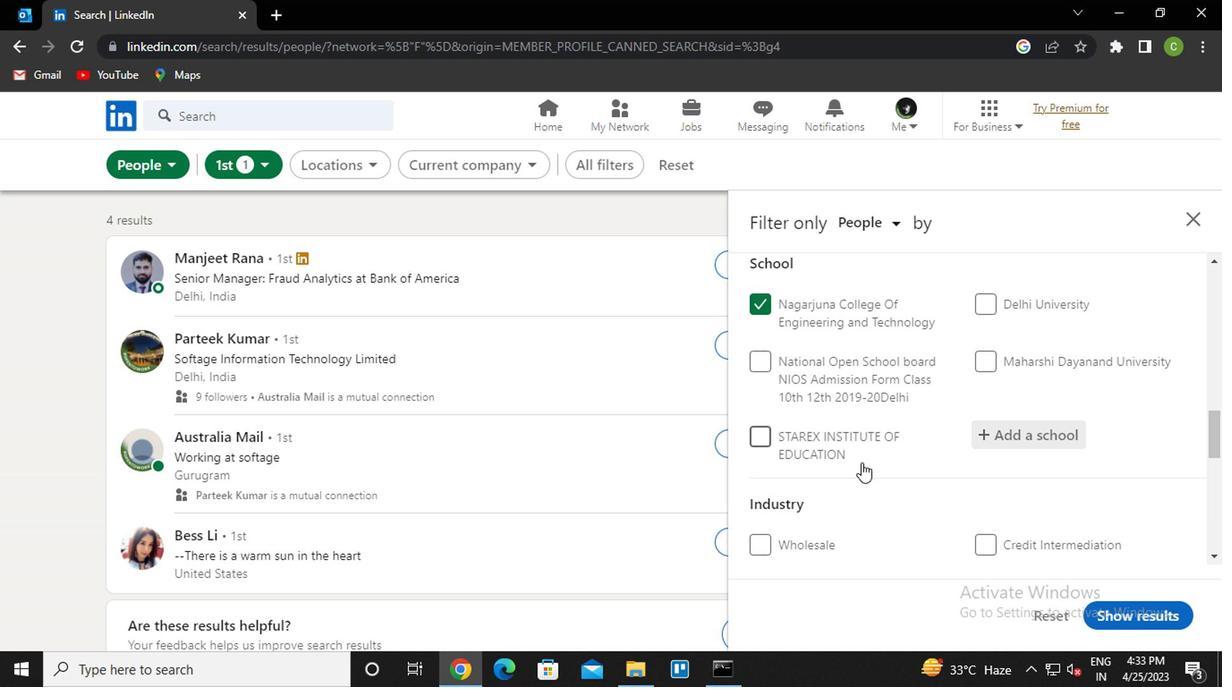 
Action: Mouse scrolled (866, 457) with delta (0, 0)
Screenshot: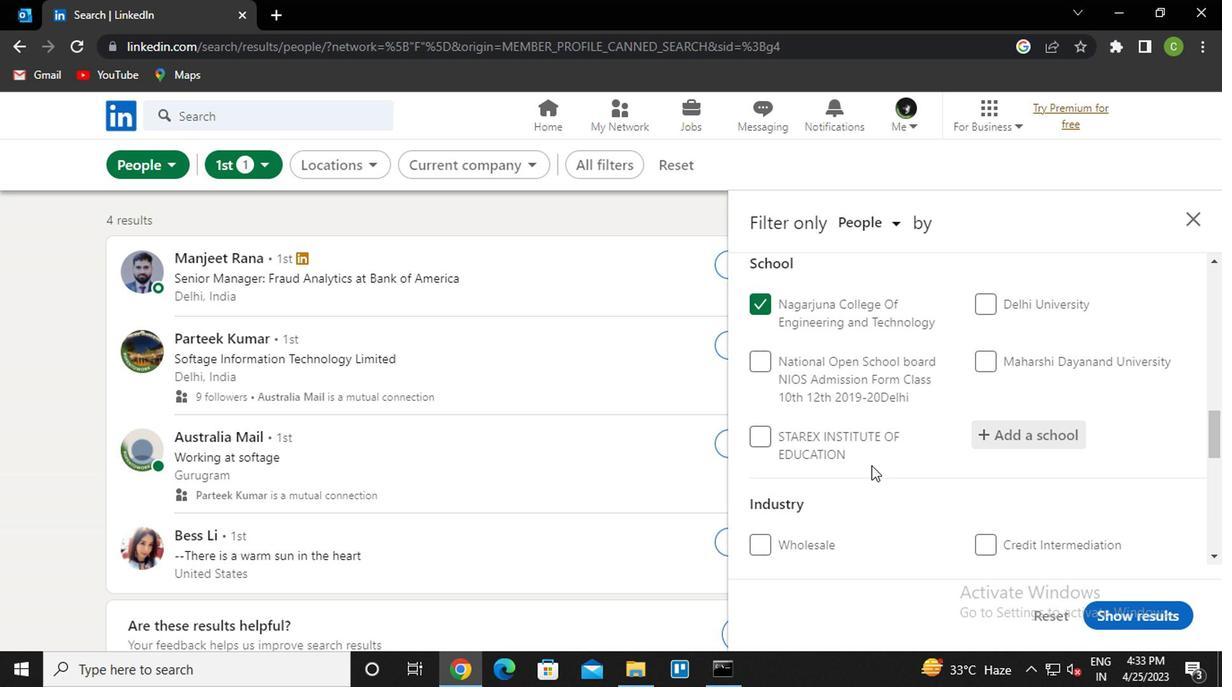 
Action: Mouse scrolled (866, 457) with delta (0, 0)
Screenshot: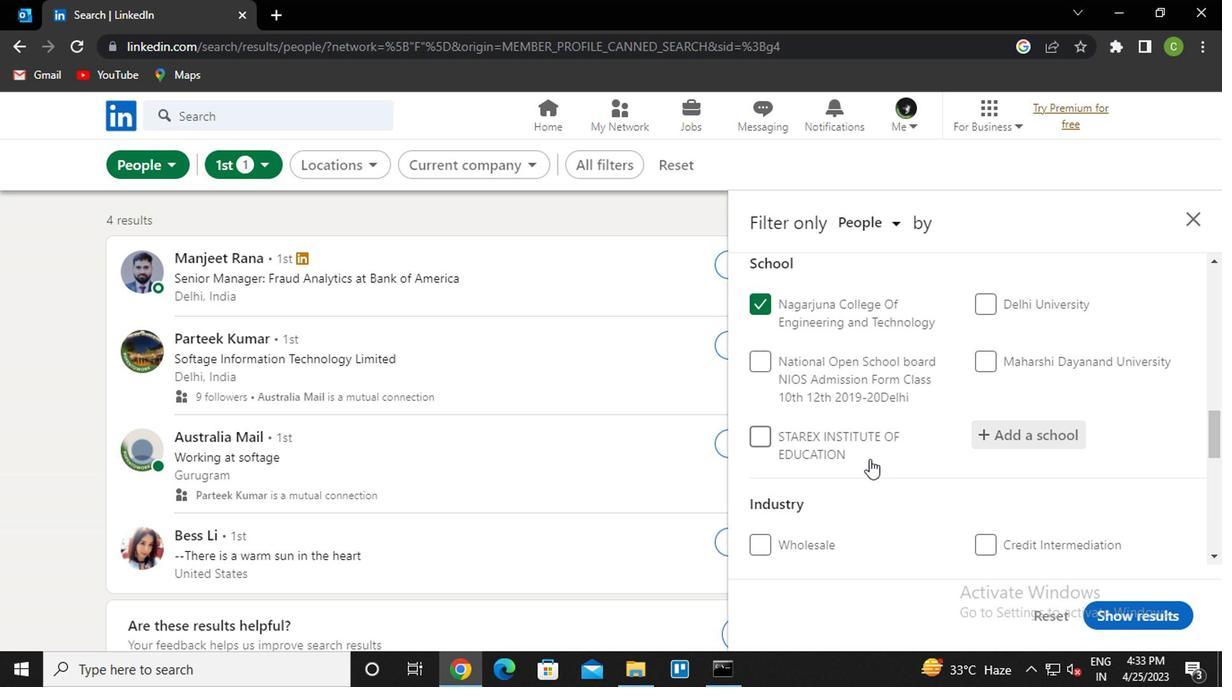 
Action: Mouse moved to (1051, 444)
Screenshot: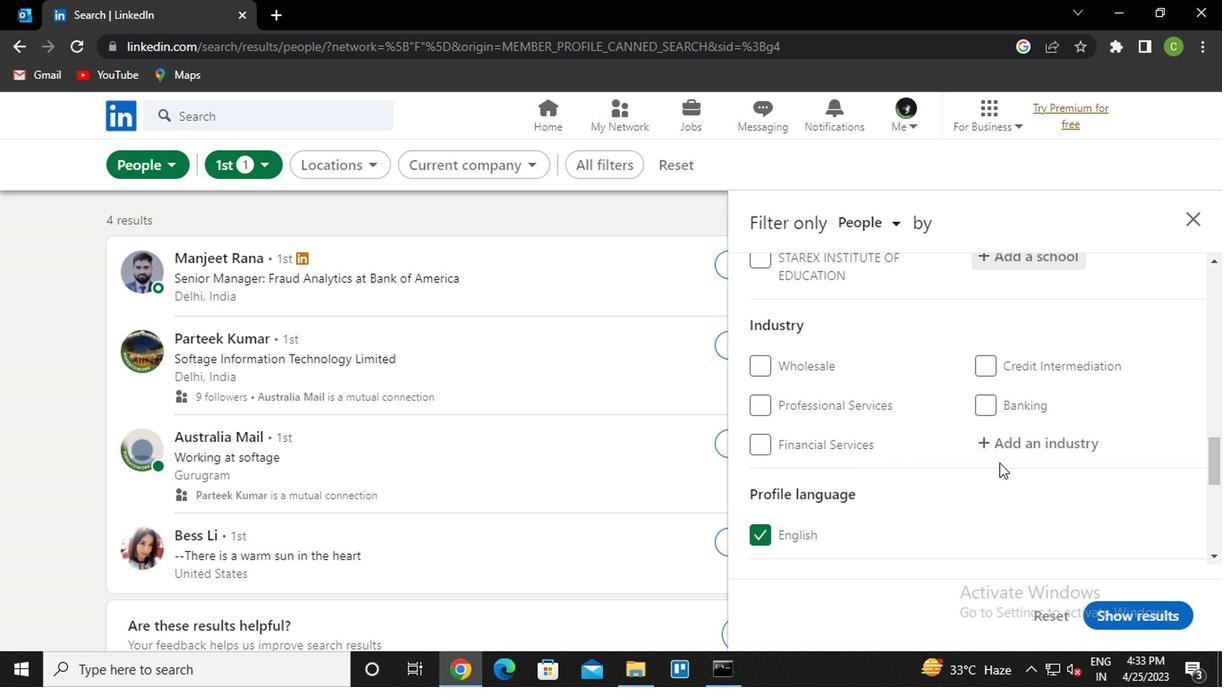 
Action: Mouse pressed left at (1051, 444)
Screenshot: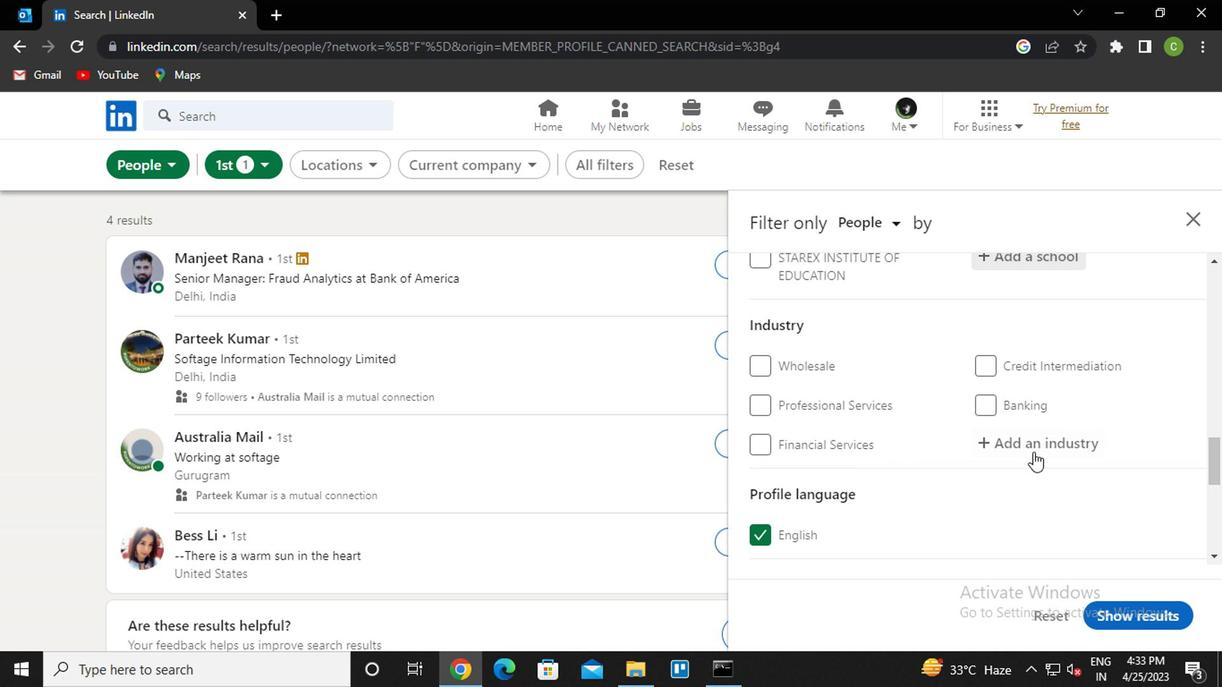 
Action: Key pressed nonmetallic<Key.down><Key.down><Key.enter>
Screenshot: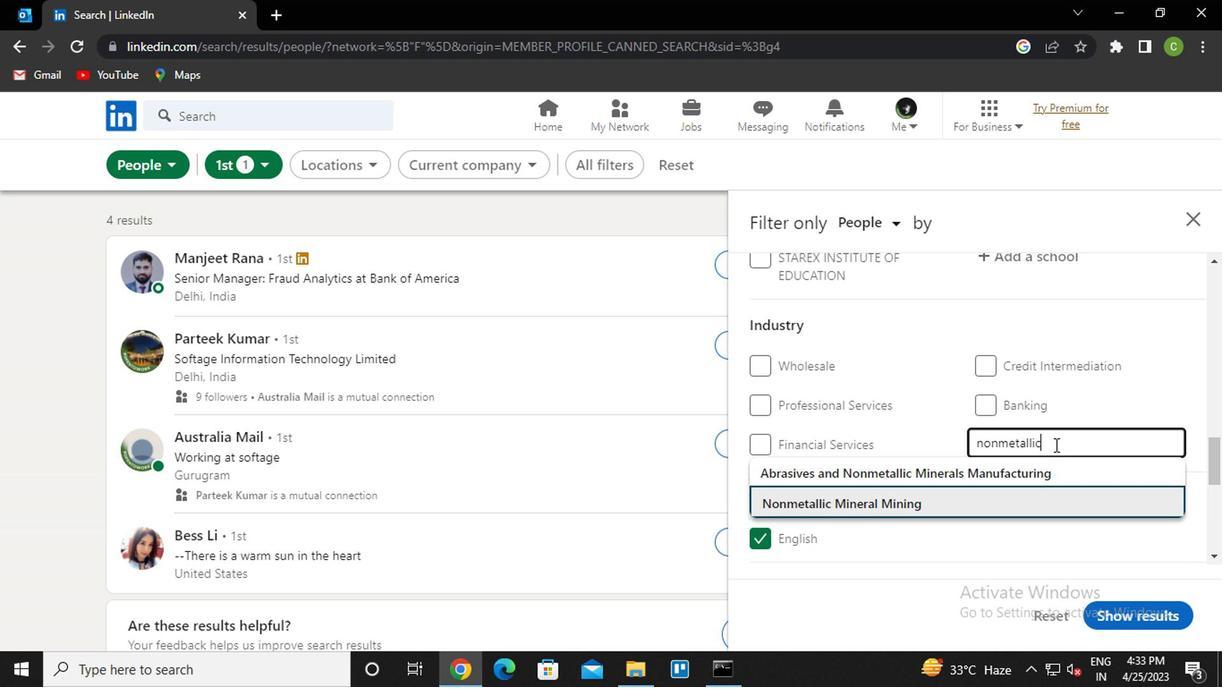 
Action: Mouse moved to (1000, 480)
Screenshot: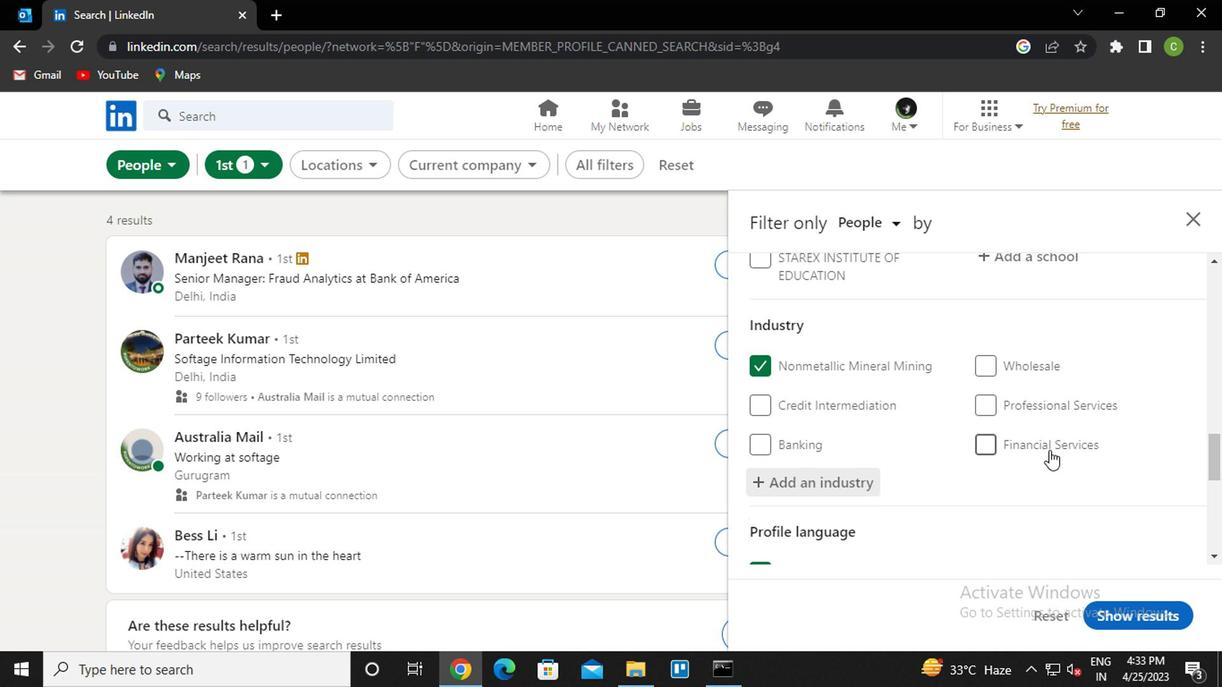 
Action: Mouse scrolled (1000, 480) with delta (0, 0)
Screenshot: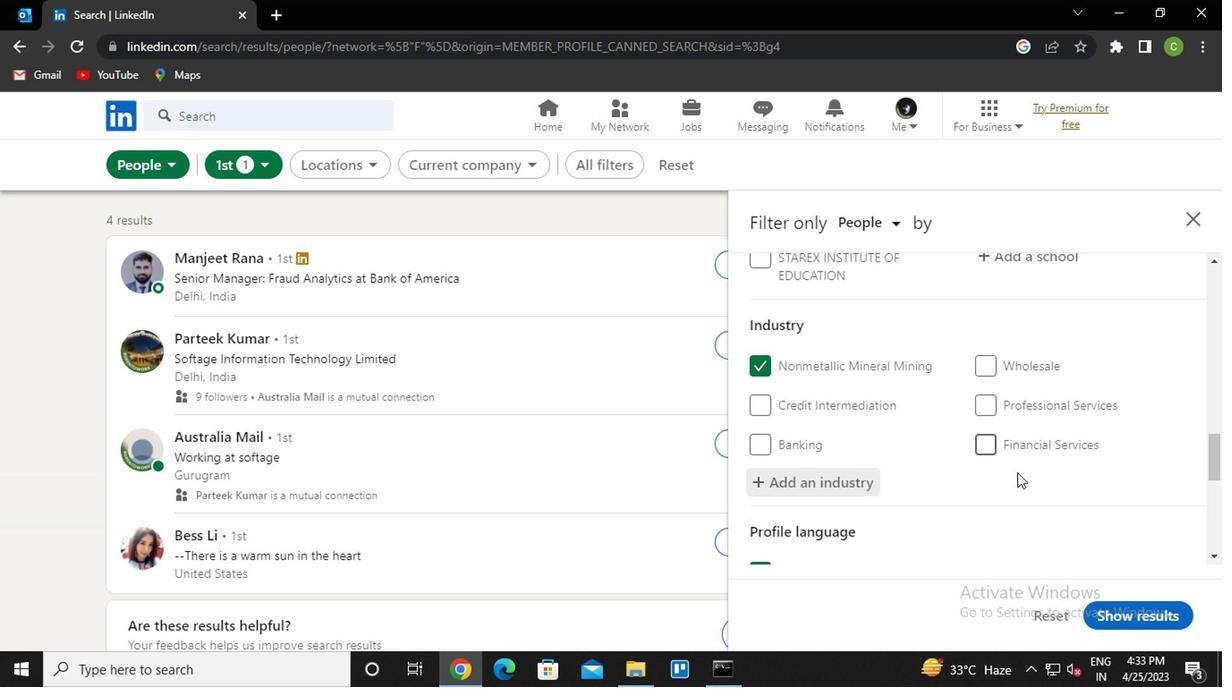 
Action: Mouse scrolled (1000, 480) with delta (0, 0)
Screenshot: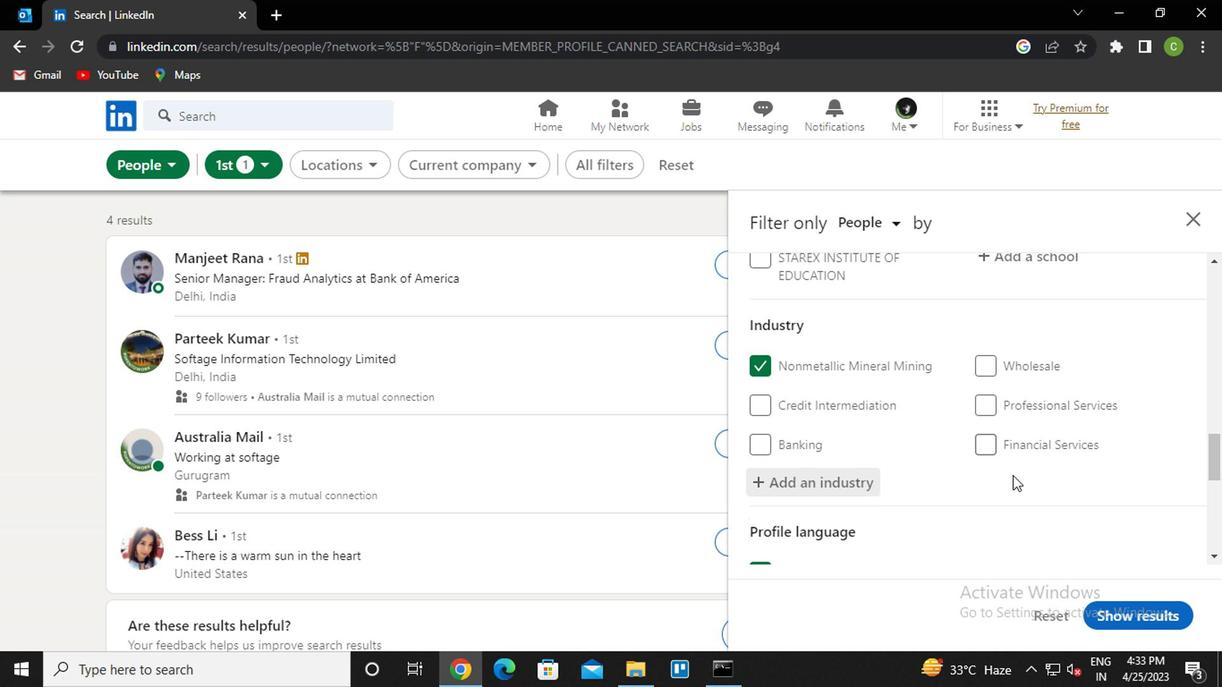 
Action: Mouse scrolled (1000, 480) with delta (0, 0)
Screenshot: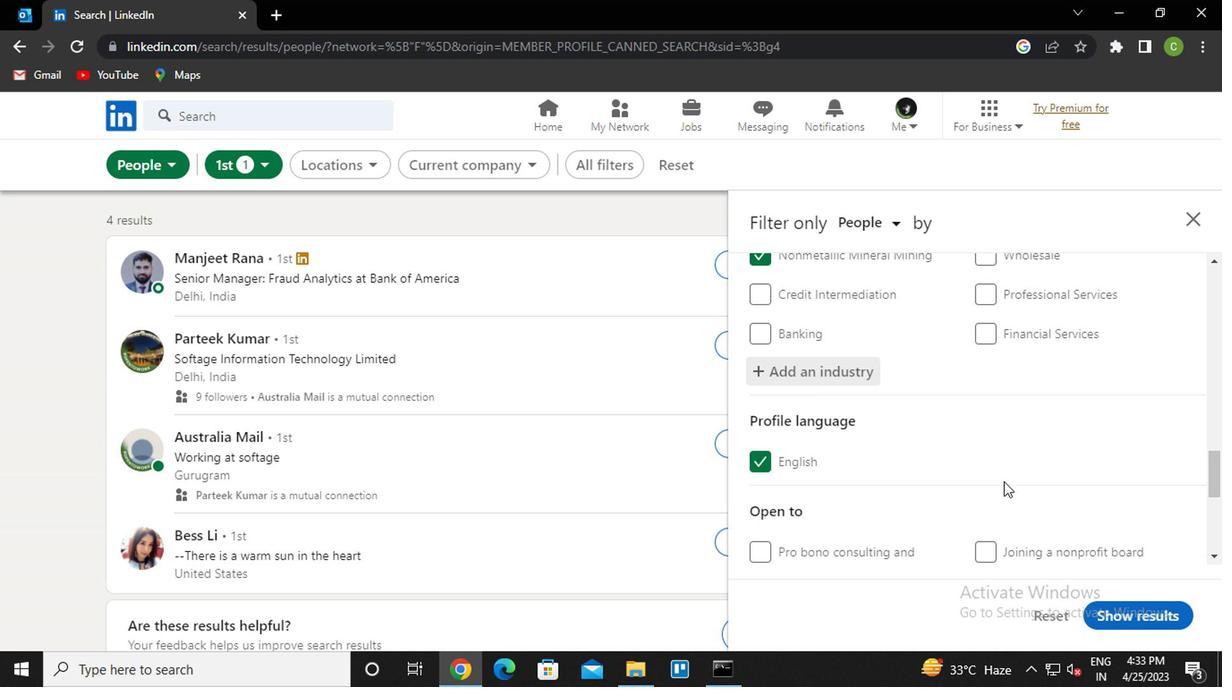 
Action: Mouse moved to (852, 503)
Screenshot: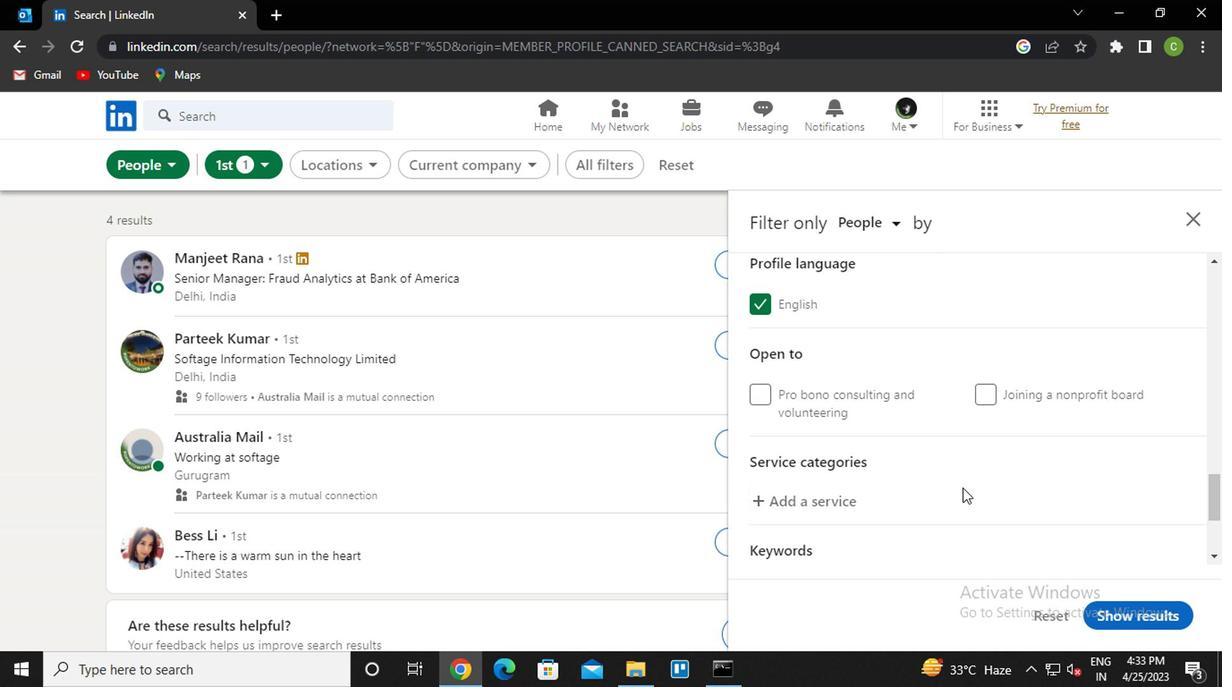 
Action: Mouse scrolled (852, 503) with delta (0, 0)
Screenshot: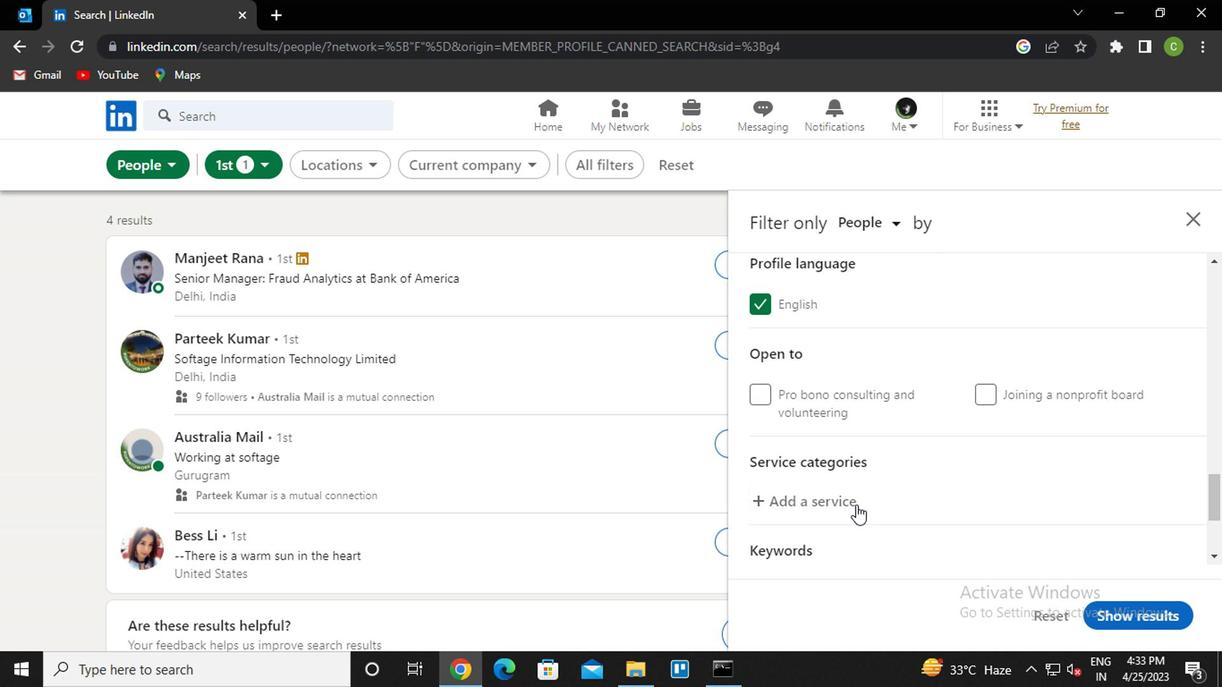 
Action: Mouse moved to (814, 416)
Screenshot: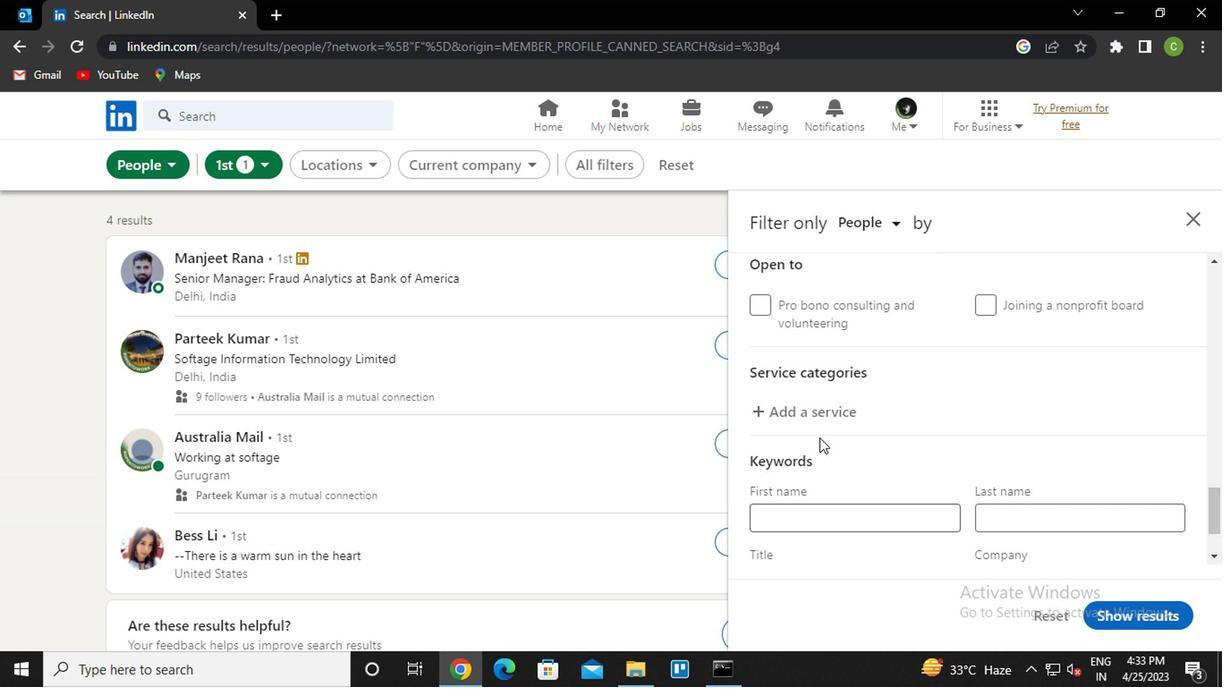 
Action: Mouse pressed left at (814, 416)
Screenshot: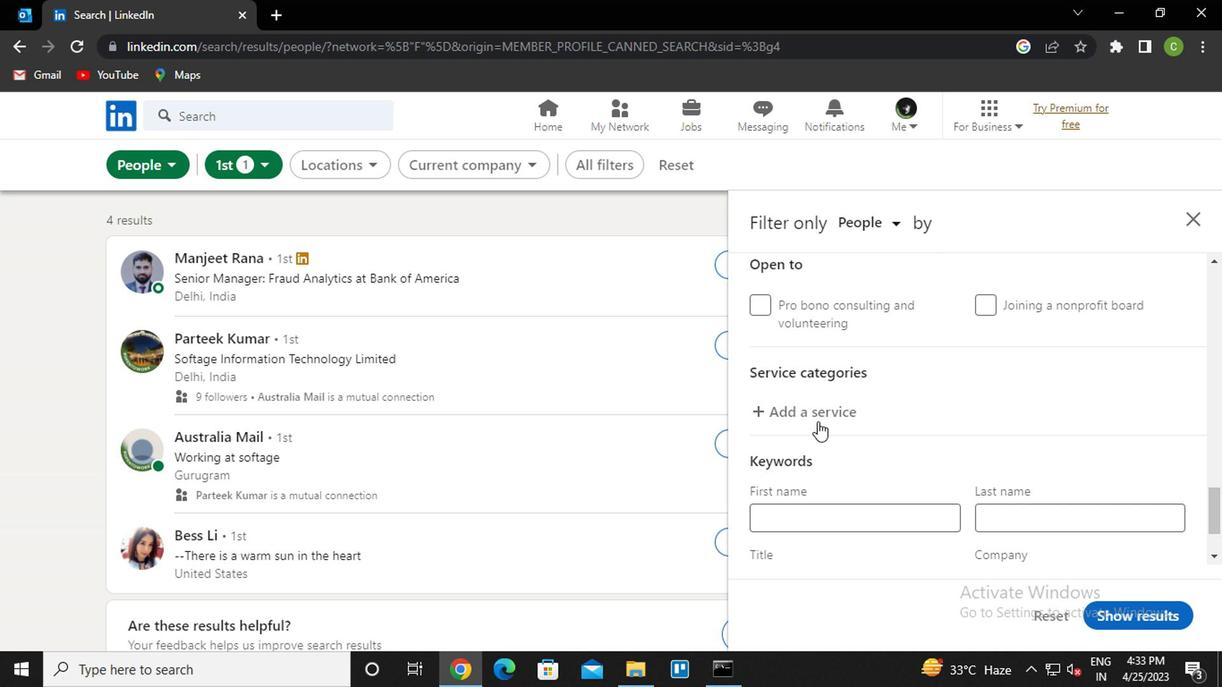 
Action: Key pressed <Key.caps_lock>w<Key.caps_lock>Eb<Key.space>de<Key.down><Key.down><Key.enter>
Screenshot: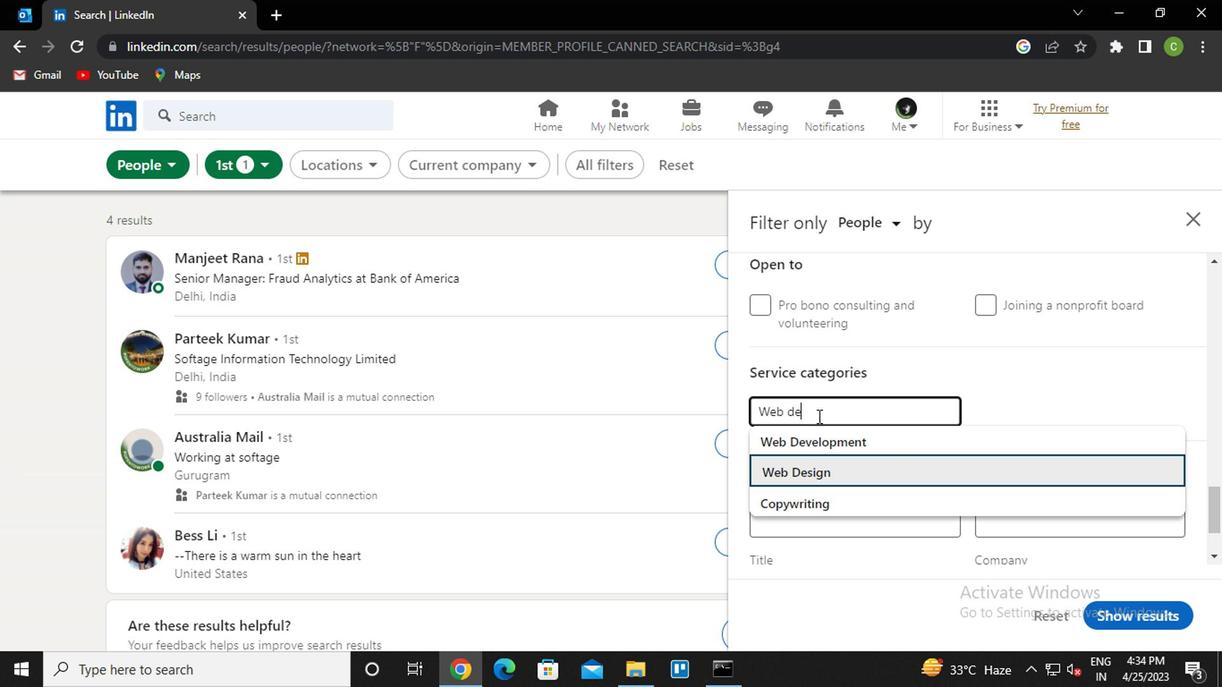 
Action: Mouse moved to (827, 440)
Screenshot: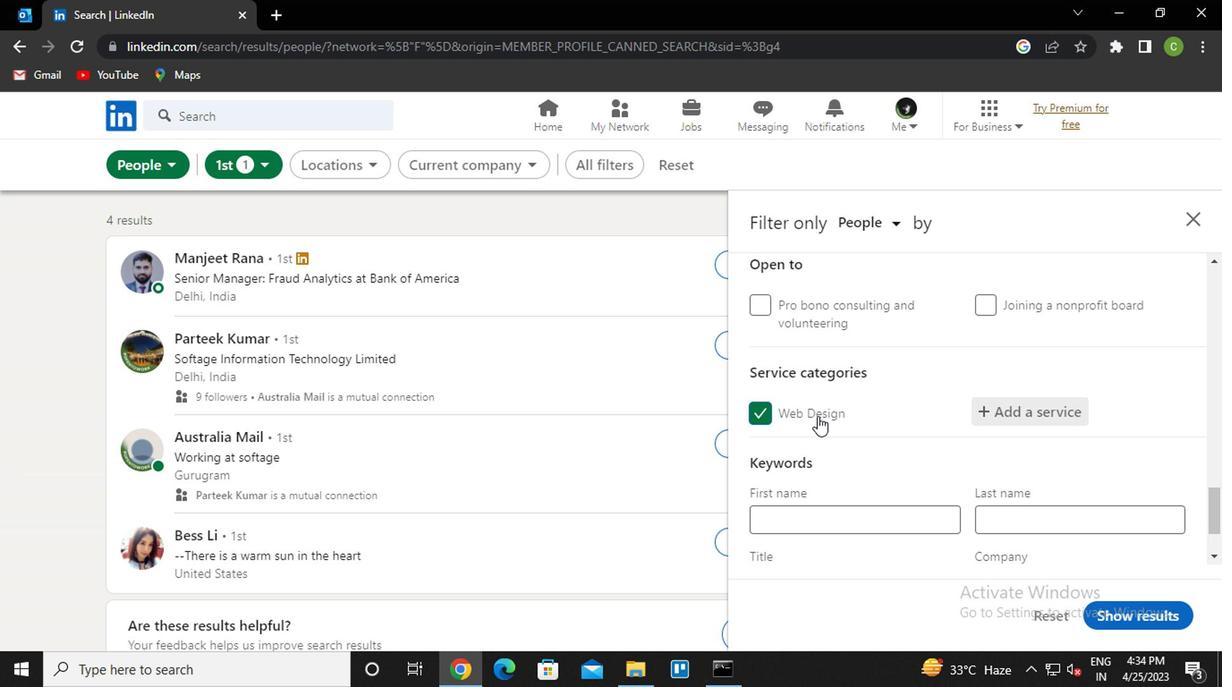 
Action: Mouse scrolled (827, 439) with delta (0, 0)
Screenshot: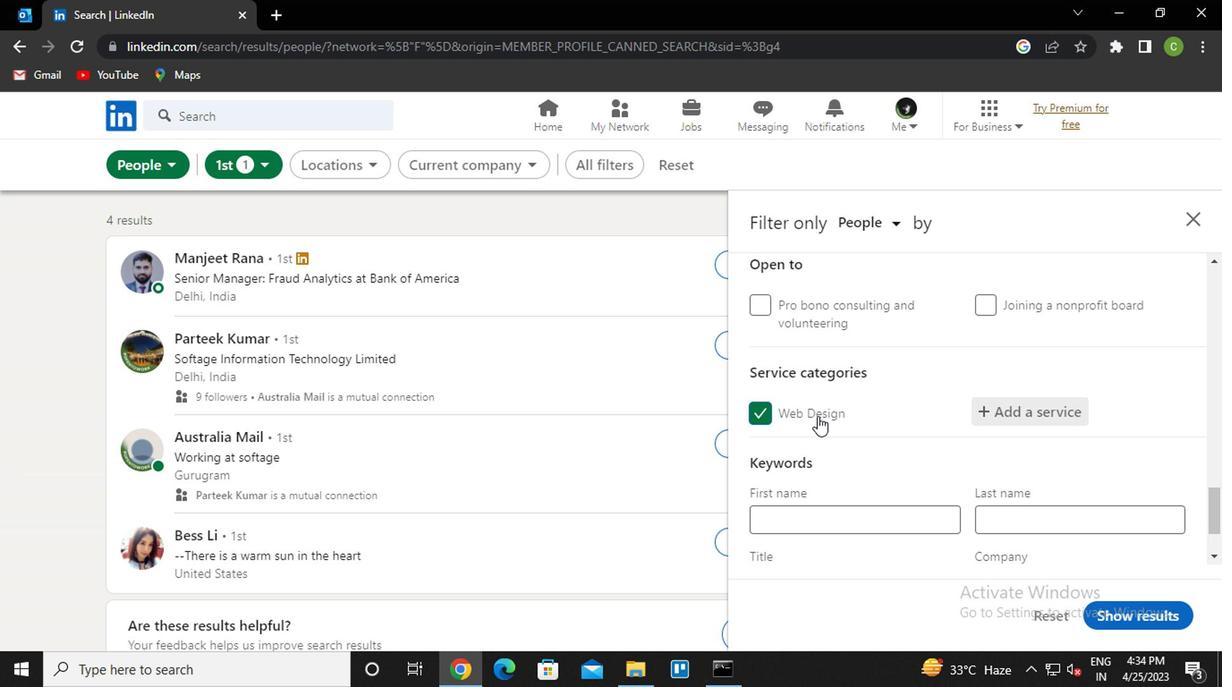 
Action: Mouse moved to (848, 447)
Screenshot: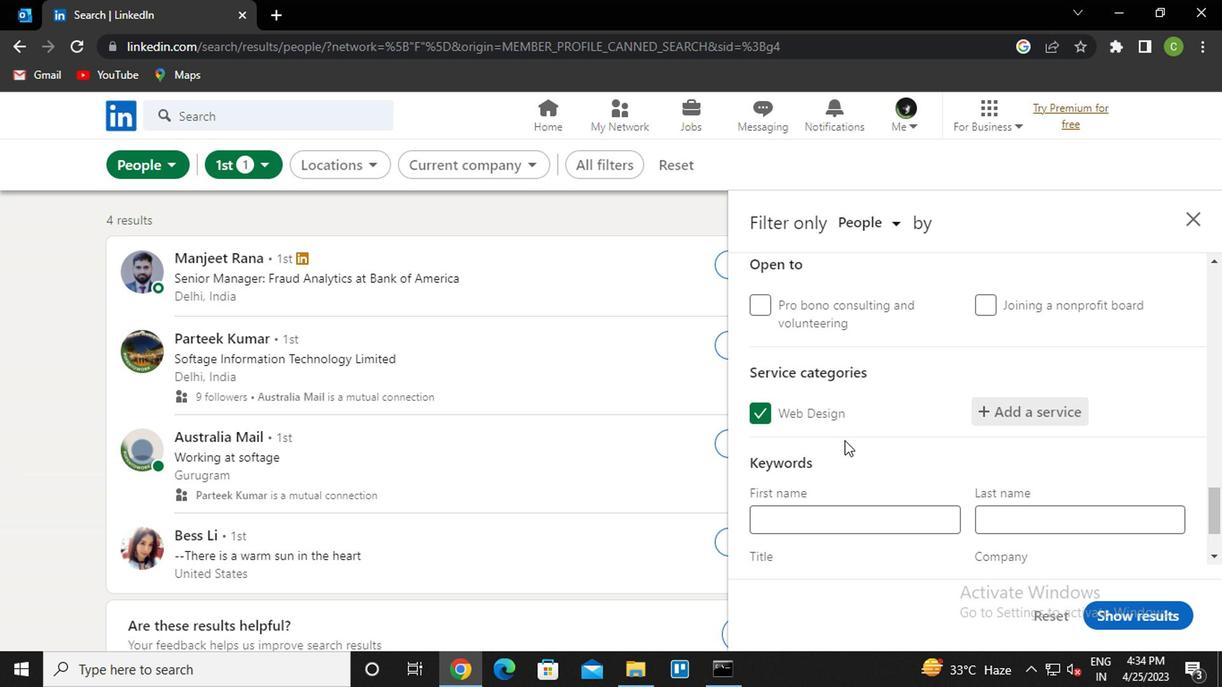 
Action: Mouse scrolled (848, 446) with delta (0, 0)
Screenshot: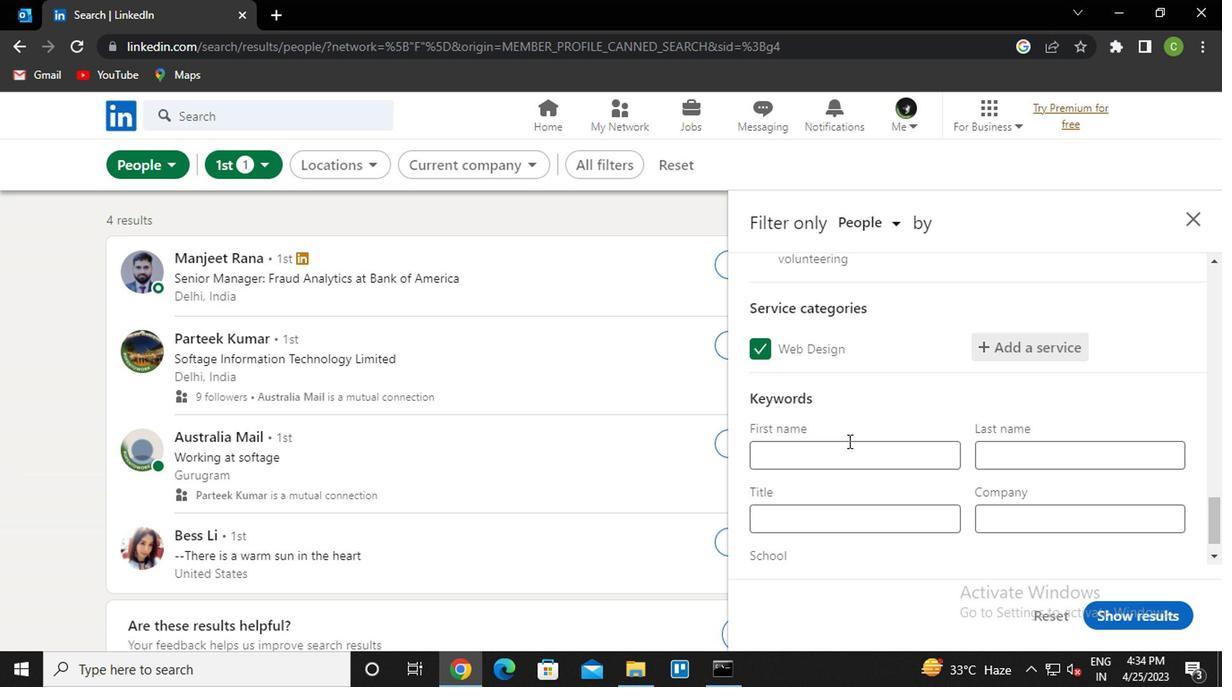 
Action: Mouse moved to (870, 477)
Screenshot: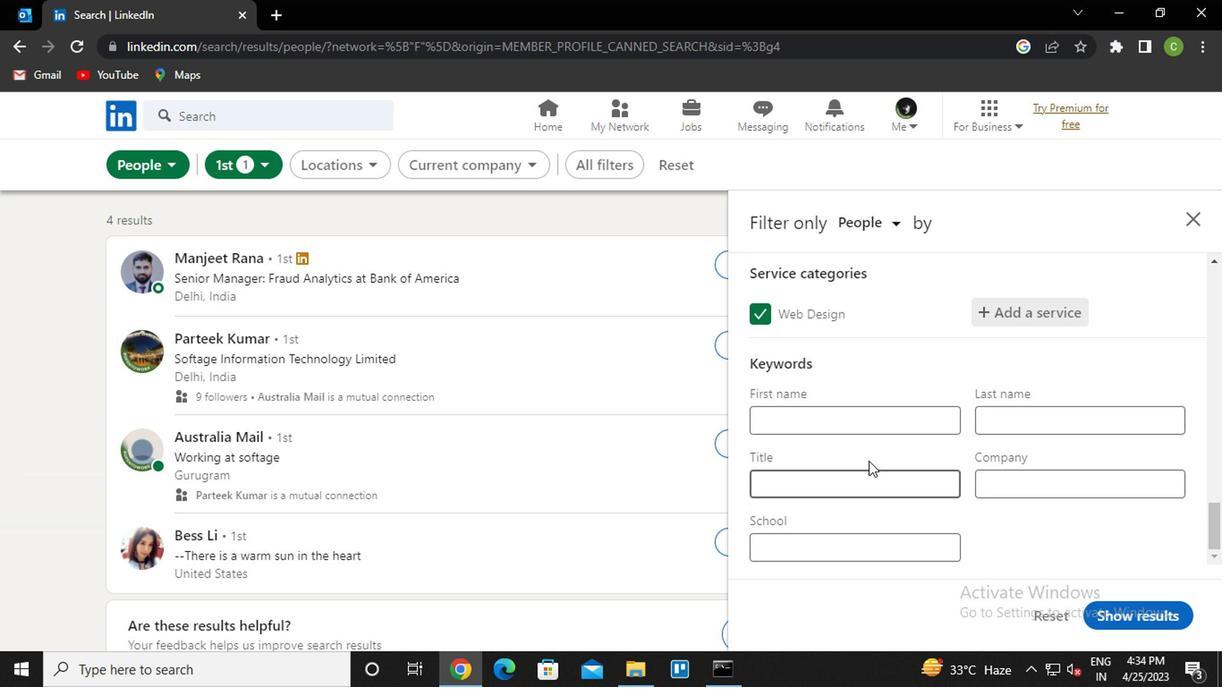 
Action: Mouse pressed left at (870, 477)
Screenshot: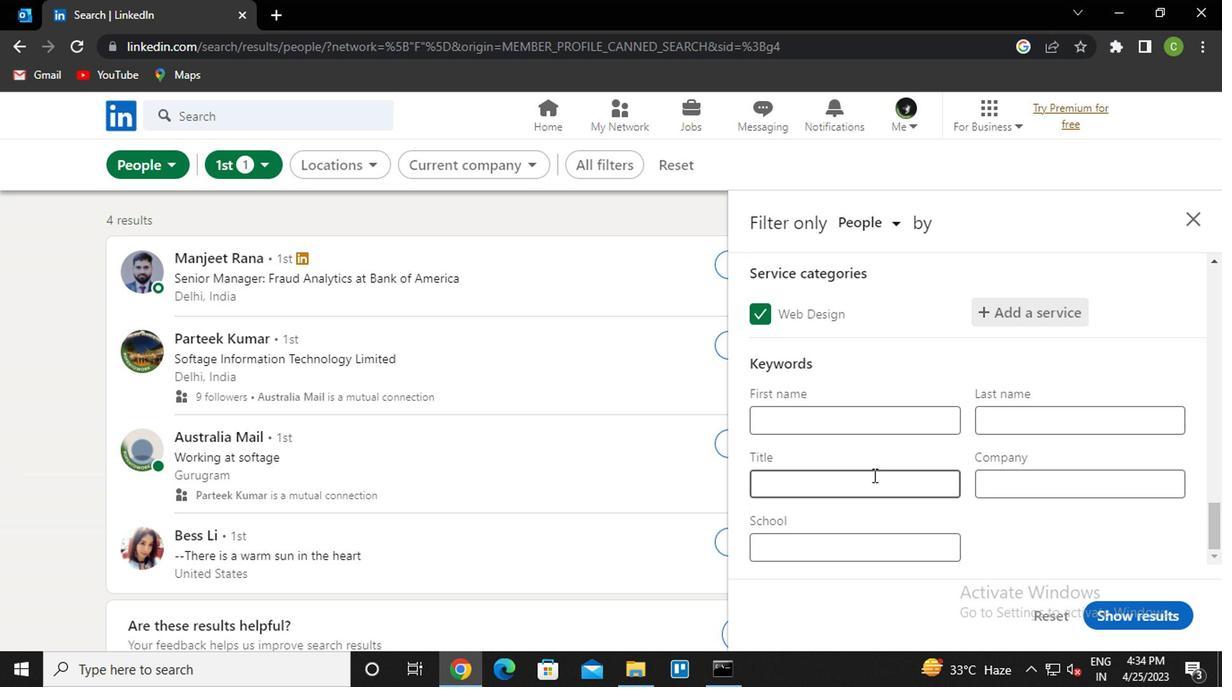 
Action: Mouse moved to (871, 480)
Screenshot: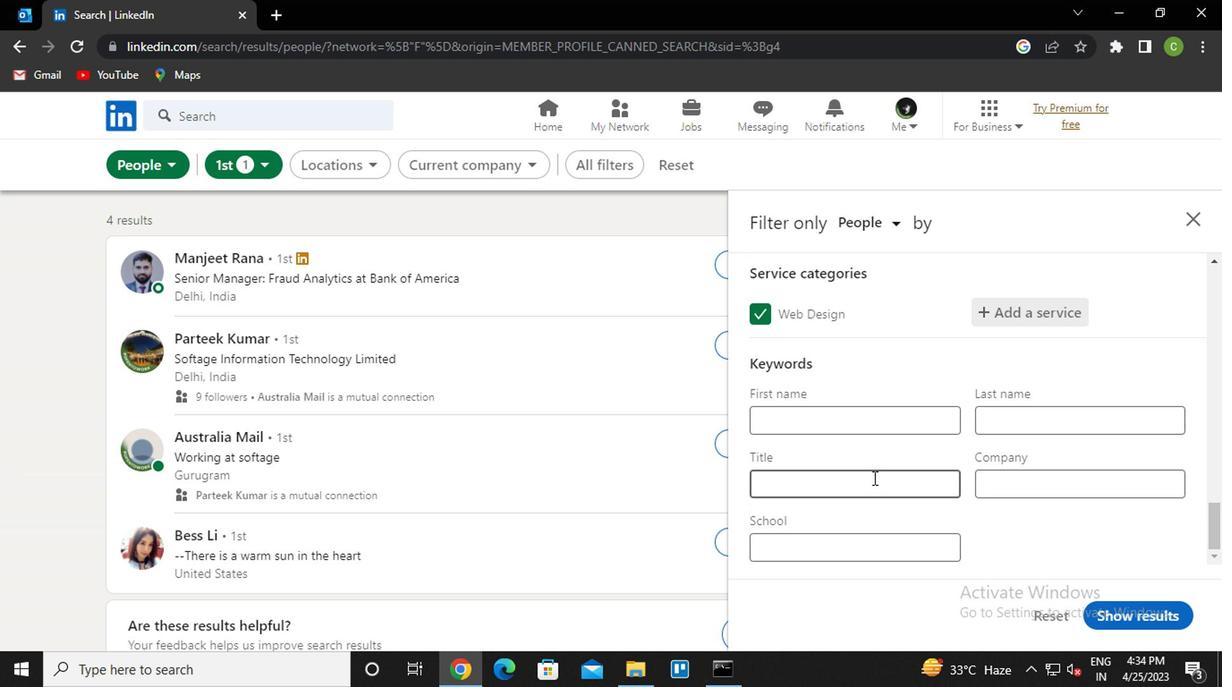 
Action: Mouse pressed left at (871, 480)
Screenshot: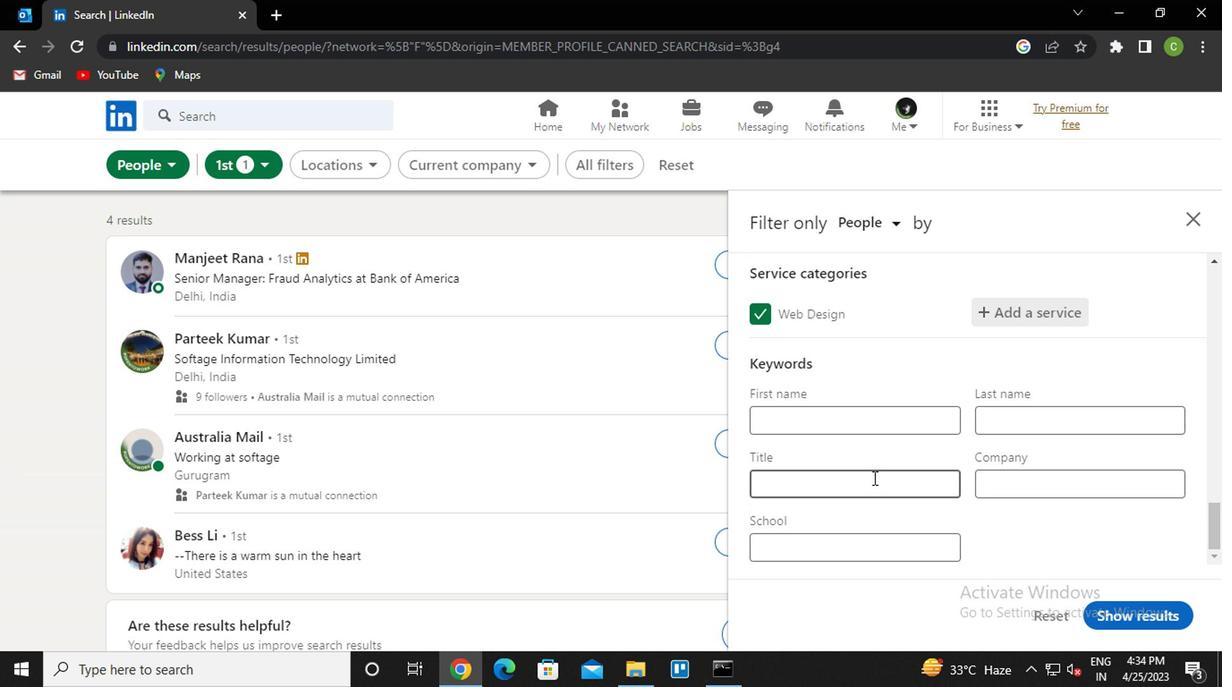 
Action: Mouse moved to (810, 492)
Screenshot: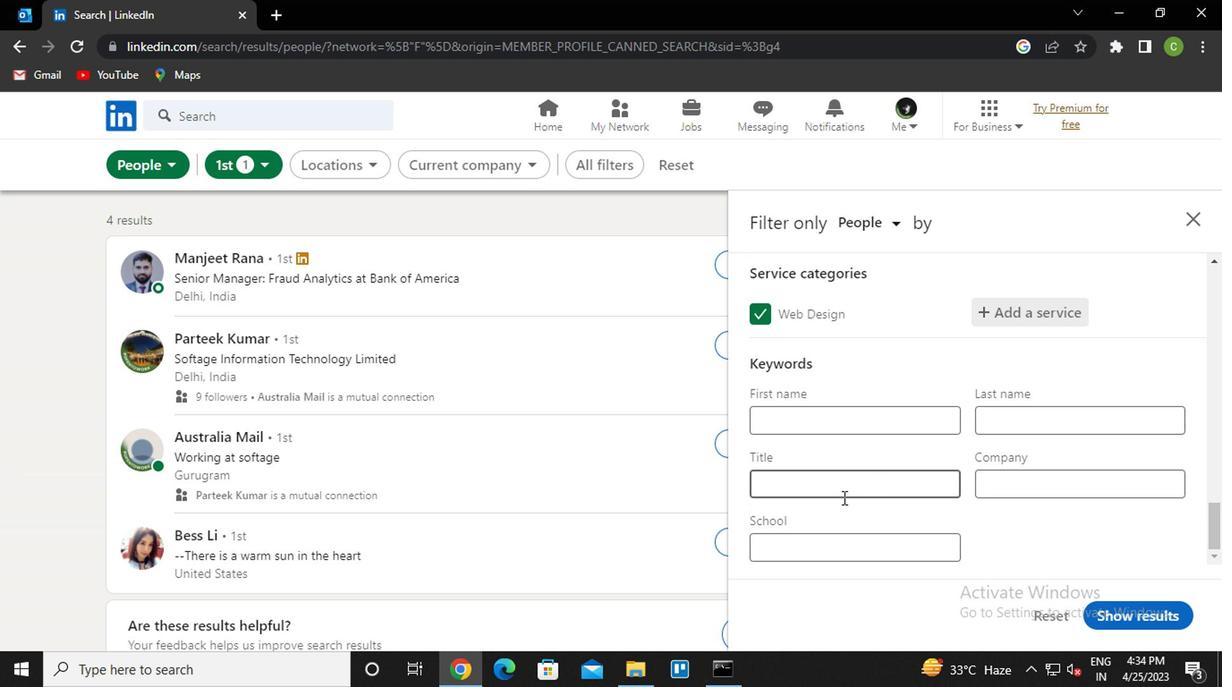 
Action: Mouse pressed left at (810, 492)
Screenshot: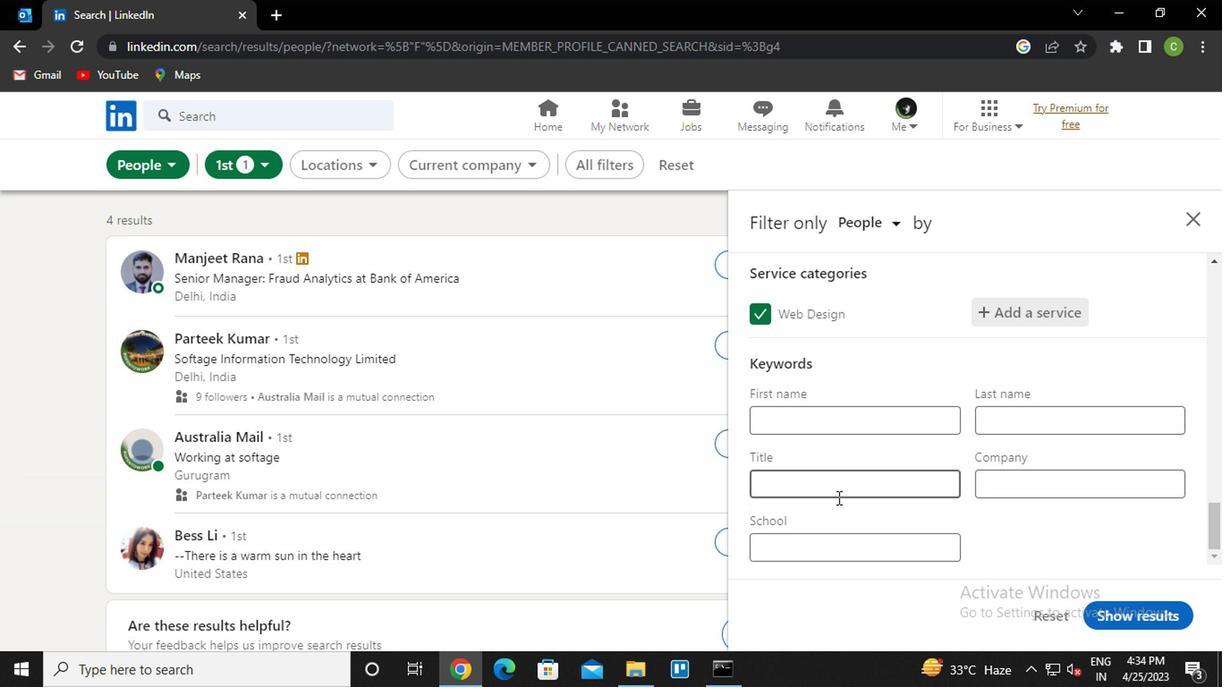 
Action: Mouse moved to (826, 480)
Screenshot: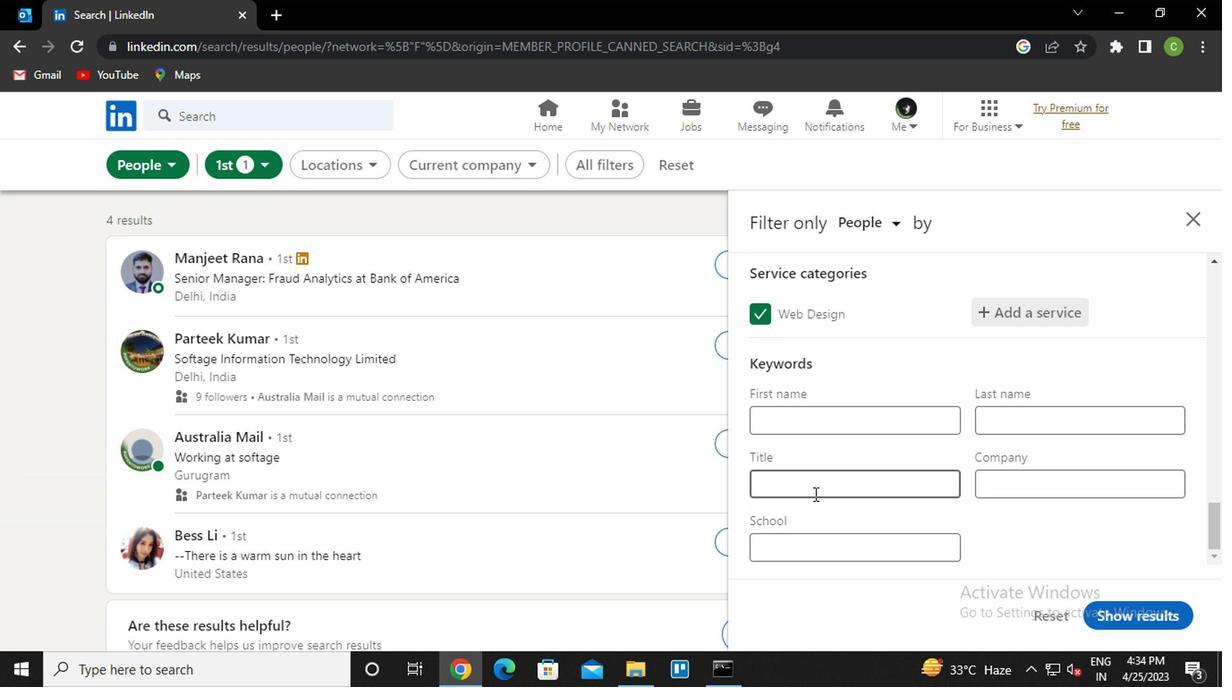 
Action: Mouse scrolled (826, 478) with delta (0, -1)
Screenshot: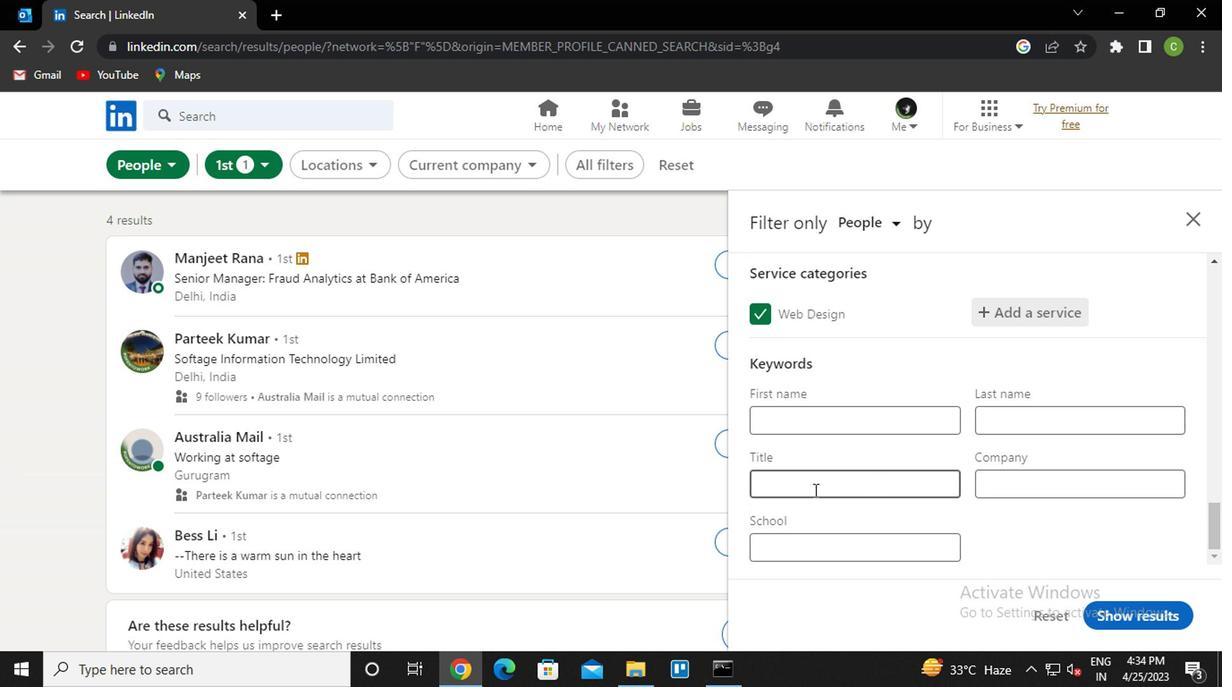 
Action: Mouse moved to (829, 480)
Screenshot: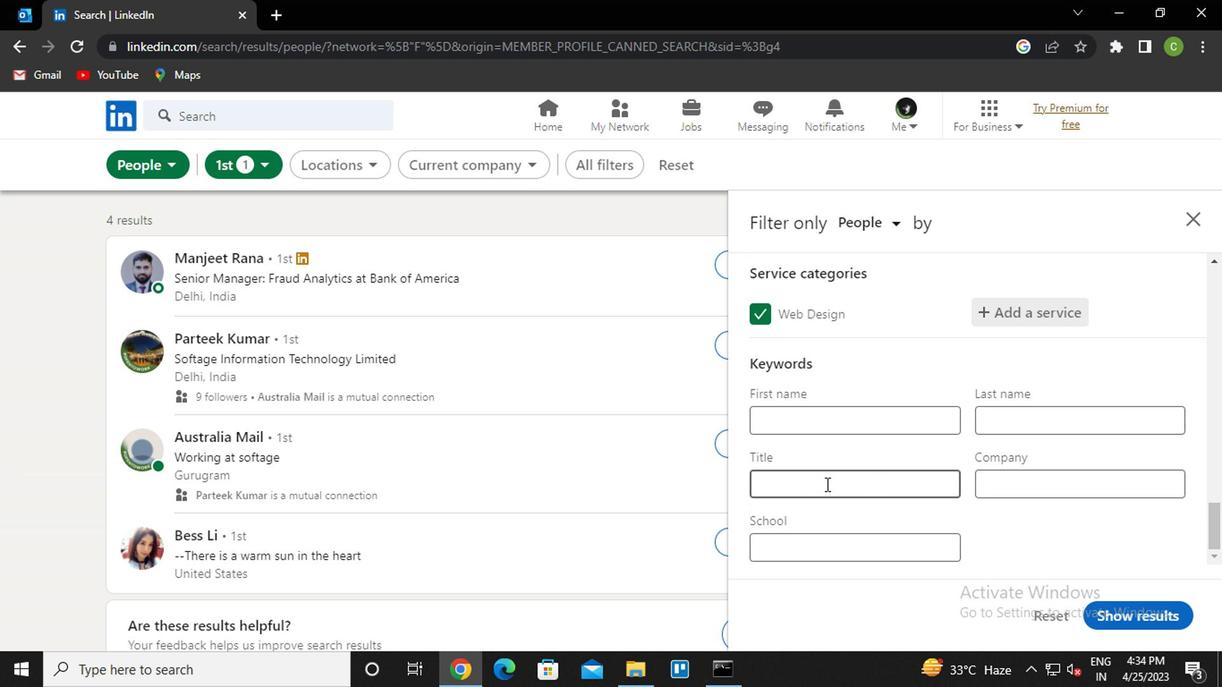 
Action: Mouse scrolled (829, 480) with delta (0, 0)
Screenshot: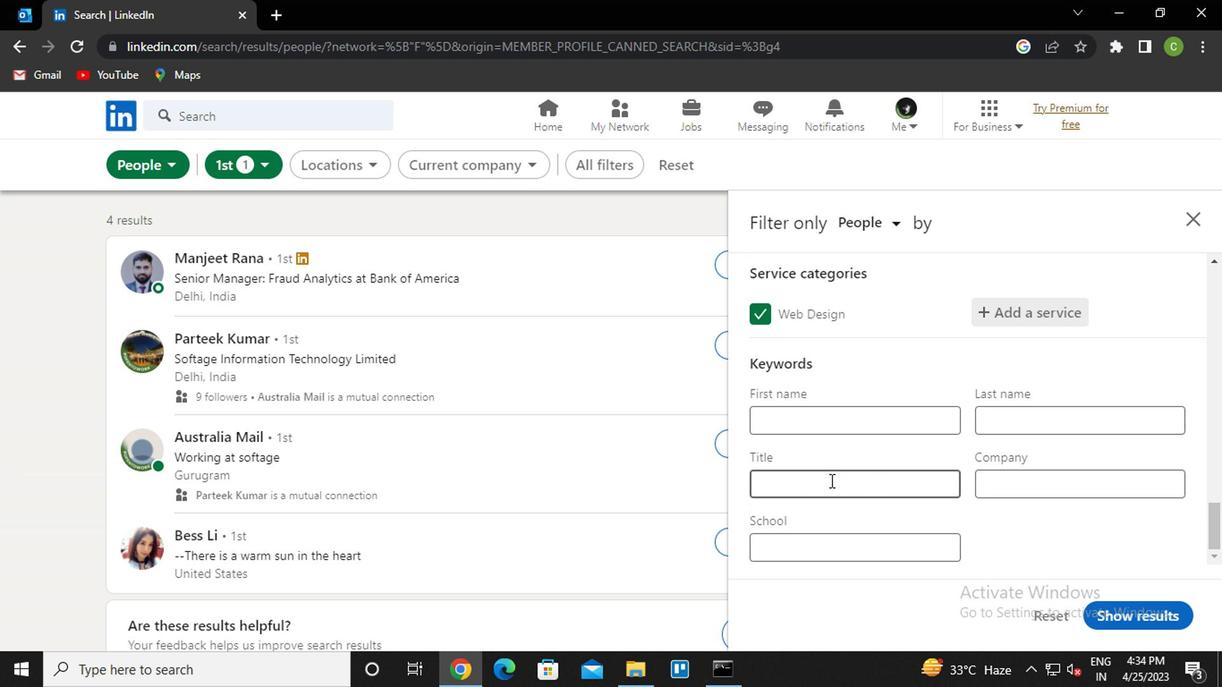 
Action: Mouse moved to (892, 450)
Screenshot: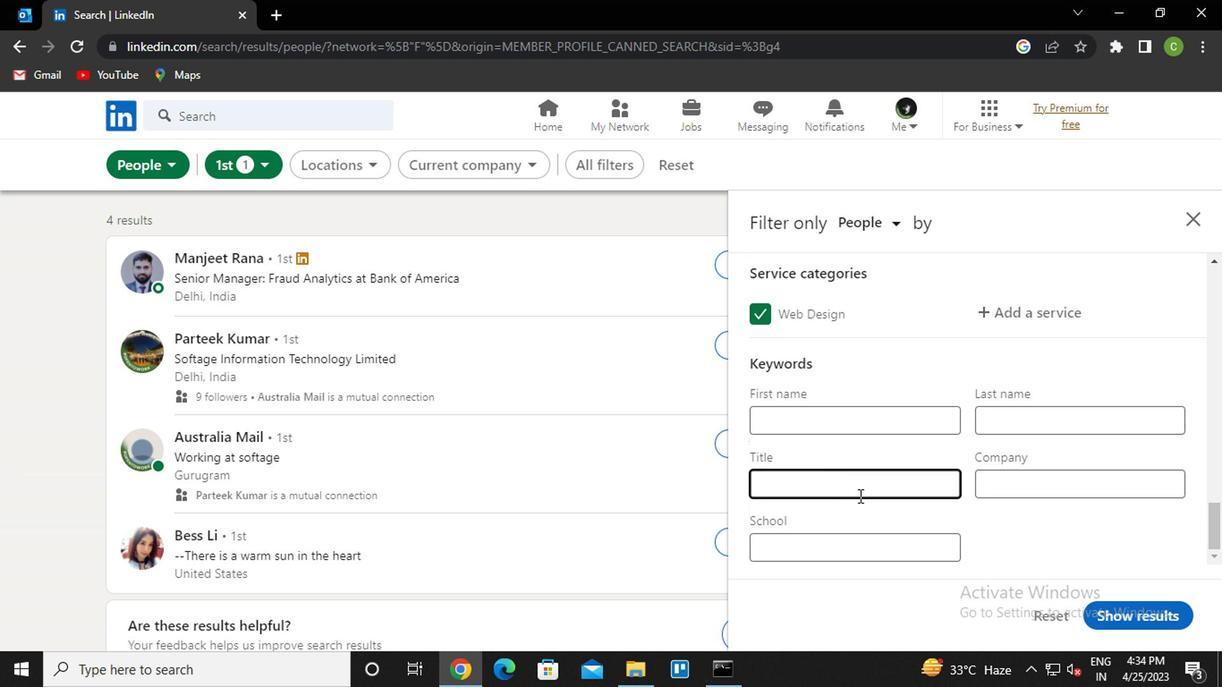 
Action: Key pressed <Key.caps_lock>d<Key.caps_lock>octor
Screenshot: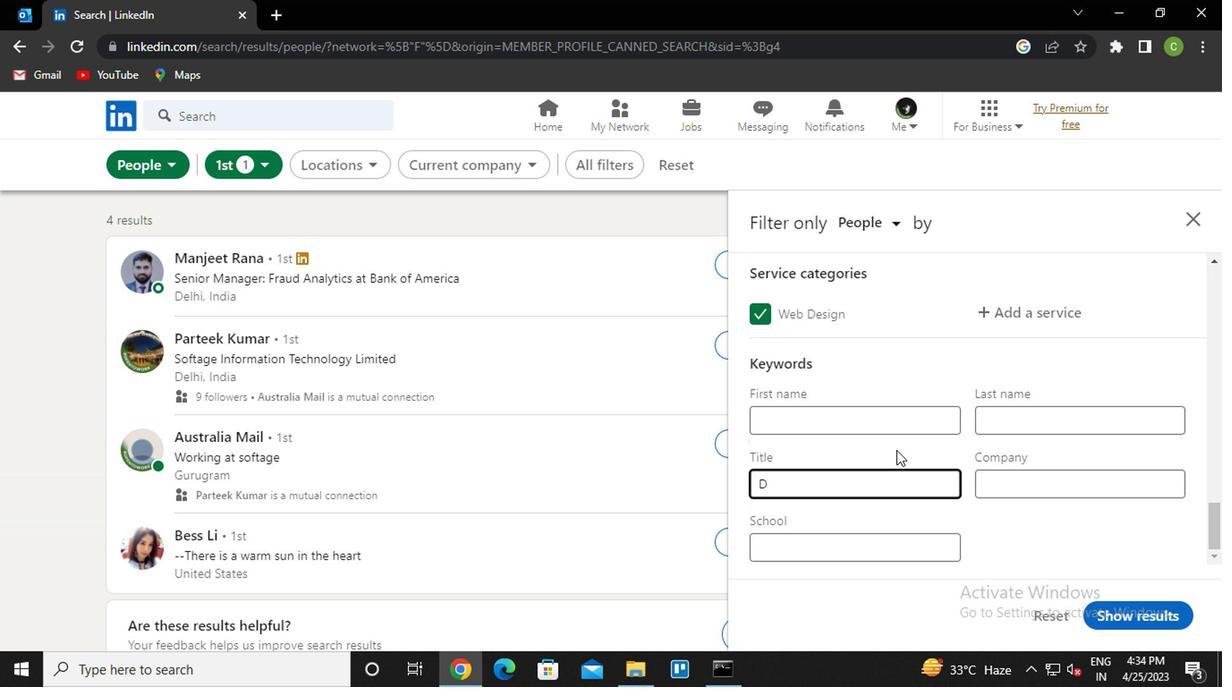 
Action: Mouse moved to (1110, 611)
Screenshot: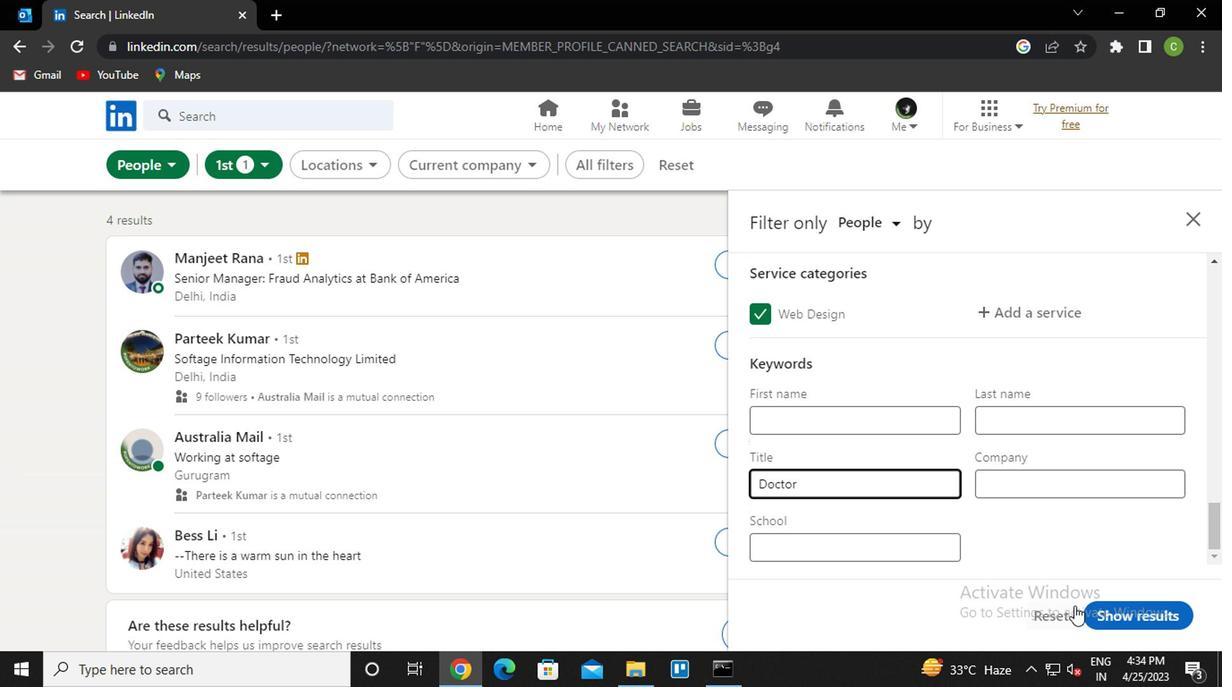 
Action: Mouse pressed left at (1110, 611)
Screenshot: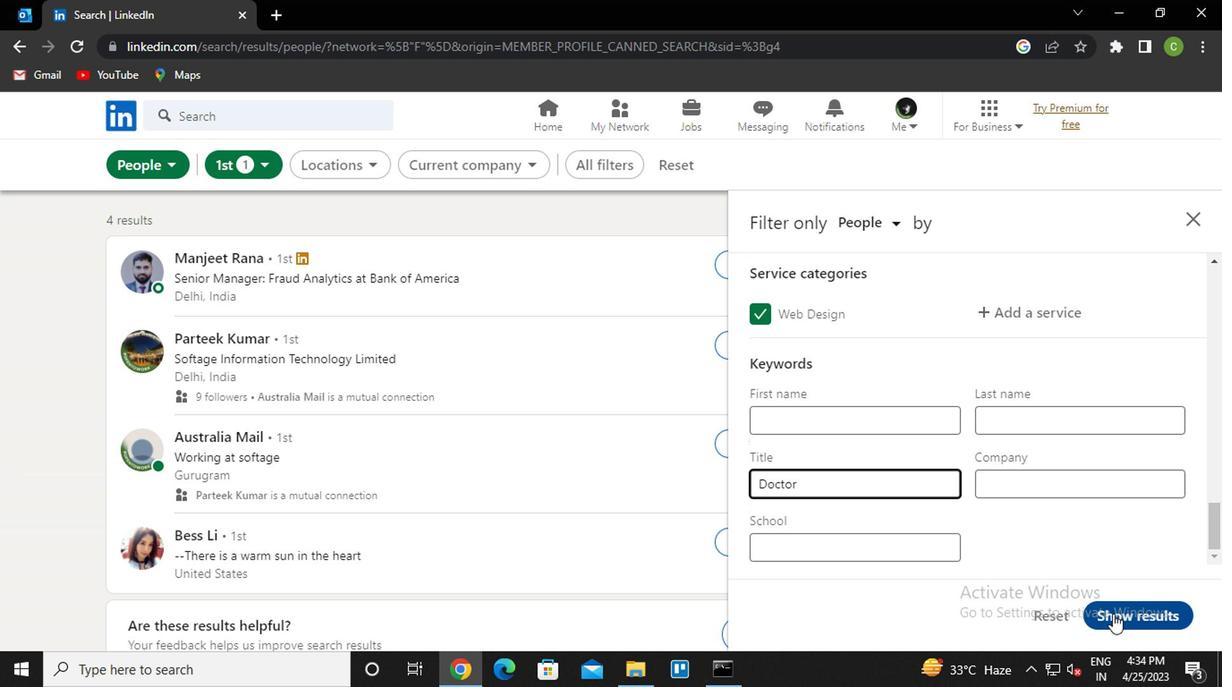 
Action: Mouse moved to (715, 435)
Screenshot: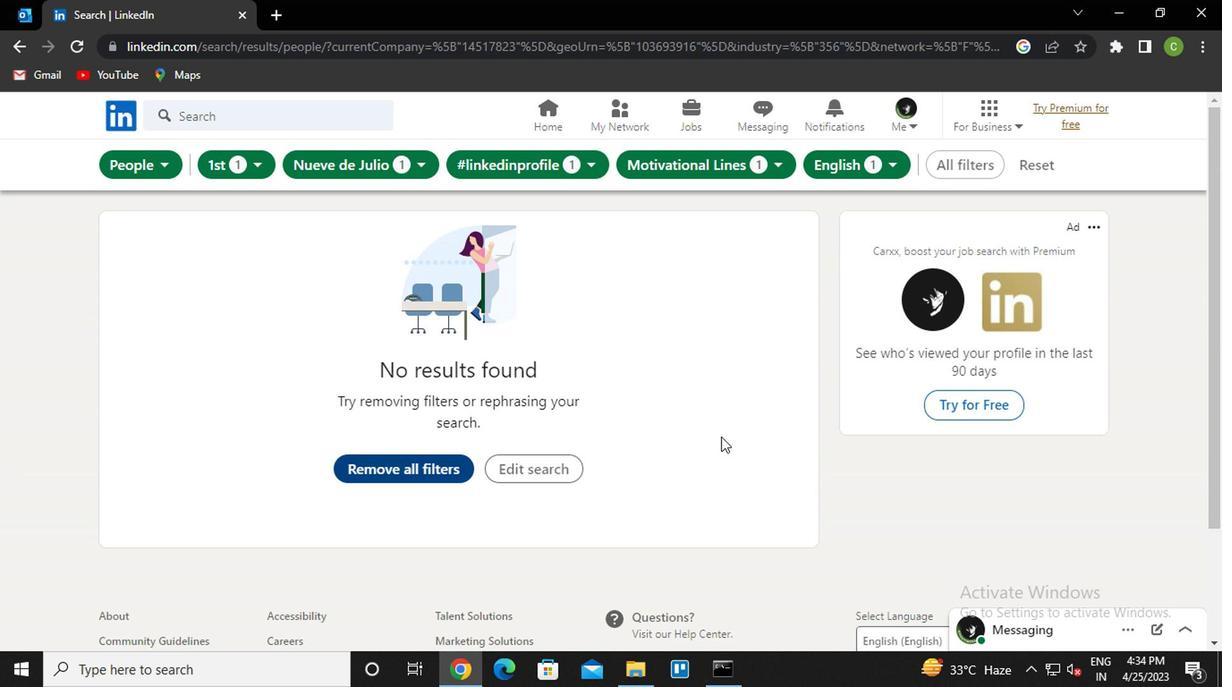 
